 Task: Research Airbnb options in Montivilliers, France from 29th December, 2023 to 31th December, 2023 for 2 adults. Place can be entire room with 2 bedrooms having 2 beds and 1 bathroom. Property type can be guest house. Amenities needed are: wifi.
Action: Mouse moved to (433, 112)
Screenshot: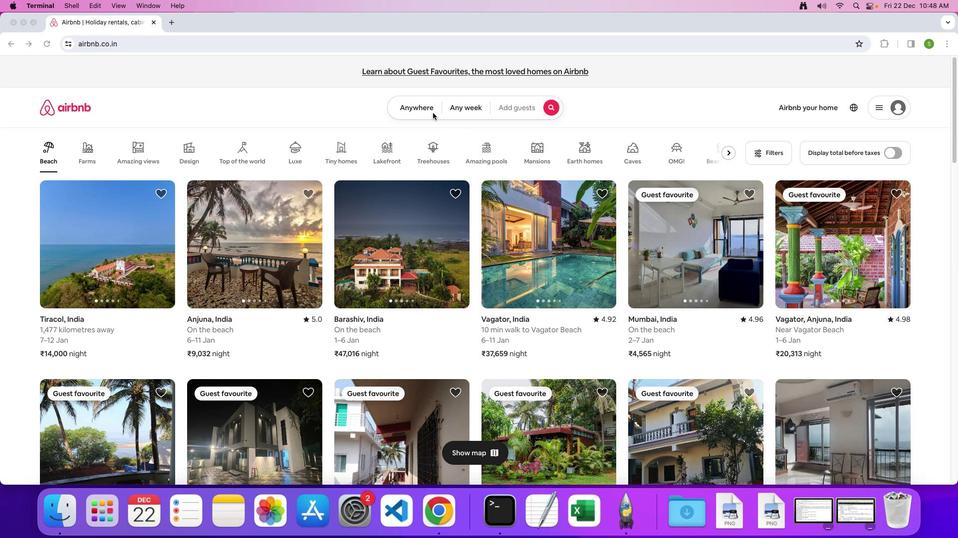 
Action: Mouse pressed left at (433, 112)
Screenshot: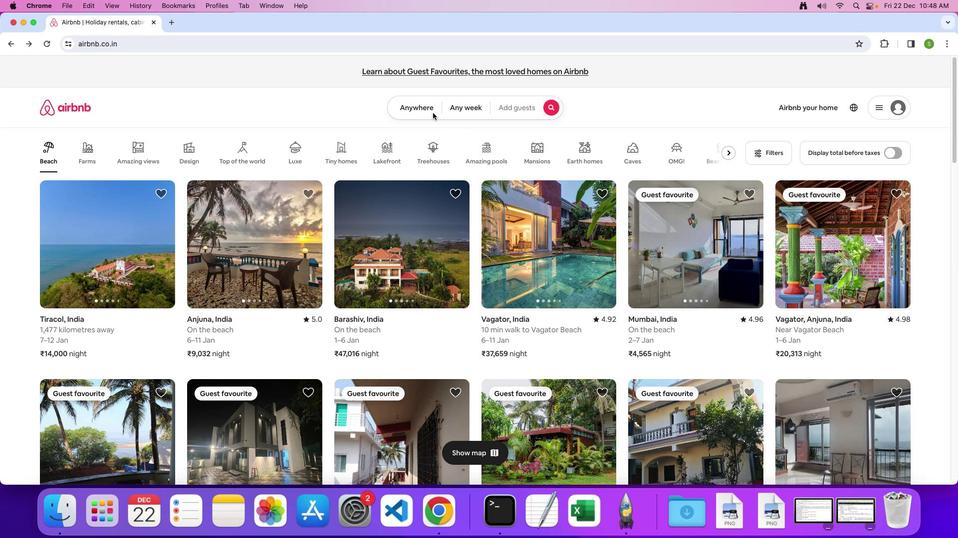 
Action: Mouse moved to (410, 109)
Screenshot: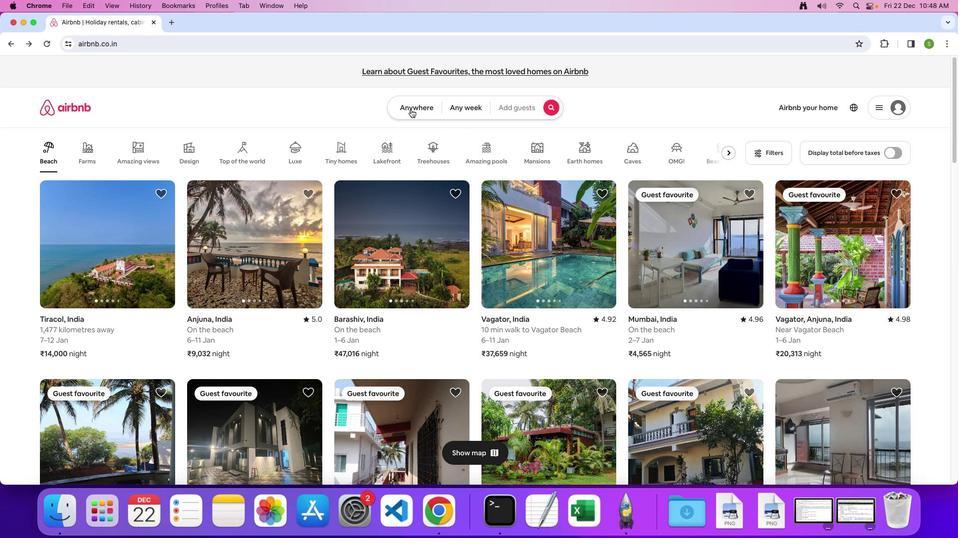 
Action: Mouse pressed left at (410, 109)
Screenshot: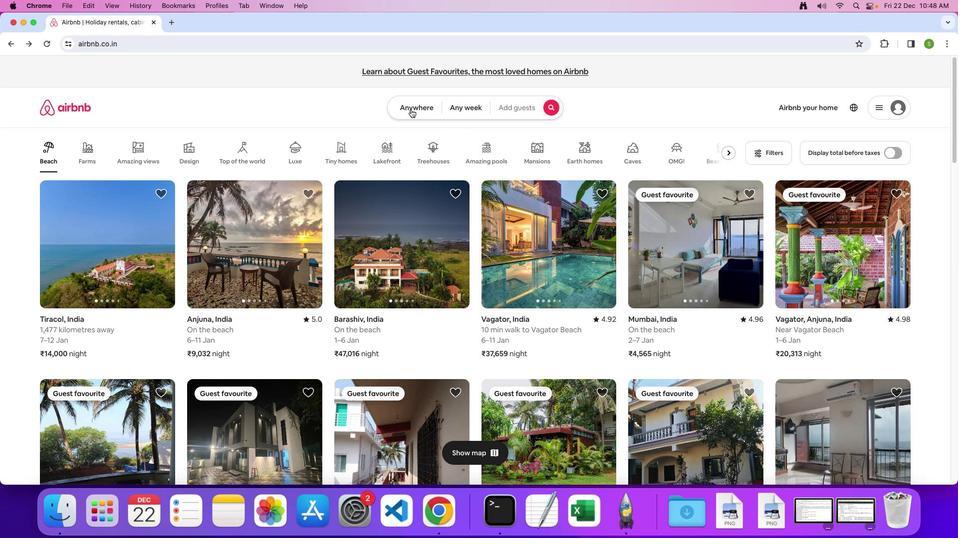 
Action: Mouse moved to (366, 146)
Screenshot: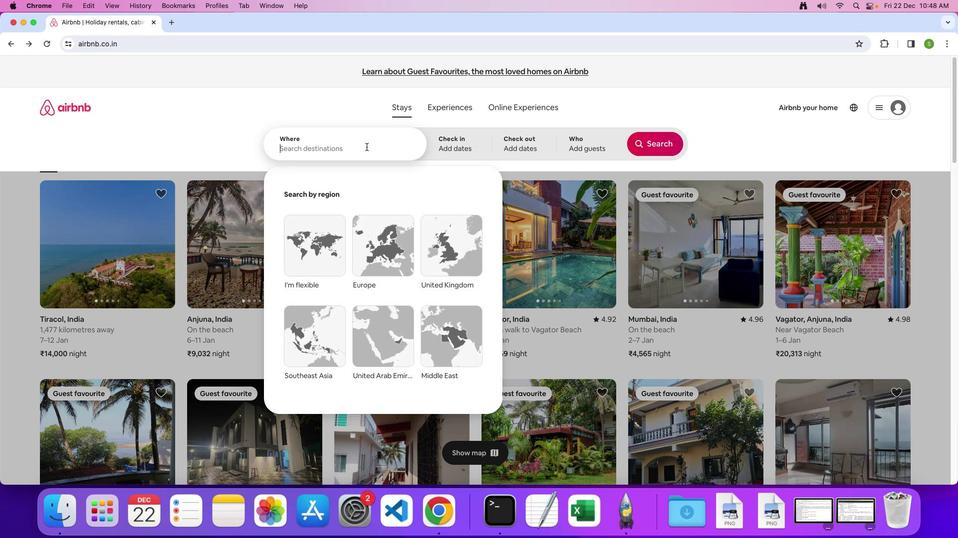 
Action: Mouse pressed left at (366, 146)
Screenshot: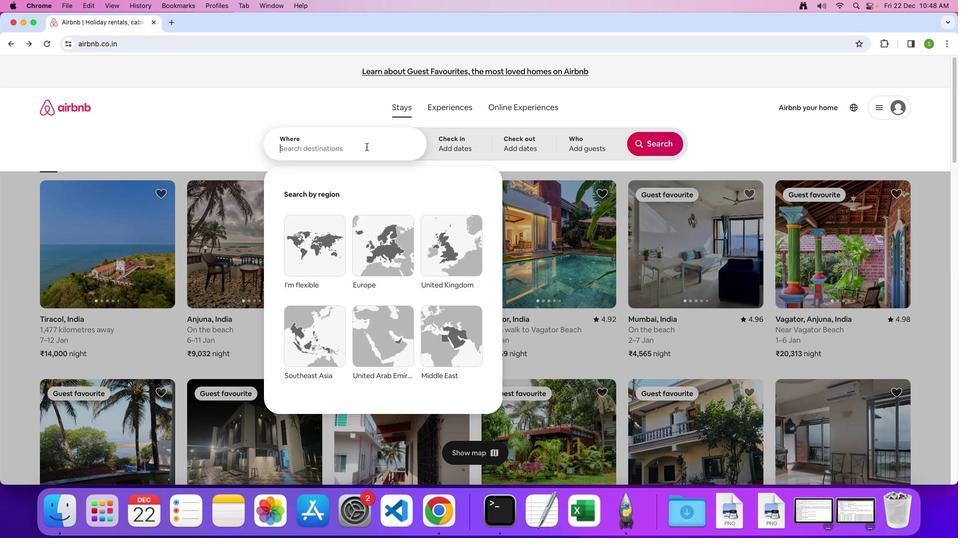 
Action: Key pressed 'M'Key.caps_lock'o''n''t''i''v''i'
Screenshot: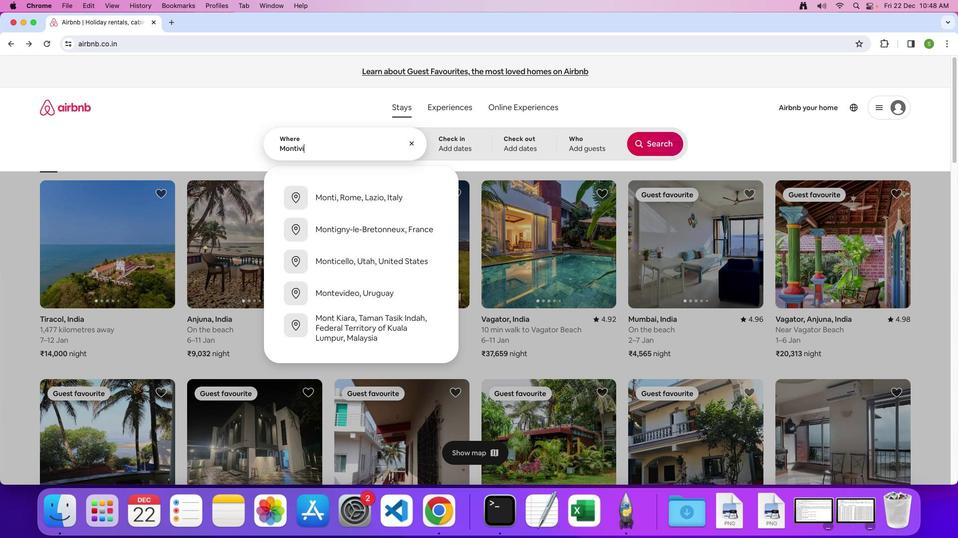 
Action: Mouse moved to (366, 146)
Screenshot: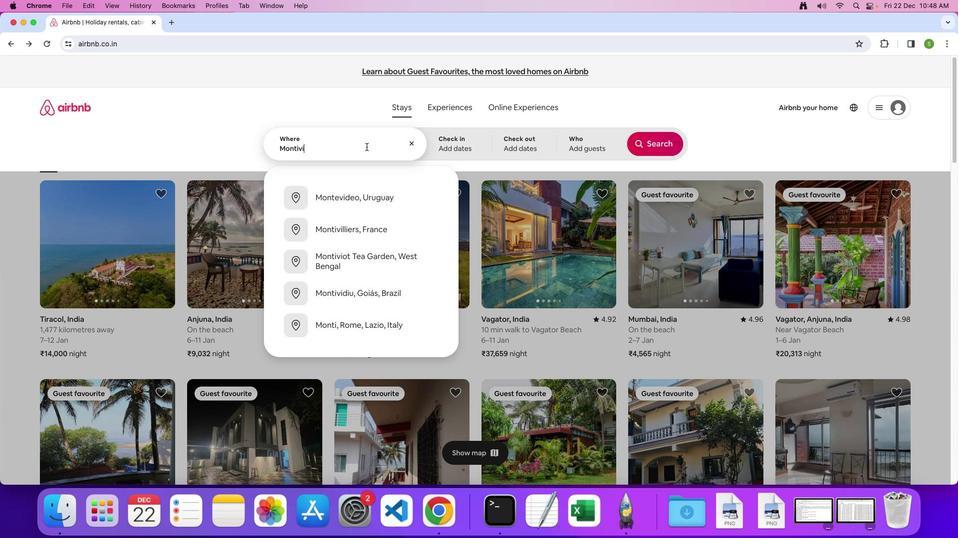 
Action: Key pressed 'l''l''i''e''r''s'','Key.spaceKey.shift'F''r''a''n''c''e'Key.enter
Screenshot: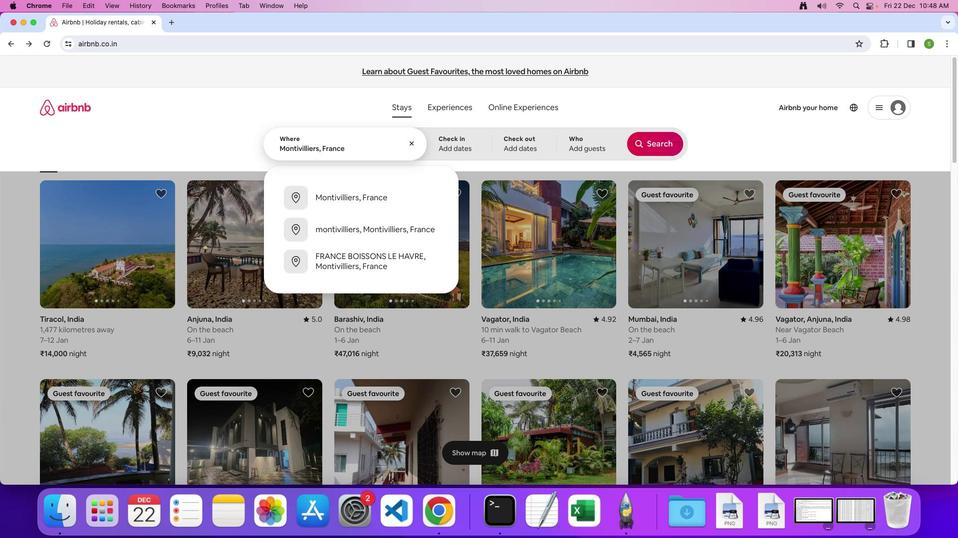 
Action: Mouse moved to (424, 366)
Screenshot: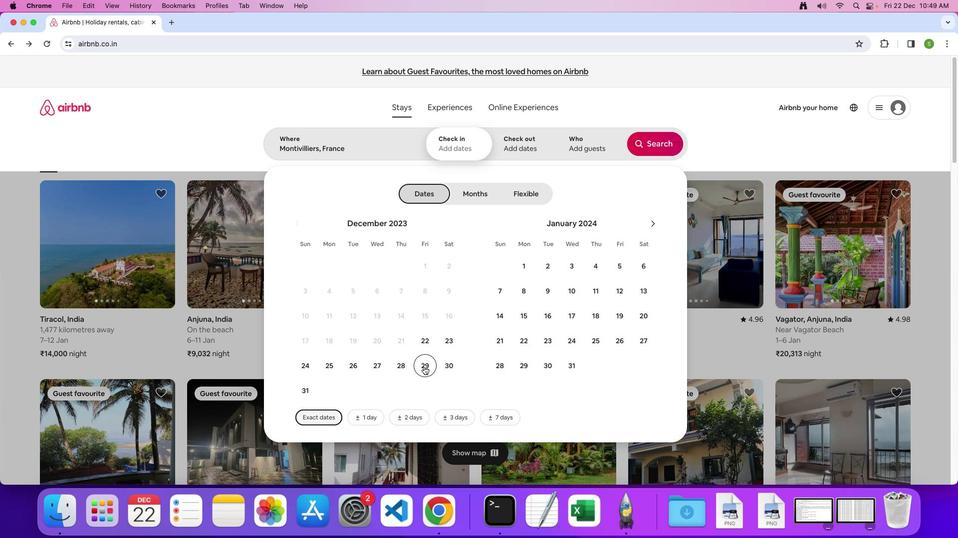 
Action: Mouse pressed left at (424, 366)
Screenshot: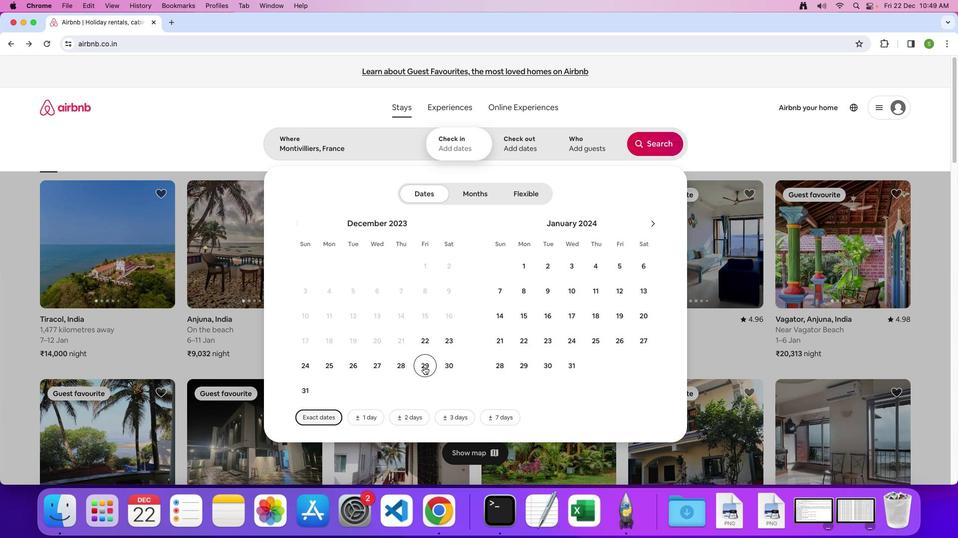 
Action: Mouse moved to (306, 385)
Screenshot: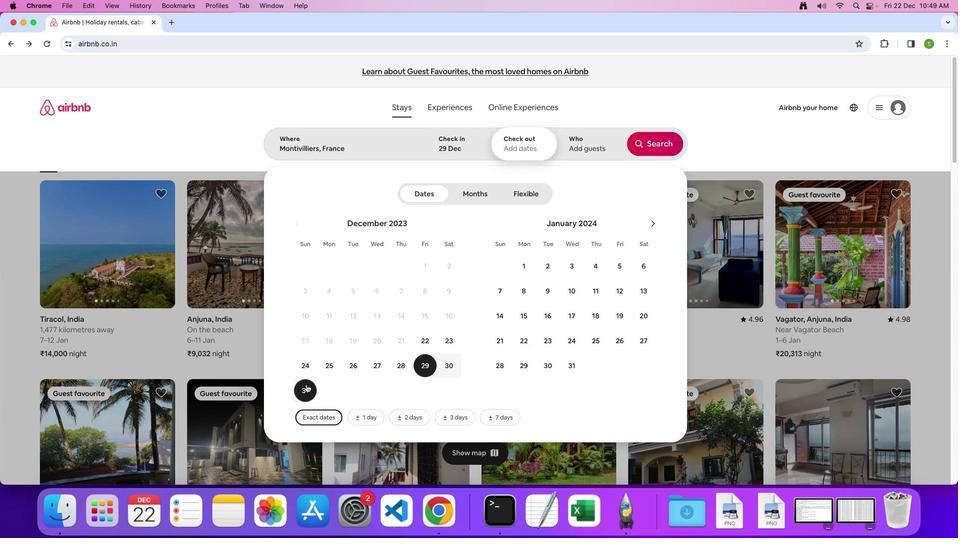 
Action: Mouse pressed left at (306, 385)
Screenshot: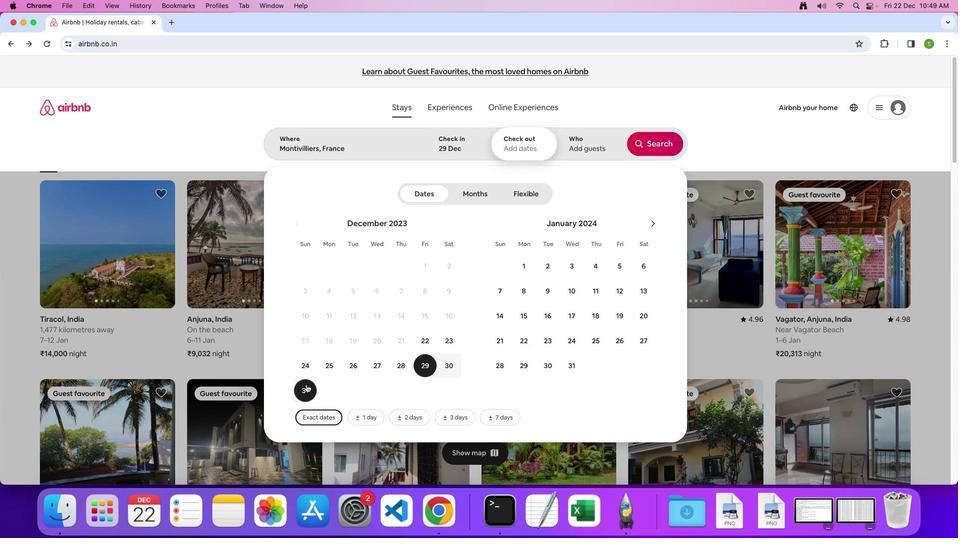 
Action: Mouse moved to (581, 149)
Screenshot: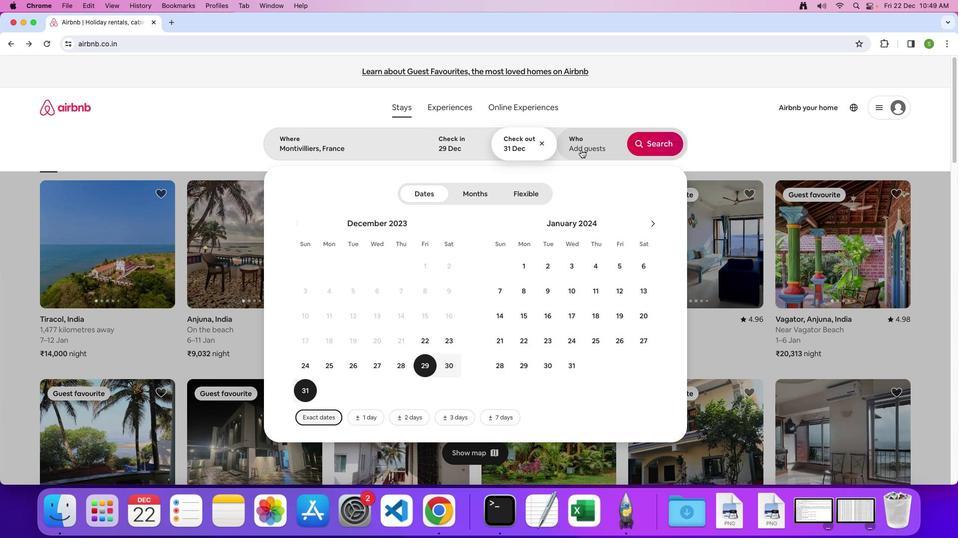 
Action: Mouse pressed left at (581, 149)
Screenshot: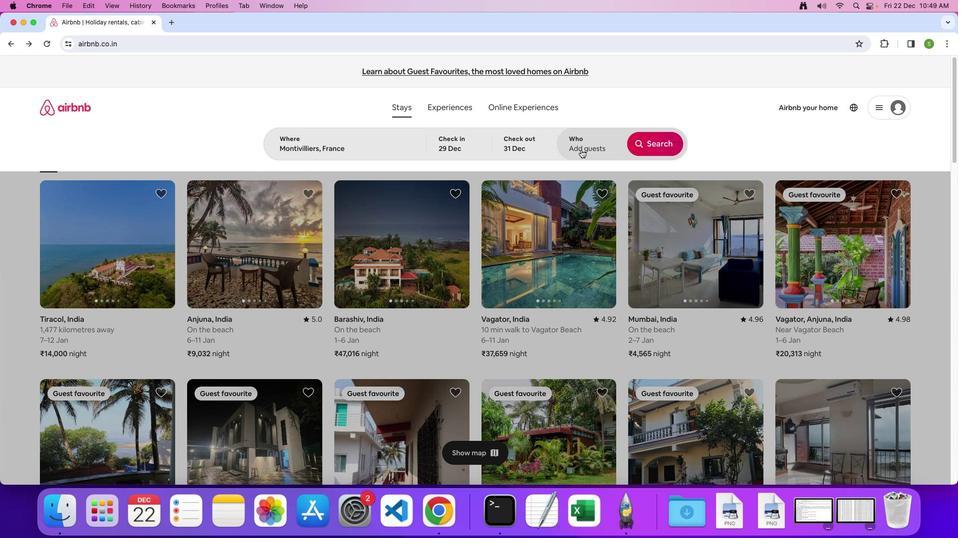 
Action: Mouse moved to (661, 196)
Screenshot: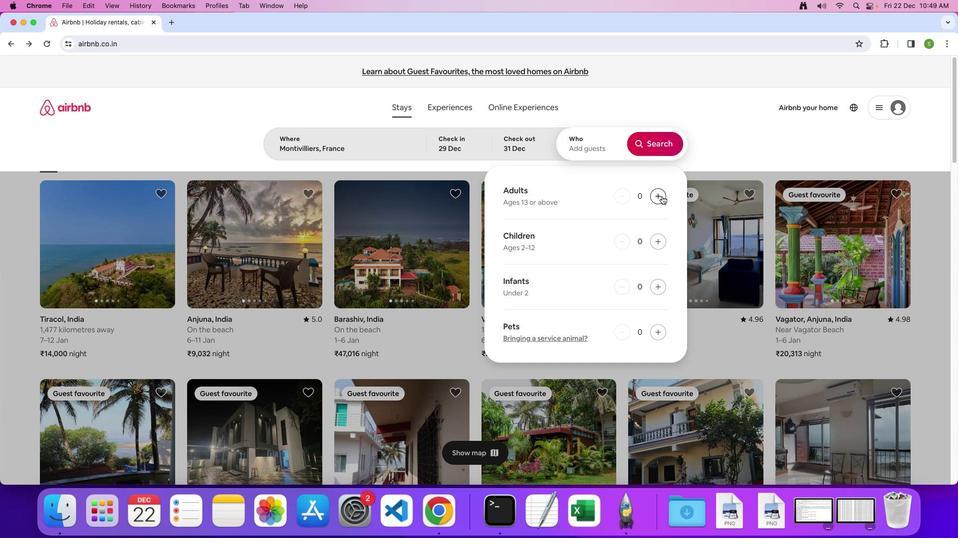 
Action: Mouse pressed left at (661, 196)
Screenshot: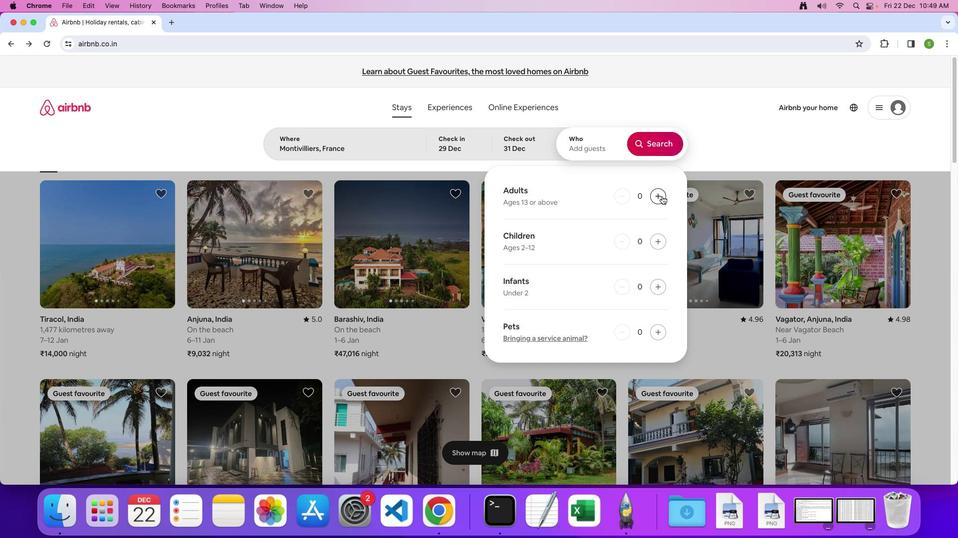
Action: Mouse pressed left at (661, 196)
Screenshot: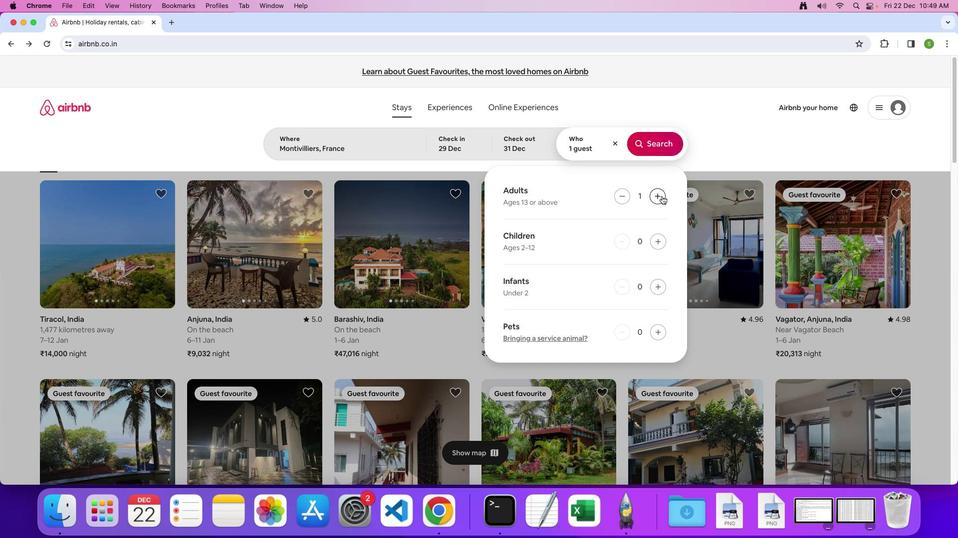 
Action: Mouse moved to (661, 137)
Screenshot: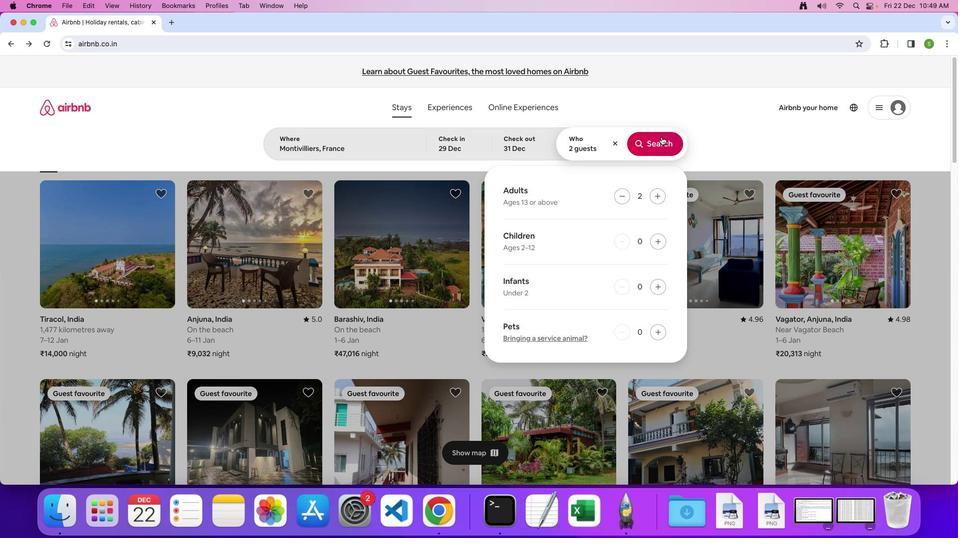
Action: Mouse pressed left at (661, 137)
Screenshot: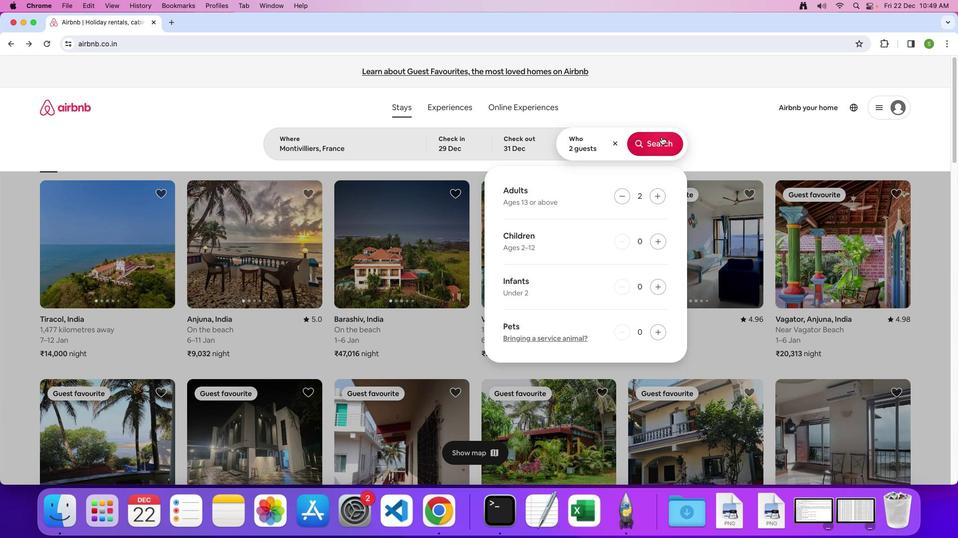 
Action: Mouse moved to (781, 114)
Screenshot: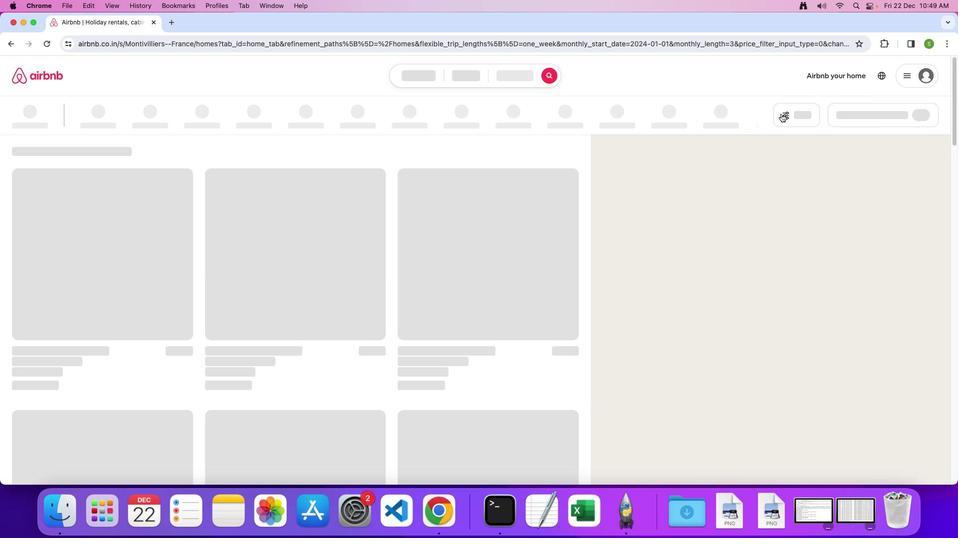 
Action: Mouse pressed left at (781, 114)
Screenshot: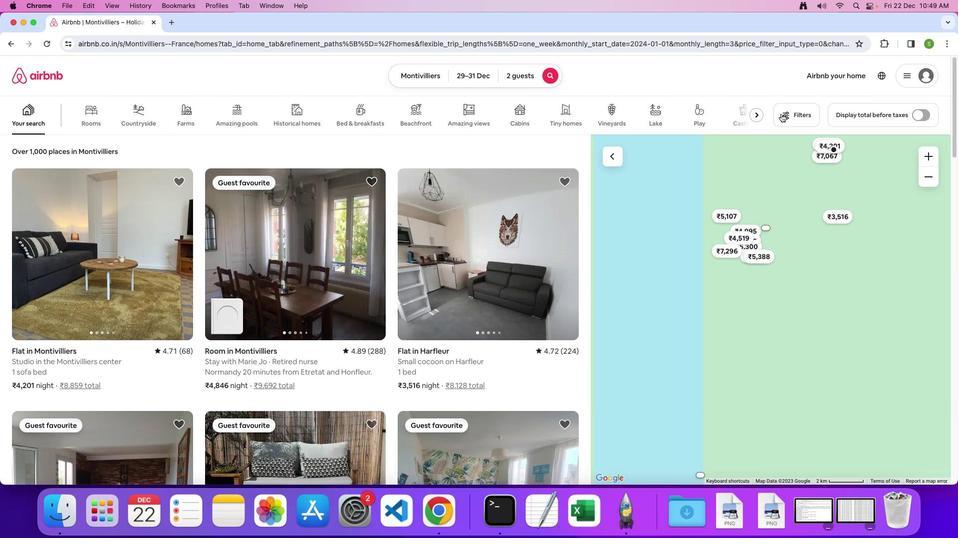 
Action: Mouse moved to (522, 270)
Screenshot: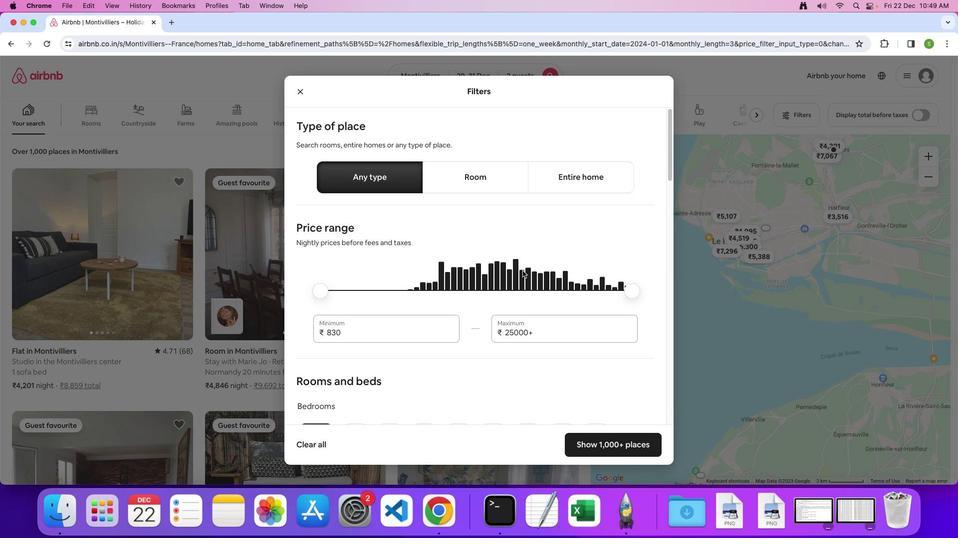 
Action: Mouse scrolled (522, 270) with delta (0, 0)
Screenshot: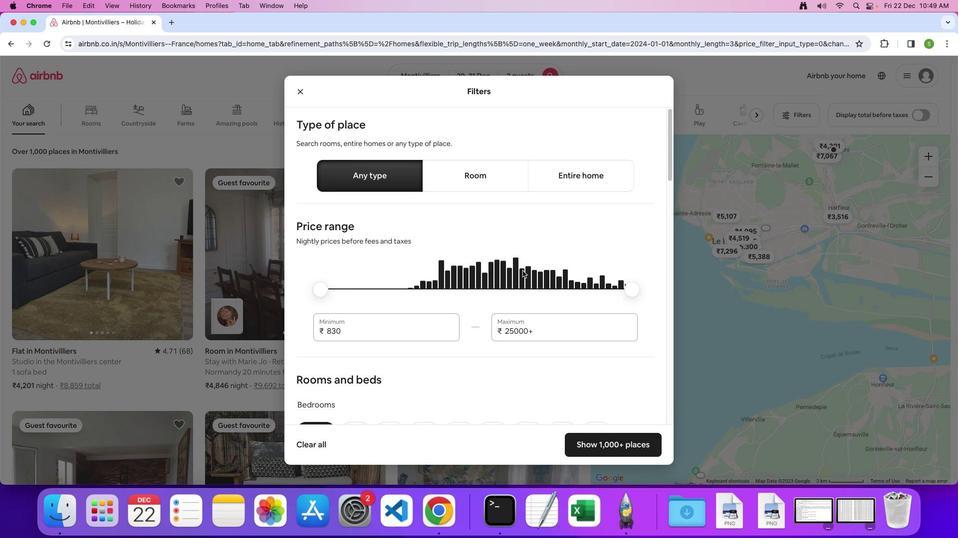 
Action: Mouse scrolled (522, 270) with delta (0, 0)
Screenshot: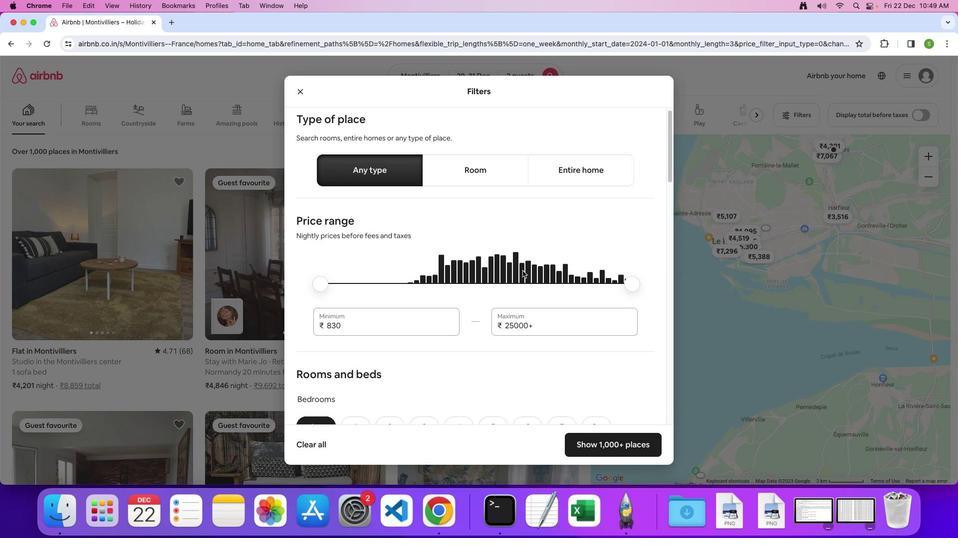 
Action: Mouse scrolled (522, 270) with delta (0, 0)
Screenshot: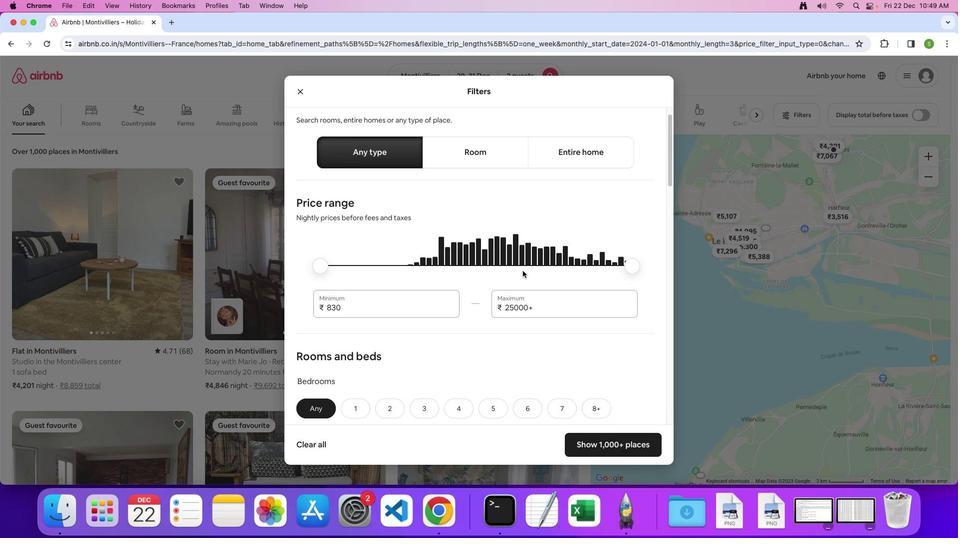 
Action: Mouse moved to (522, 270)
Screenshot: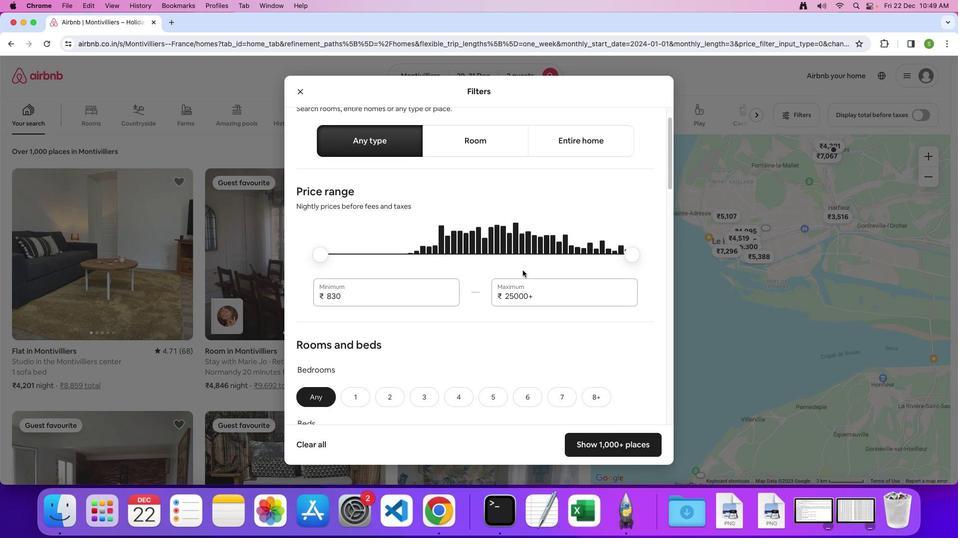 
Action: Mouse scrolled (522, 270) with delta (0, 0)
Screenshot: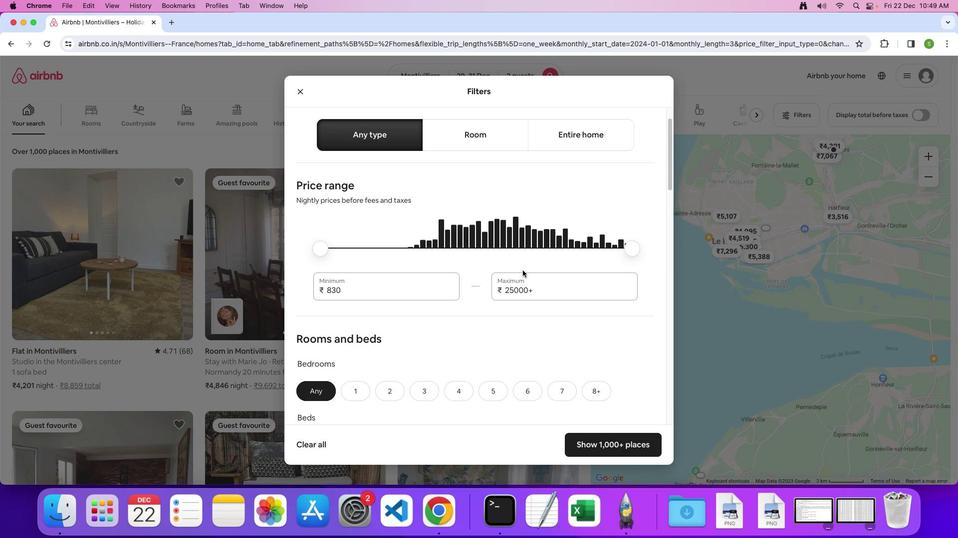 
Action: Mouse scrolled (522, 270) with delta (0, 0)
Screenshot: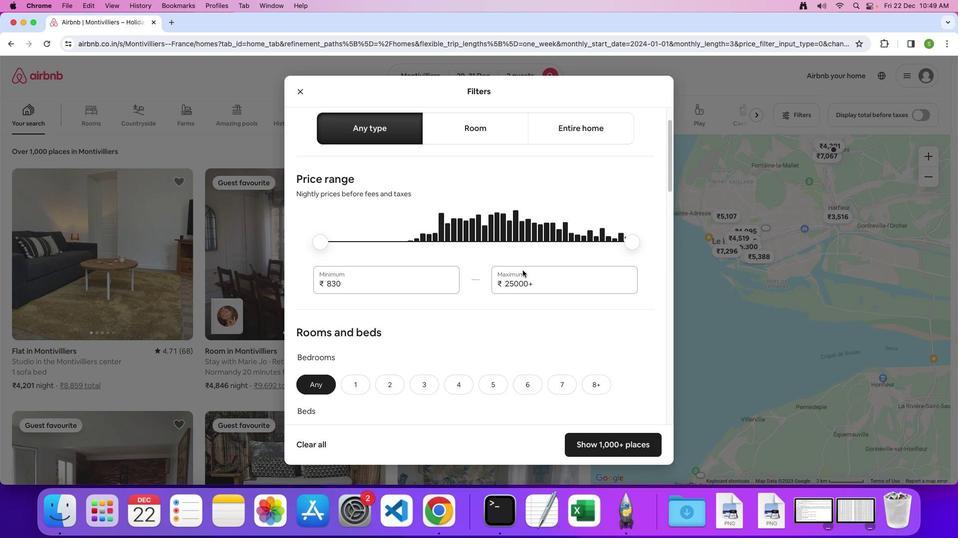 
Action: Mouse scrolled (522, 270) with delta (0, 0)
Screenshot: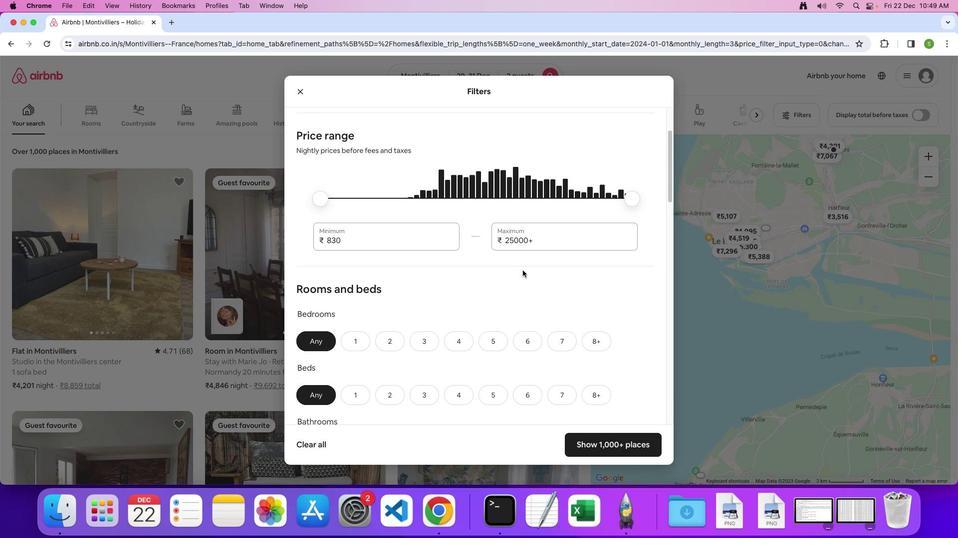 
Action: Mouse moved to (522, 269)
Screenshot: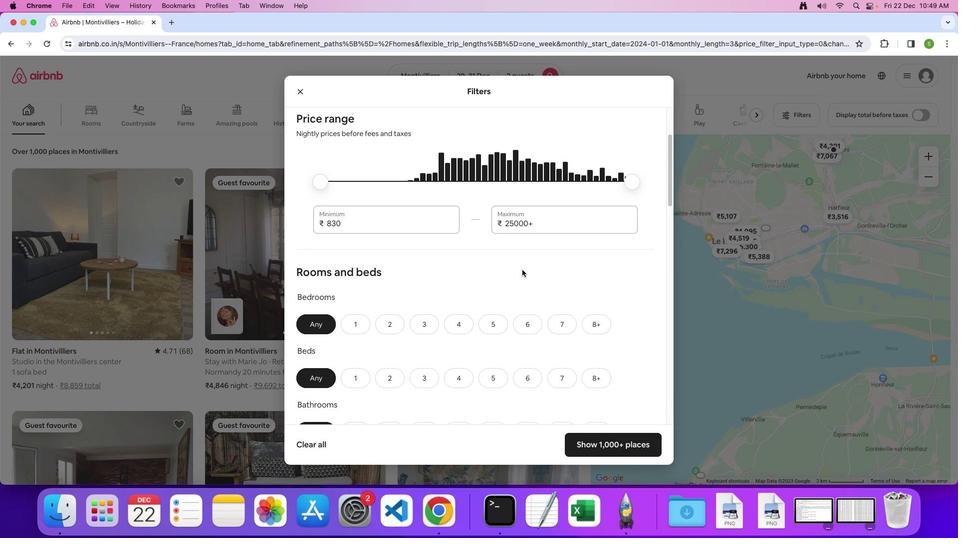 
Action: Mouse scrolled (522, 269) with delta (0, 0)
Screenshot: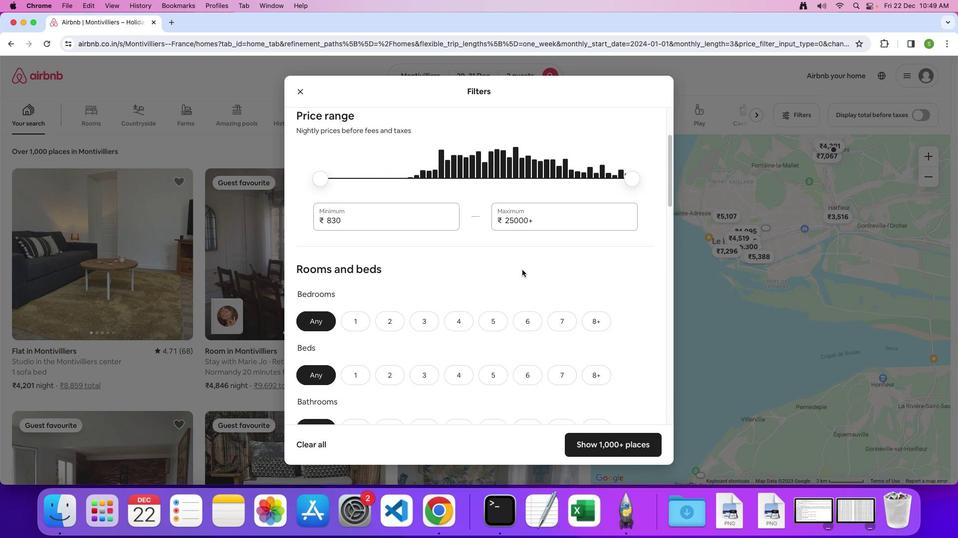 
Action: Mouse scrolled (522, 269) with delta (0, 0)
Screenshot: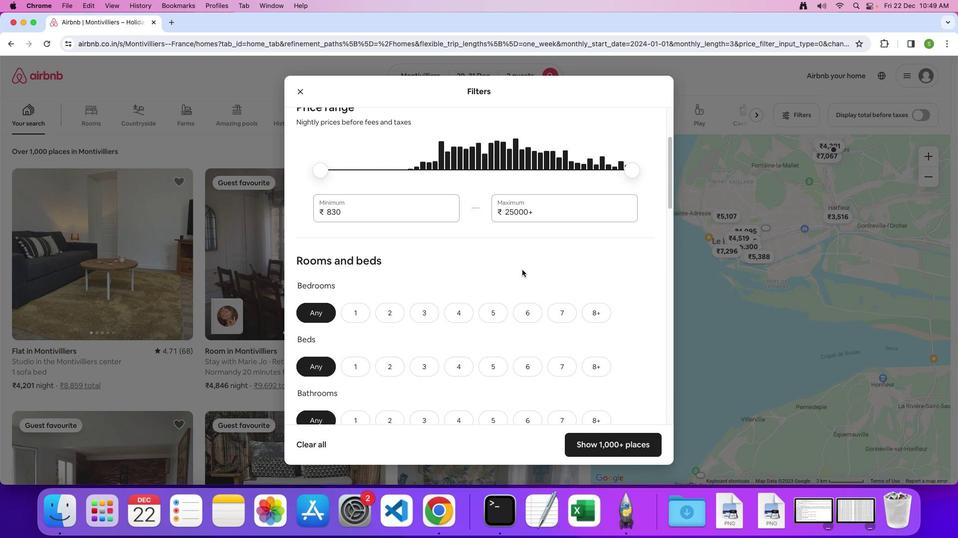 
Action: Mouse scrolled (522, 269) with delta (0, 0)
Screenshot: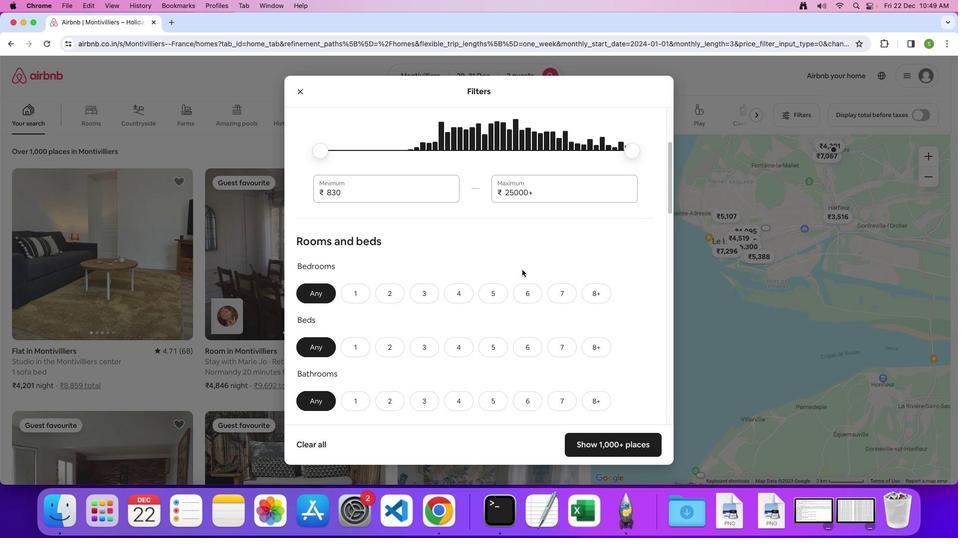
Action: Mouse scrolled (522, 269) with delta (0, 0)
Screenshot: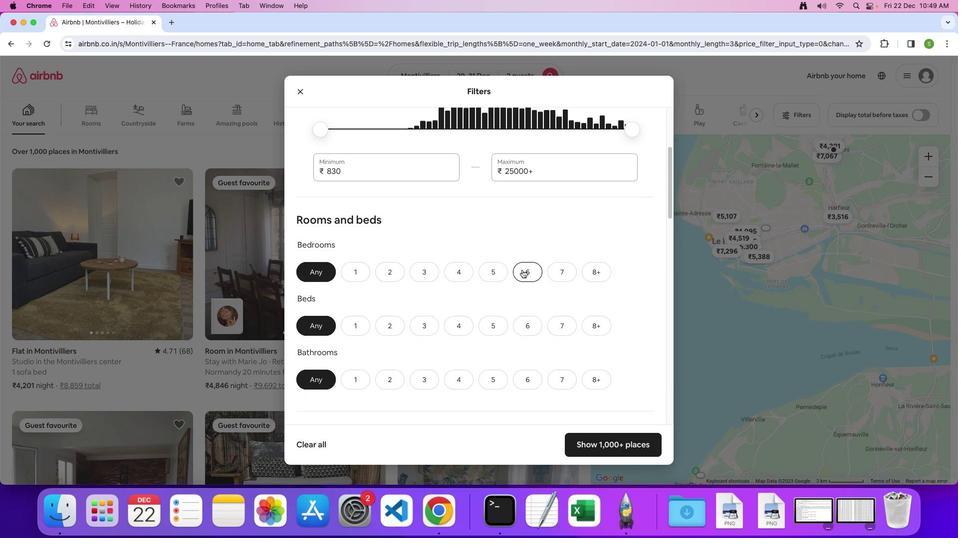 
Action: Mouse scrolled (522, 269) with delta (0, 0)
Screenshot: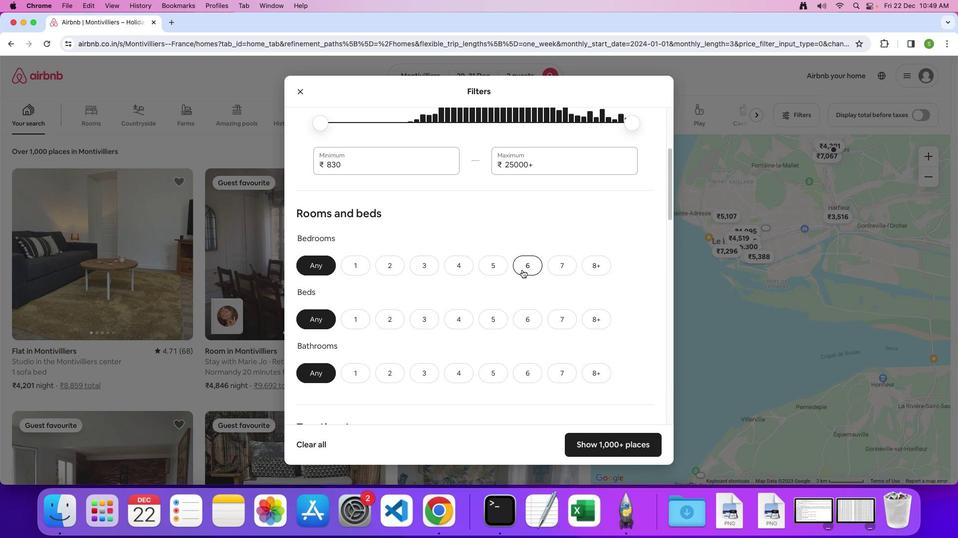 
Action: Mouse scrolled (522, 269) with delta (0, 0)
Screenshot: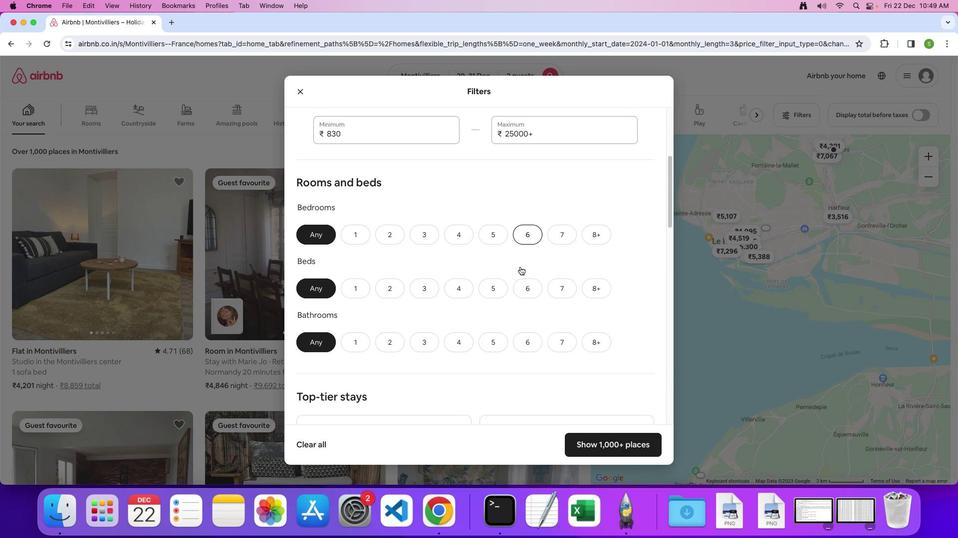 
Action: Mouse moved to (378, 207)
Screenshot: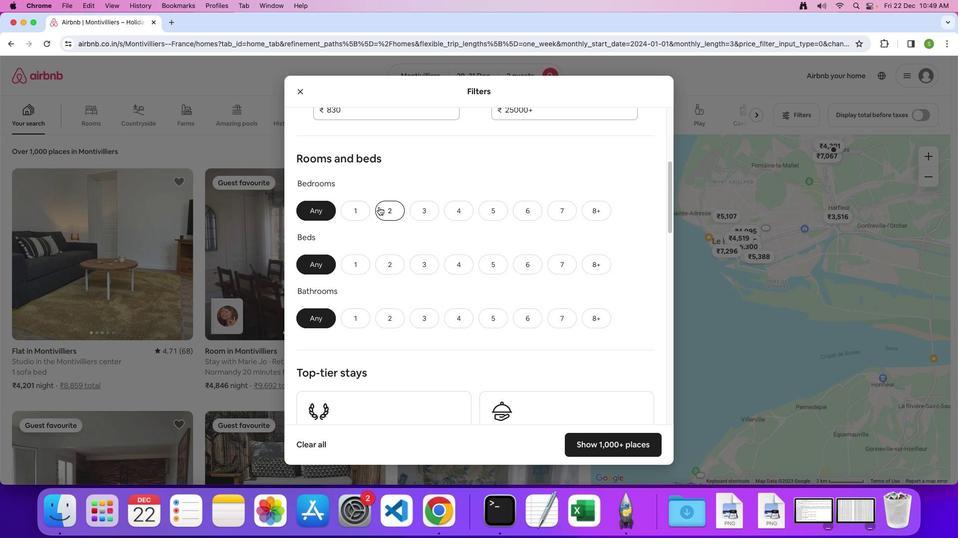 
Action: Mouse pressed left at (378, 207)
Screenshot: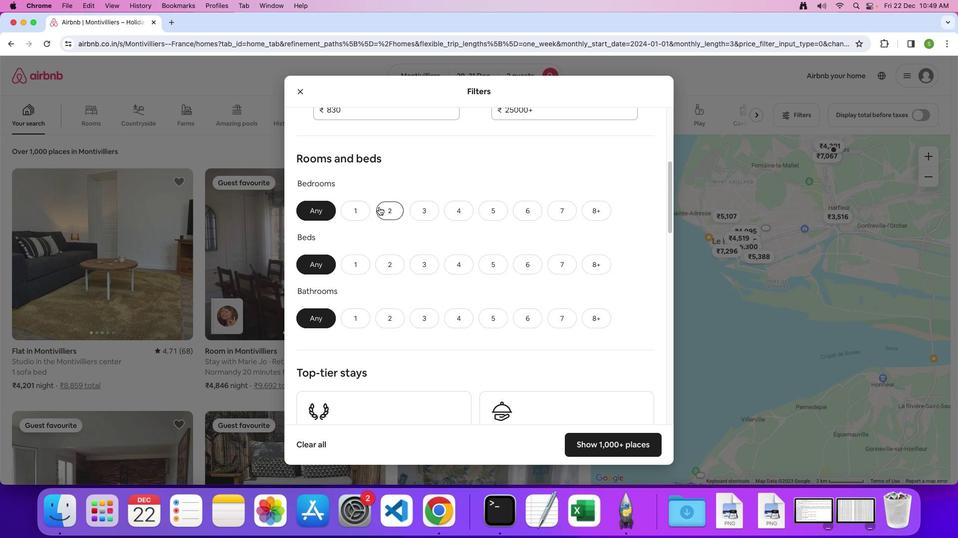 
Action: Mouse moved to (389, 264)
Screenshot: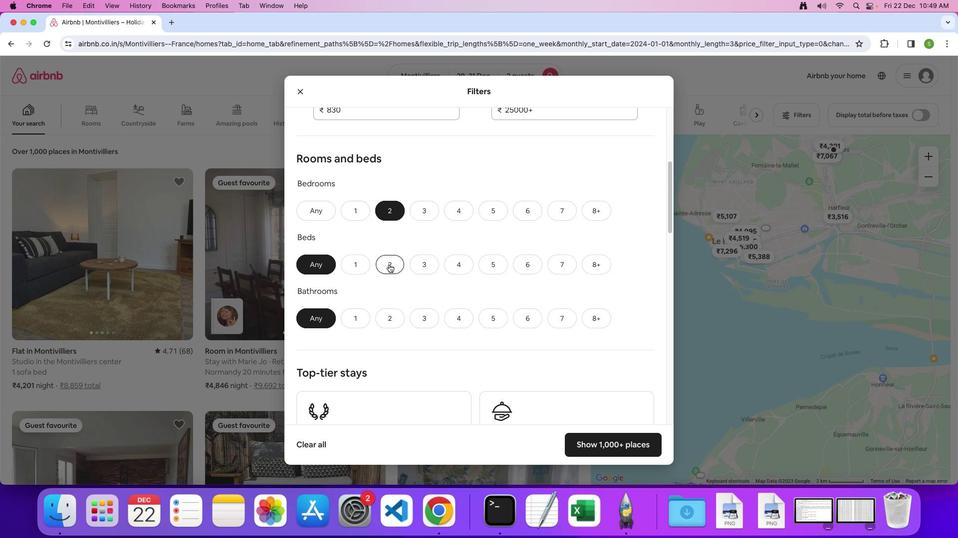 
Action: Mouse pressed left at (389, 264)
Screenshot: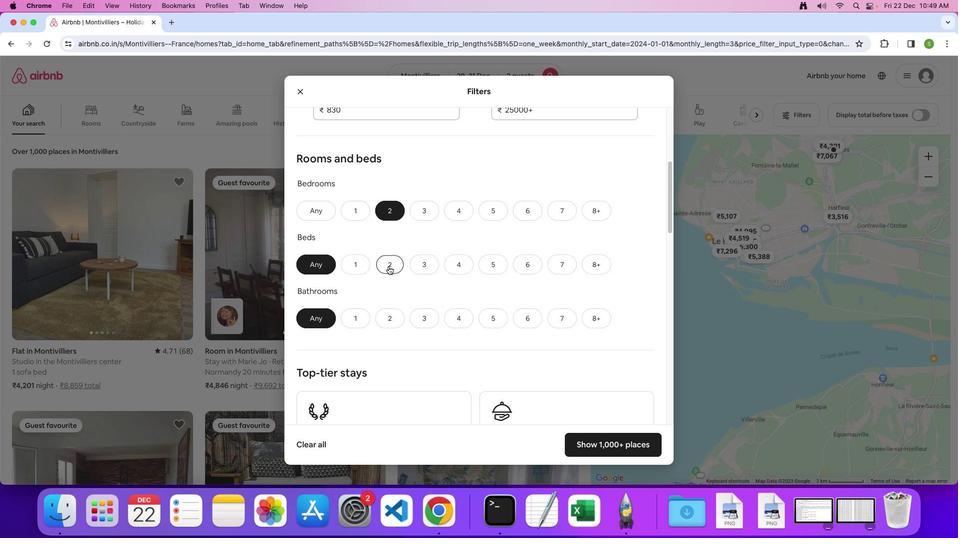 
Action: Mouse moved to (349, 317)
Screenshot: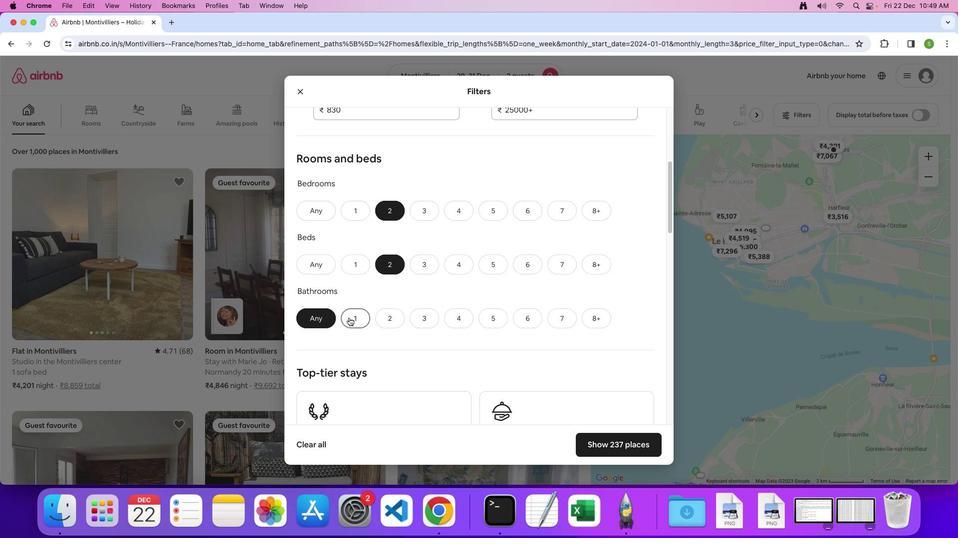 
Action: Mouse pressed left at (349, 317)
Screenshot: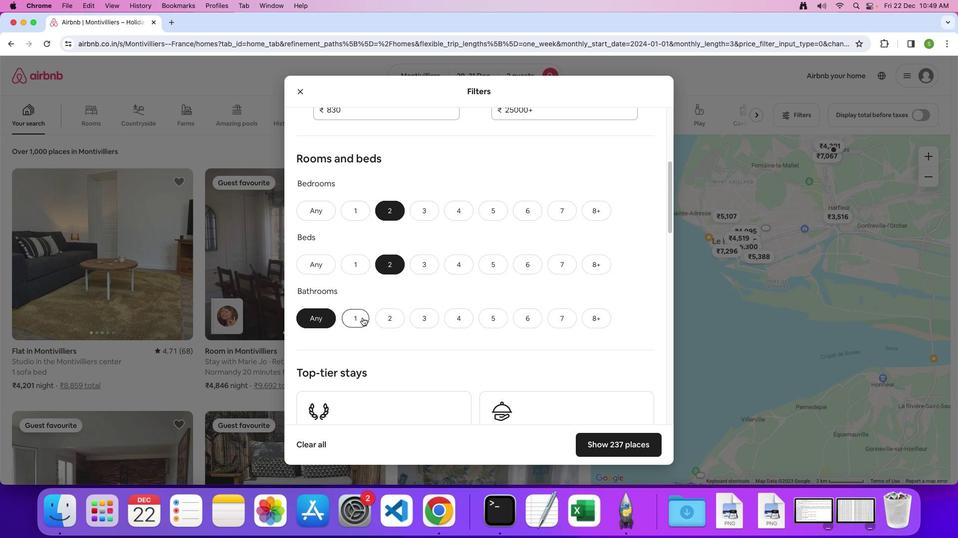 
Action: Mouse moved to (500, 272)
Screenshot: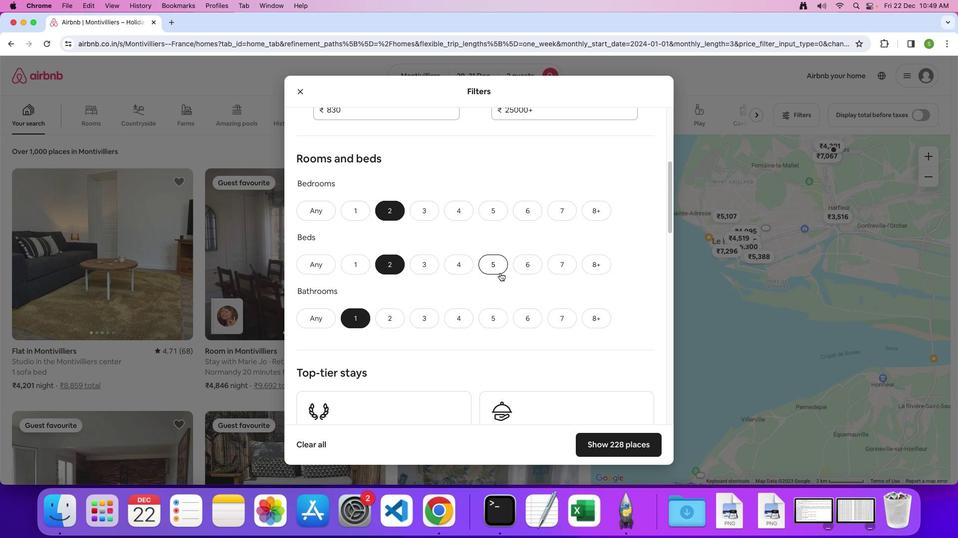 
Action: Mouse scrolled (500, 272) with delta (0, 0)
Screenshot: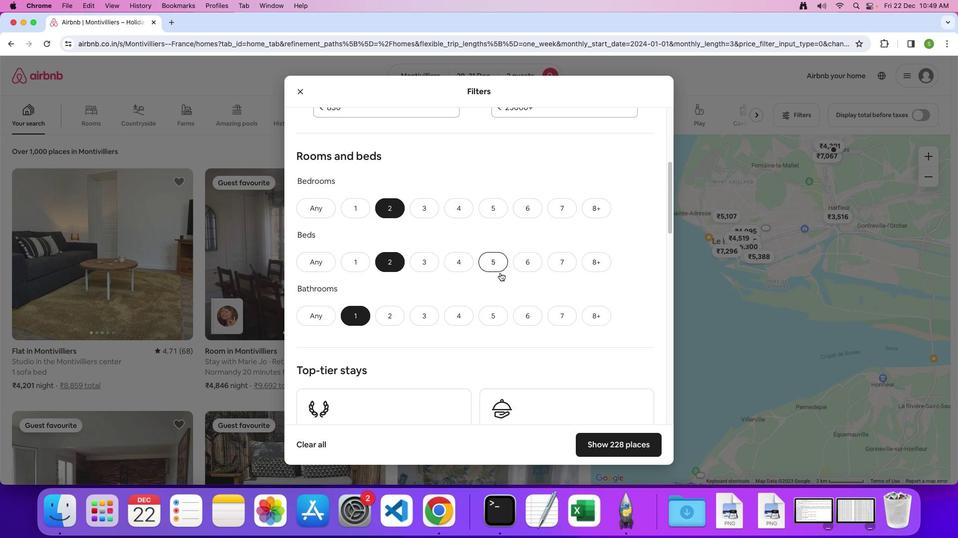 
Action: Mouse scrolled (500, 272) with delta (0, 0)
Screenshot: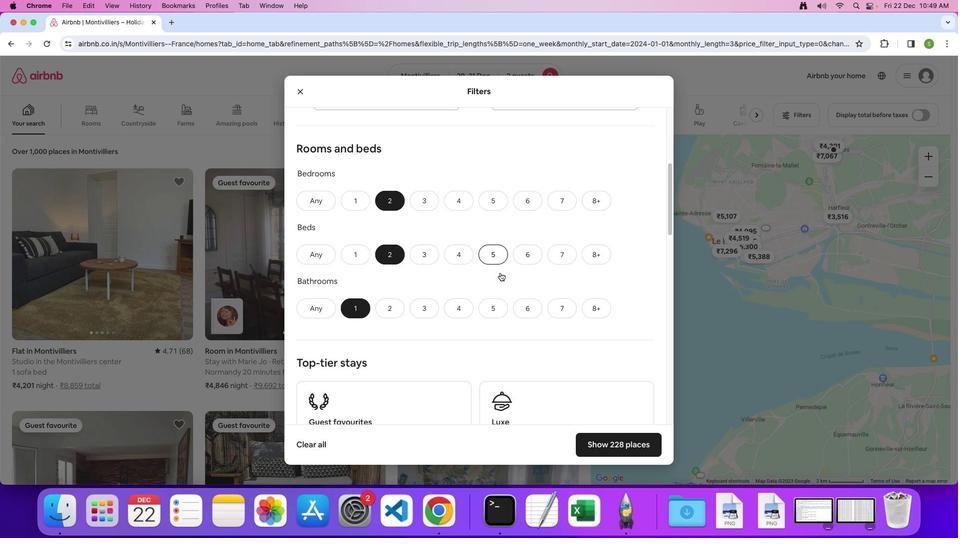 
Action: Mouse scrolled (500, 272) with delta (0, 0)
Screenshot: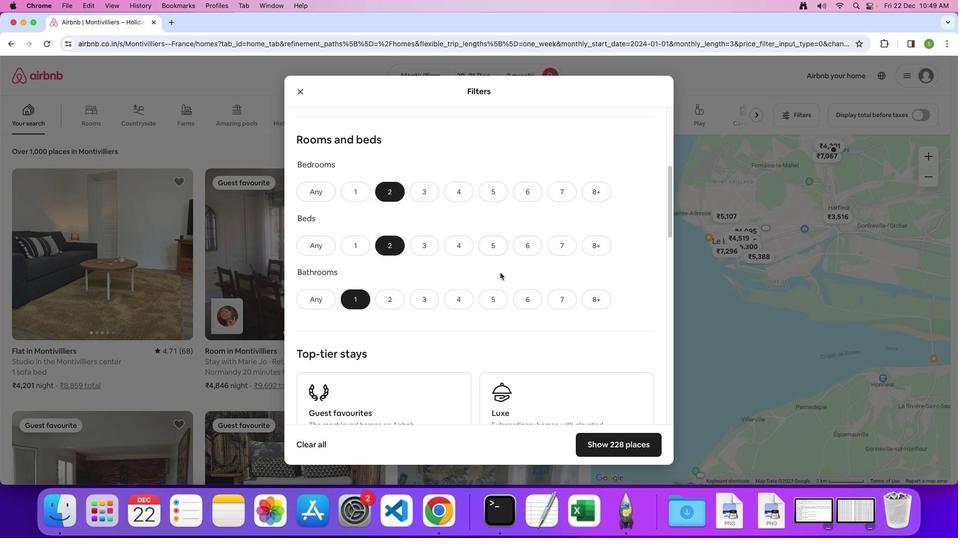 
Action: Mouse scrolled (500, 272) with delta (0, 0)
Screenshot: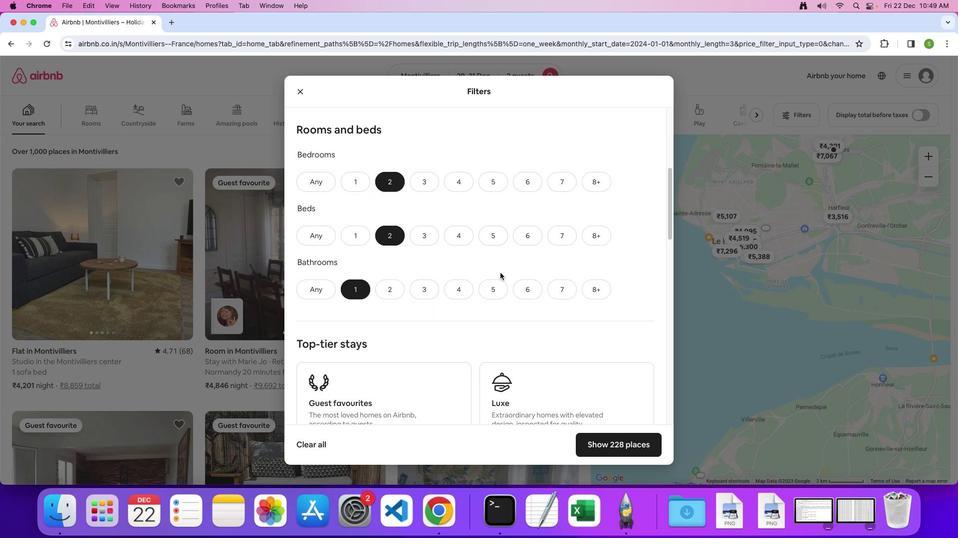 
Action: Mouse scrolled (500, 272) with delta (0, 0)
Screenshot: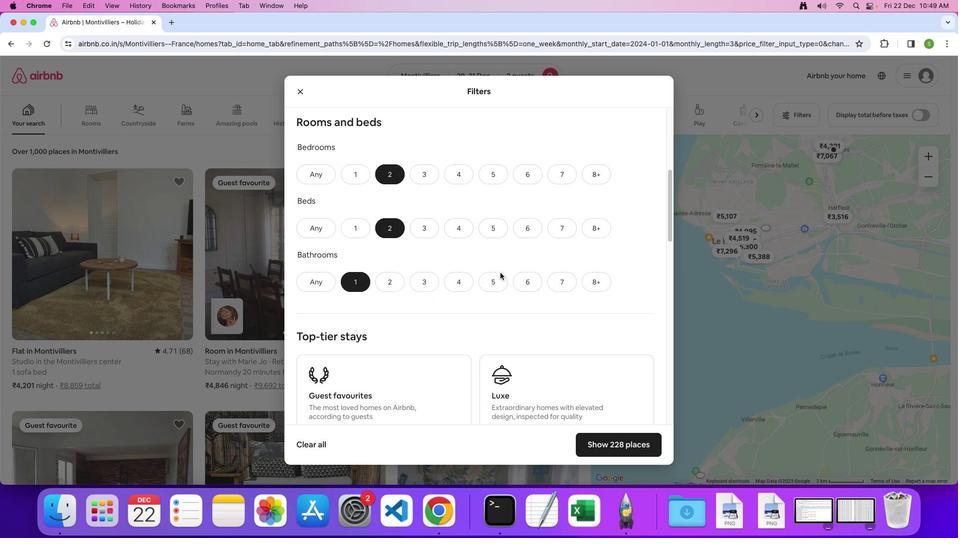 
Action: Mouse scrolled (500, 272) with delta (0, 0)
Screenshot: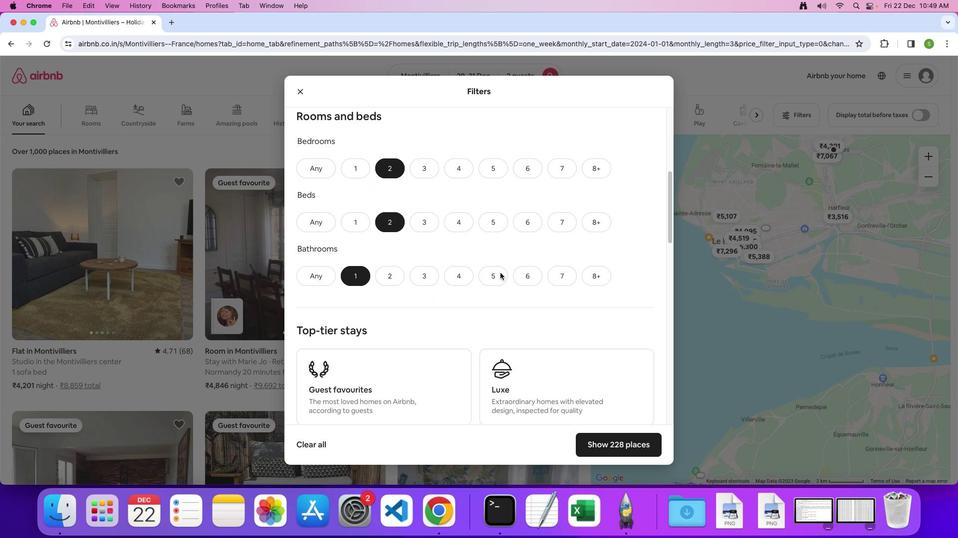 
Action: Mouse scrolled (500, 272) with delta (0, 0)
Screenshot: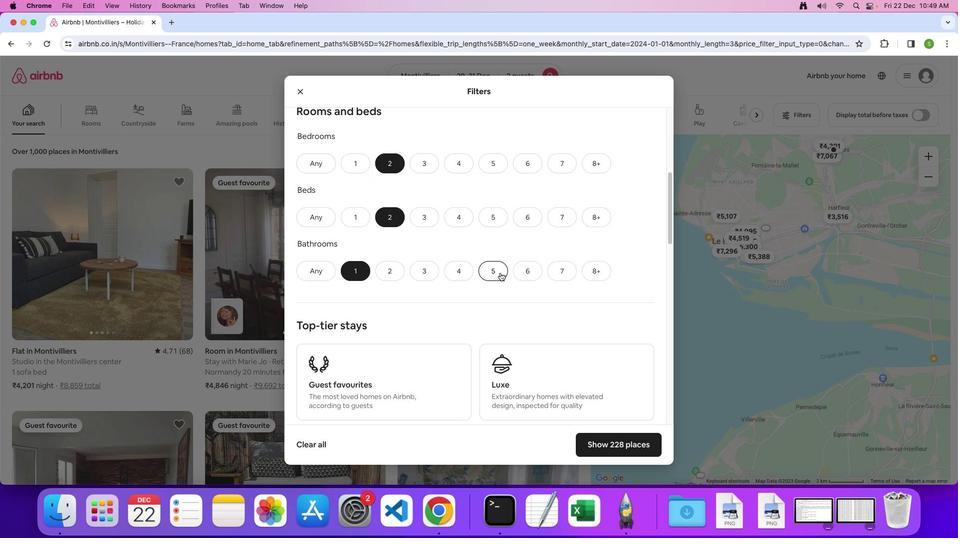 
Action: Mouse scrolled (500, 272) with delta (0, 0)
Screenshot: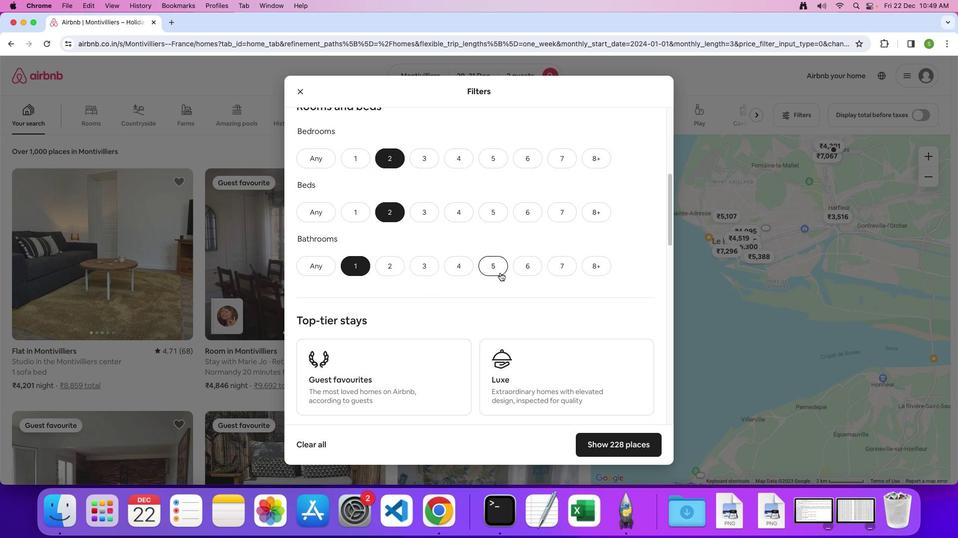 
Action: Mouse scrolled (500, 272) with delta (0, 0)
Screenshot: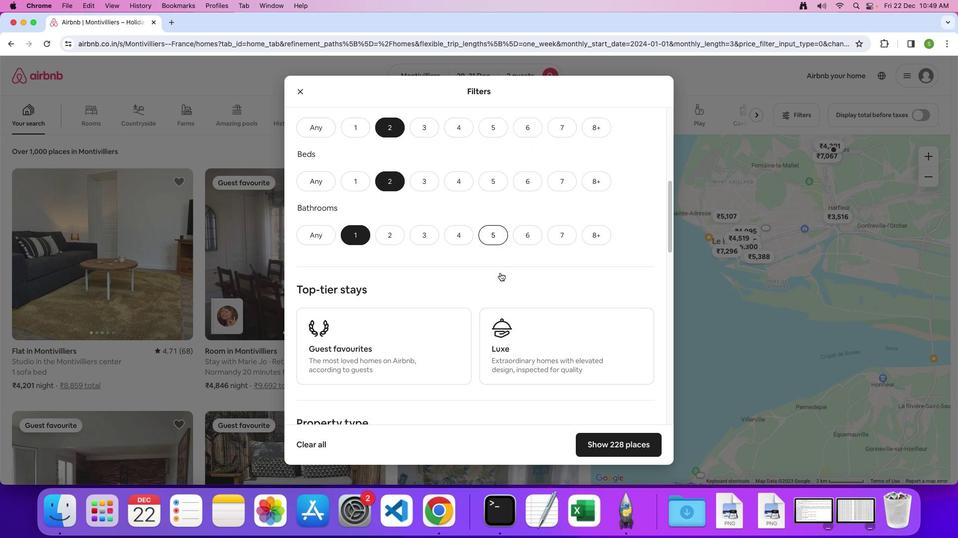 
Action: Mouse scrolled (500, 272) with delta (0, 0)
Screenshot: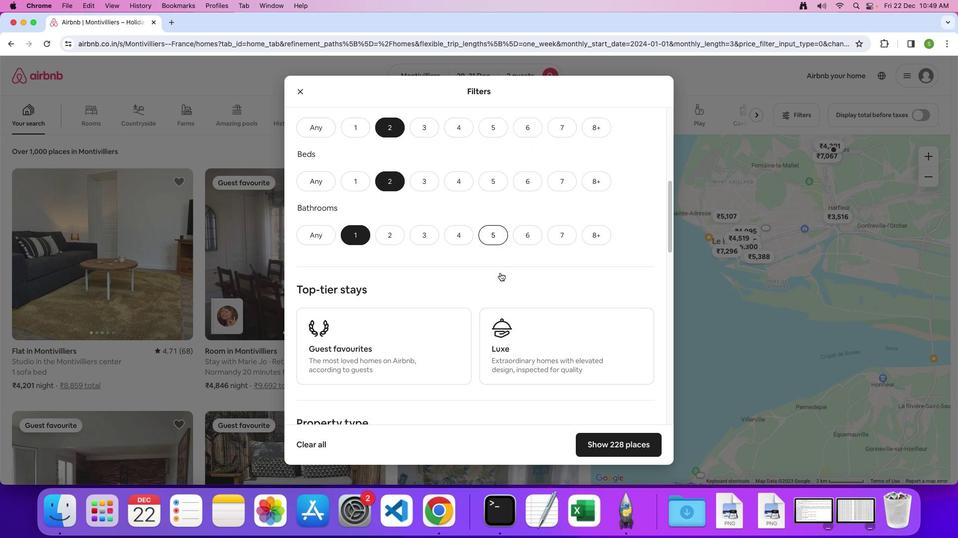 
Action: Mouse scrolled (500, 272) with delta (0, -1)
Screenshot: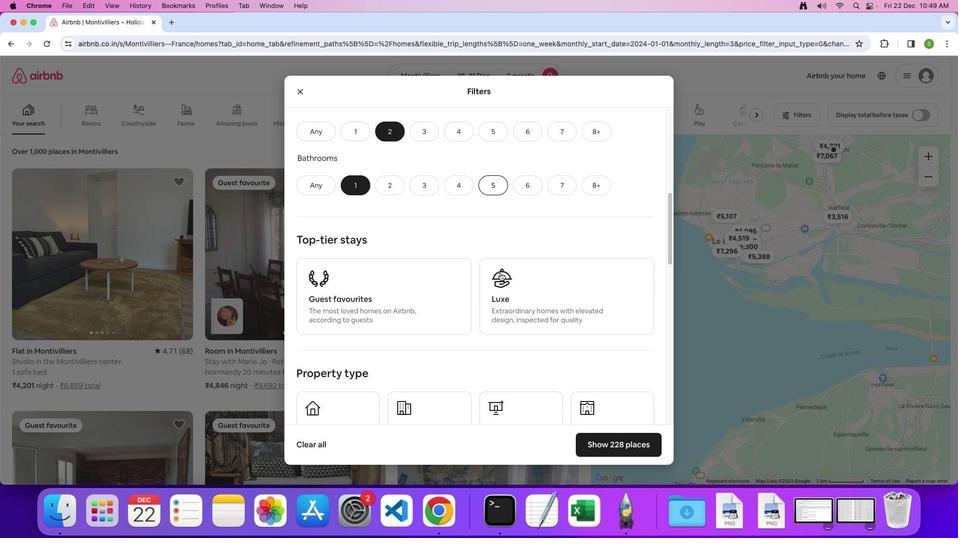 
Action: Mouse scrolled (500, 272) with delta (0, 0)
Screenshot: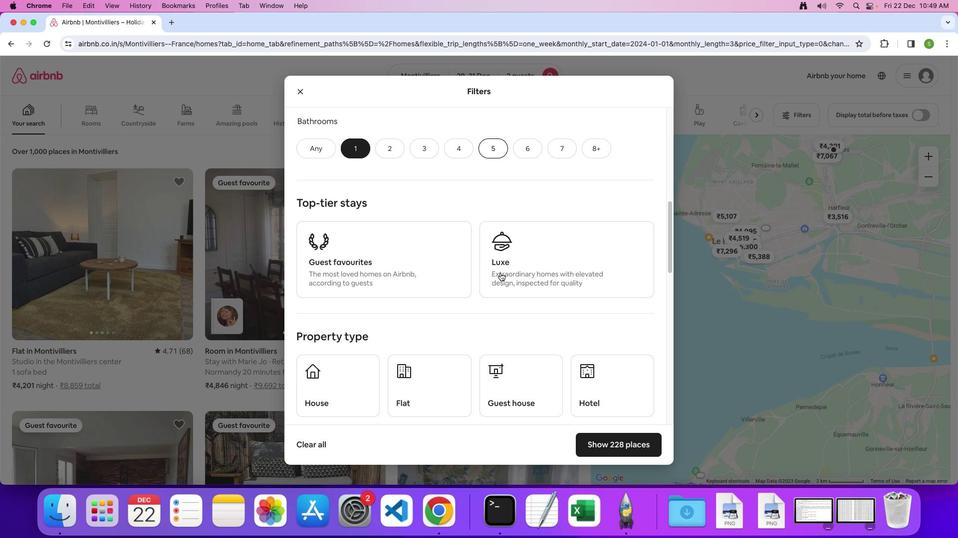 
Action: Mouse scrolled (500, 272) with delta (0, 0)
Screenshot: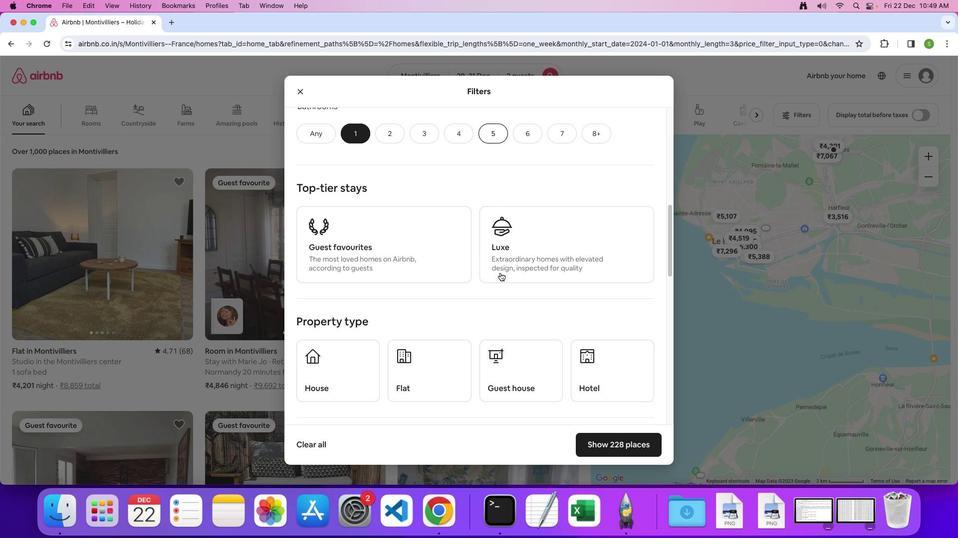 
Action: Mouse scrolled (500, 272) with delta (0, -1)
Screenshot: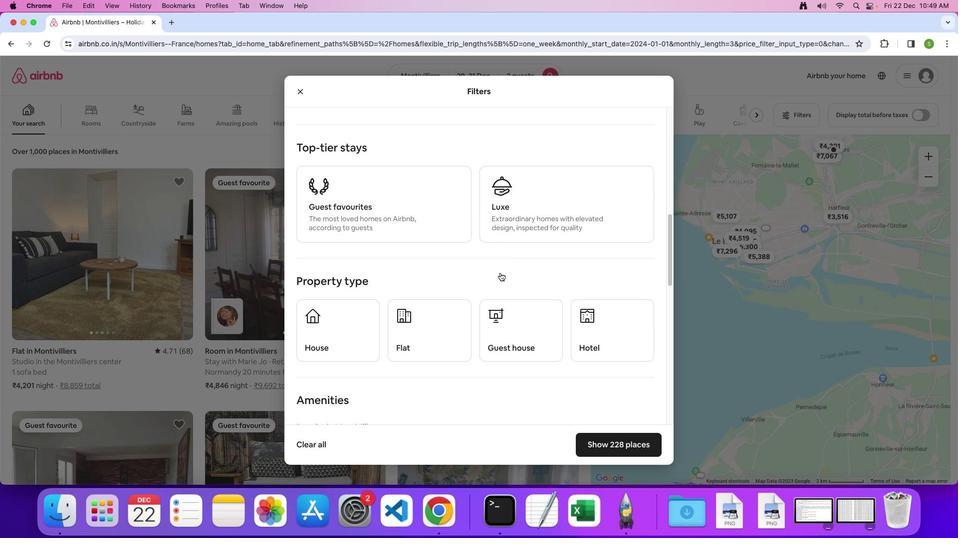 
Action: Mouse moved to (501, 301)
Screenshot: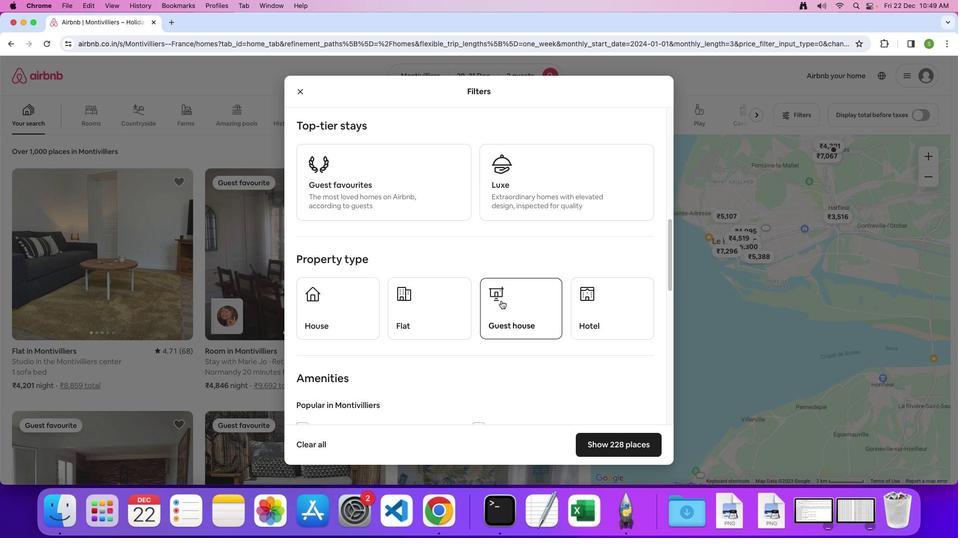 
Action: Mouse pressed left at (501, 301)
Screenshot: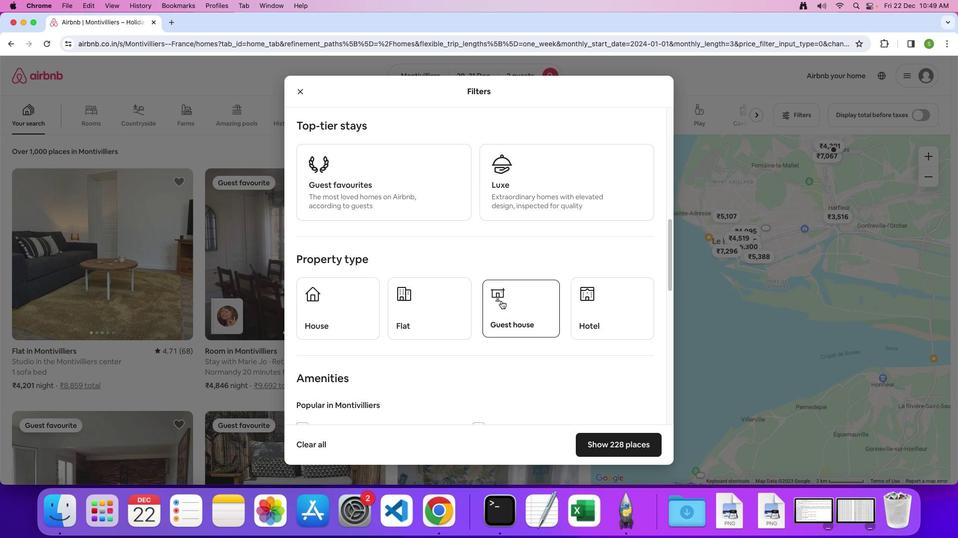 
Action: Mouse moved to (482, 299)
Screenshot: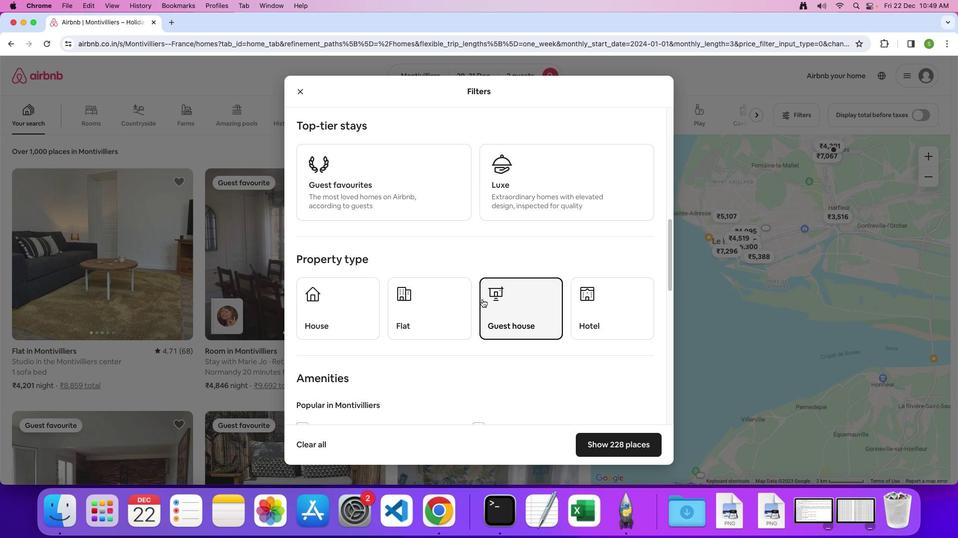 
Action: Mouse scrolled (482, 299) with delta (0, 0)
Screenshot: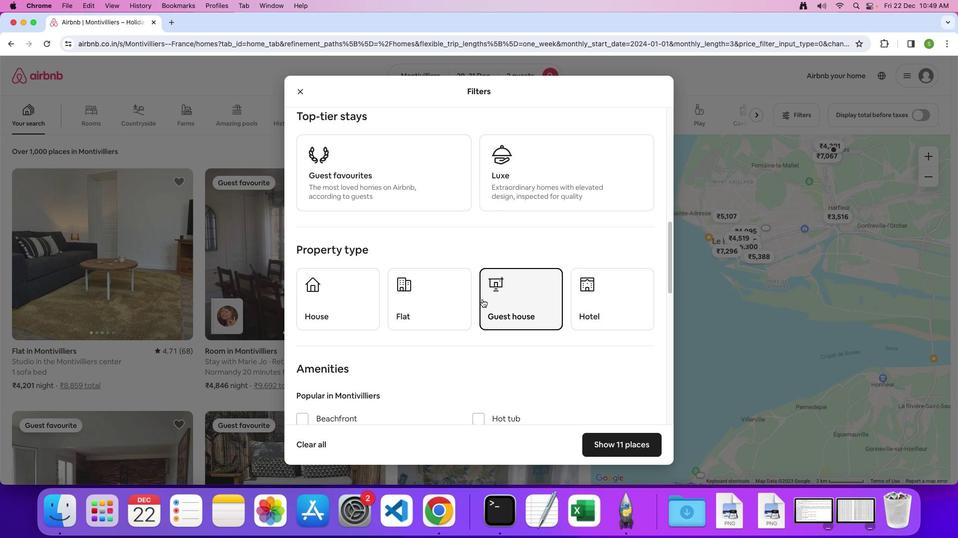 
Action: Mouse scrolled (482, 299) with delta (0, 0)
Screenshot: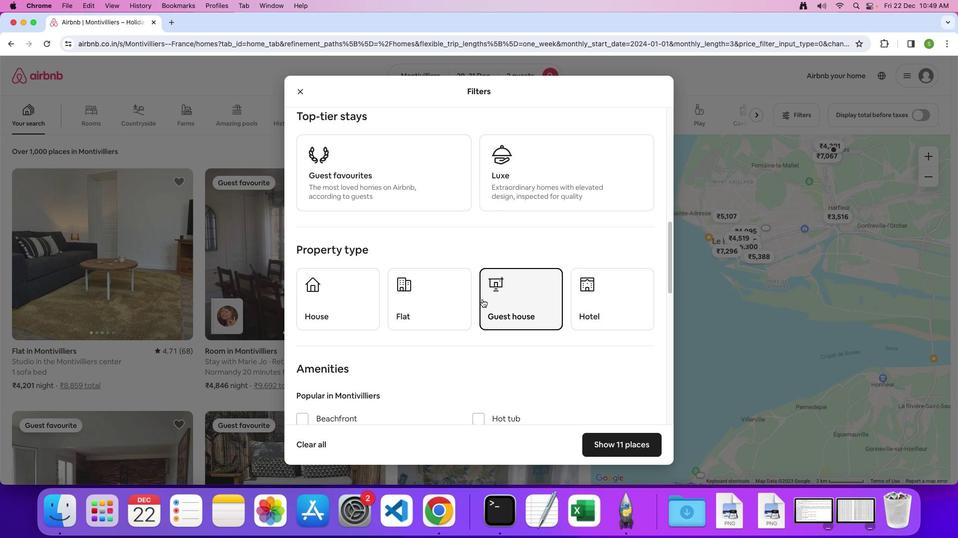 
Action: Mouse scrolled (482, 299) with delta (0, 0)
Screenshot: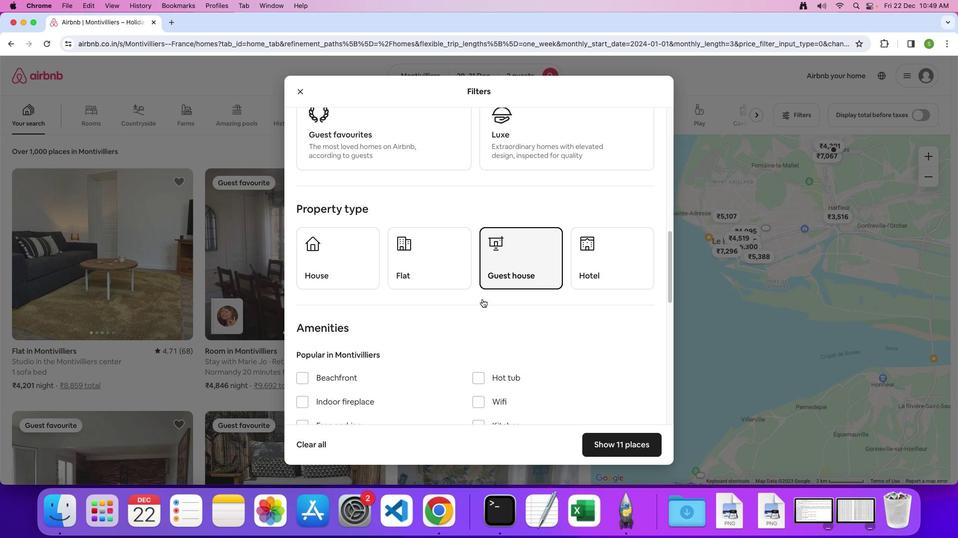 
Action: Mouse scrolled (482, 299) with delta (0, 0)
Screenshot: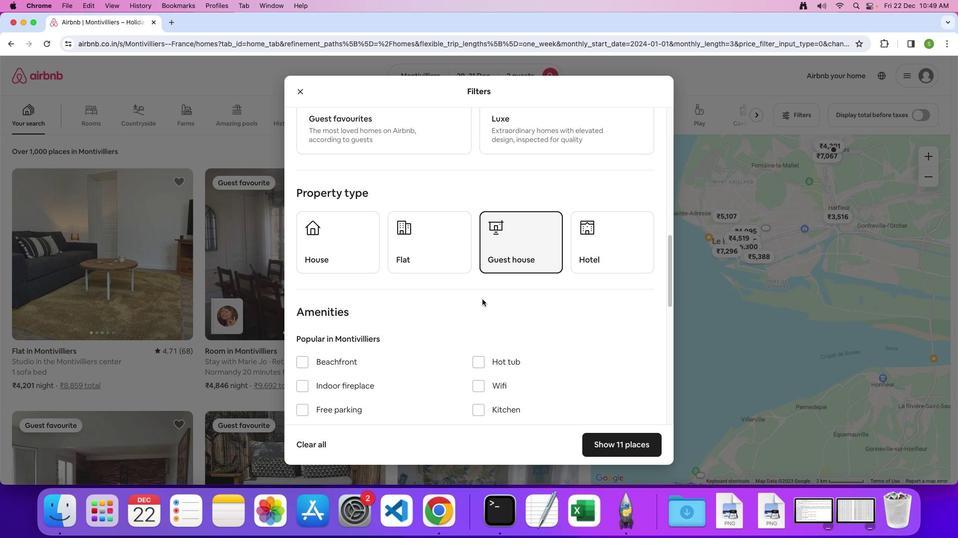 
Action: Mouse scrolled (482, 299) with delta (0, 0)
Screenshot: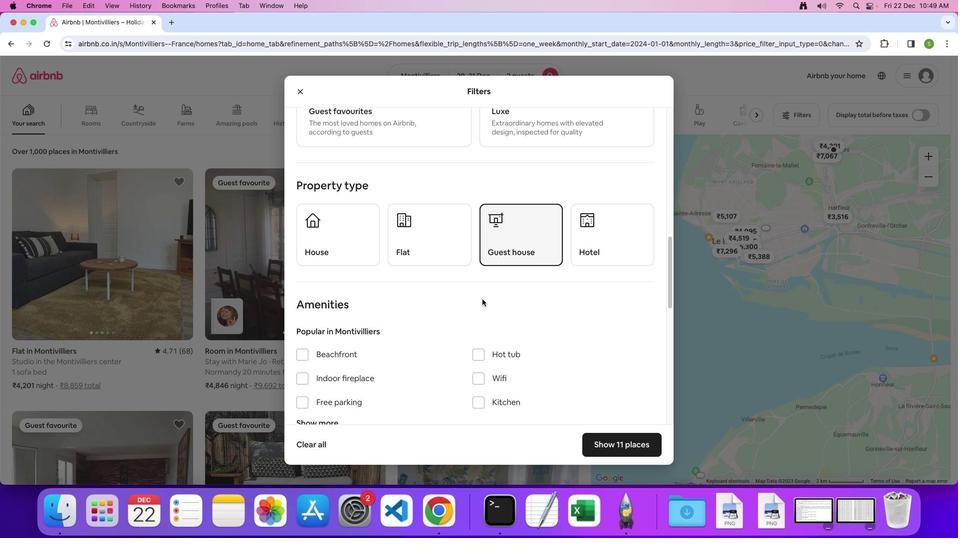 
Action: Mouse moved to (481, 296)
Screenshot: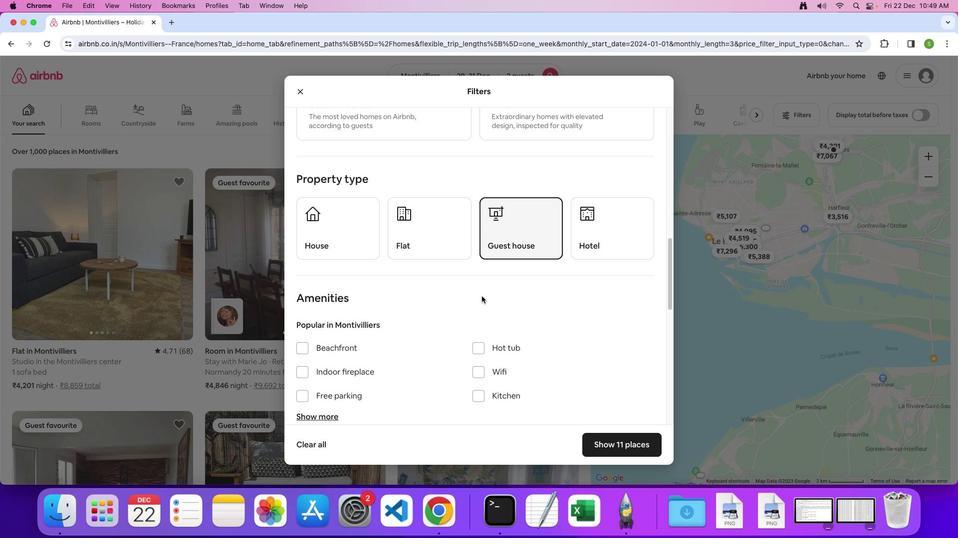 
Action: Mouse scrolled (481, 296) with delta (0, 0)
Screenshot: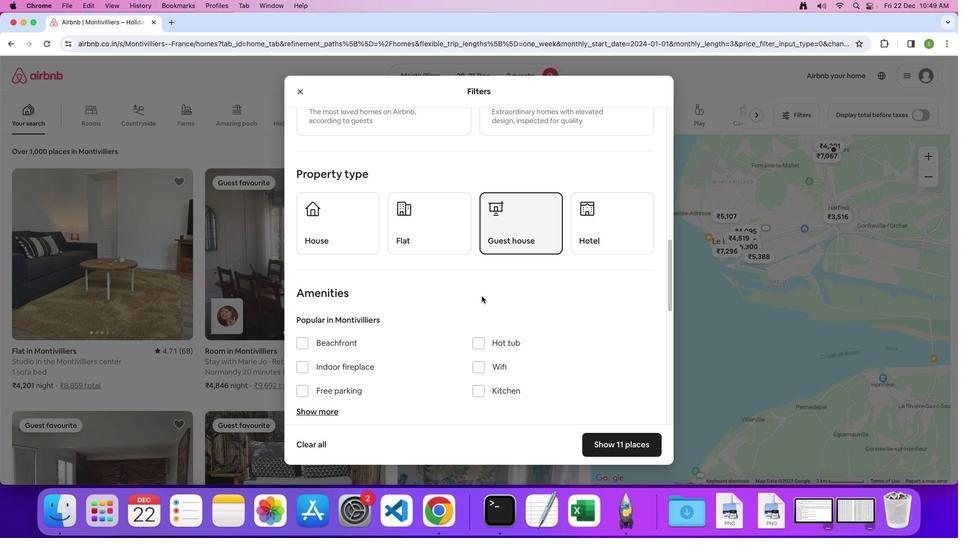 
Action: Mouse scrolled (481, 296) with delta (0, 0)
Screenshot: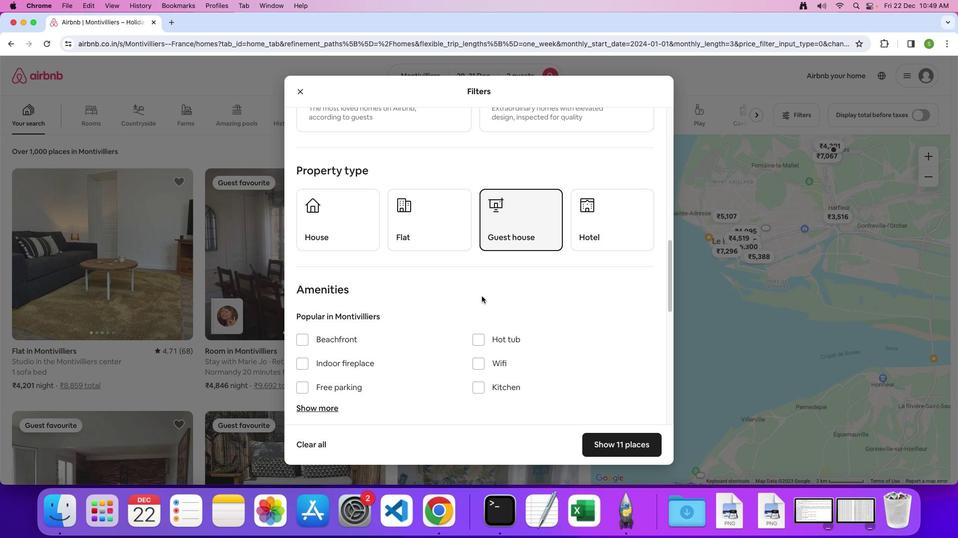 
Action: Mouse scrolled (481, 296) with delta (0, 0)
Screenshot: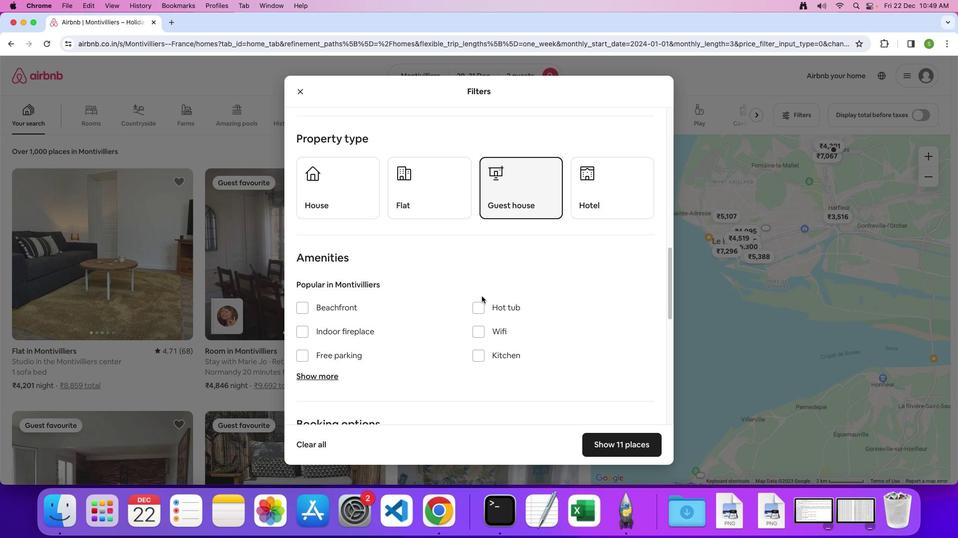 
Action: Mouse scrolled (481, 296) with delta (0, 0)
Screenshot: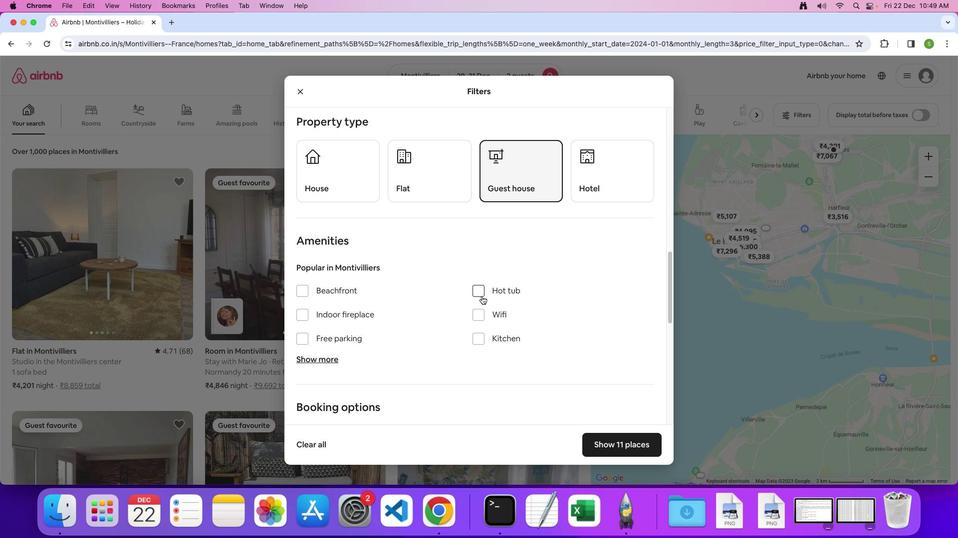 
Action: Mouse scrolled (481, 296) with delta (0, 0)
Screenshot: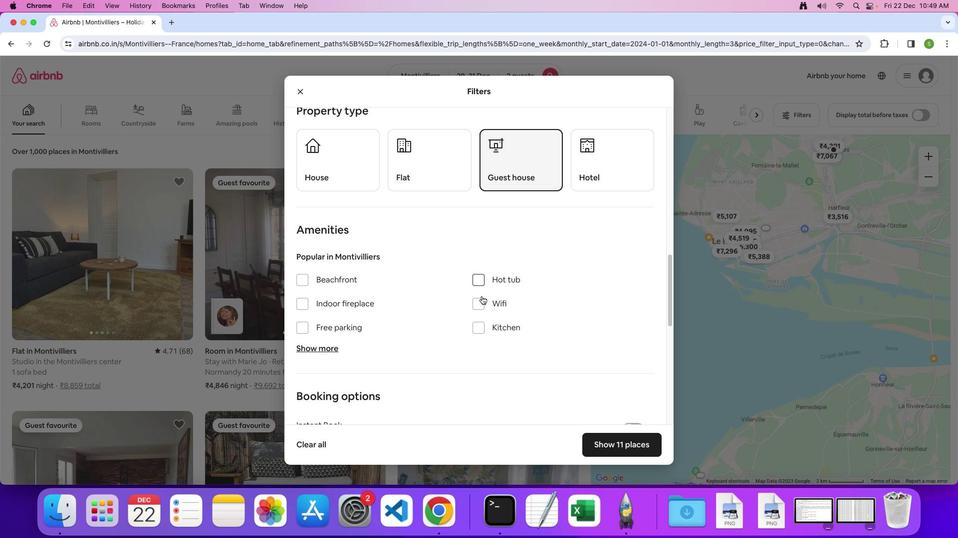 
Action: Mouse moved to (480, 297)
Screenshot: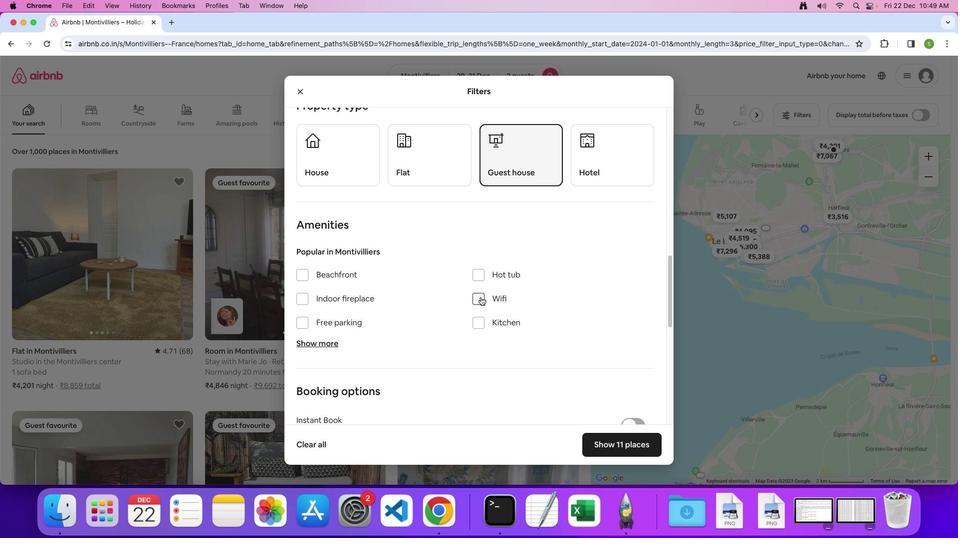 
Action: Mouse pressed left at (480, 297)
Screenshot: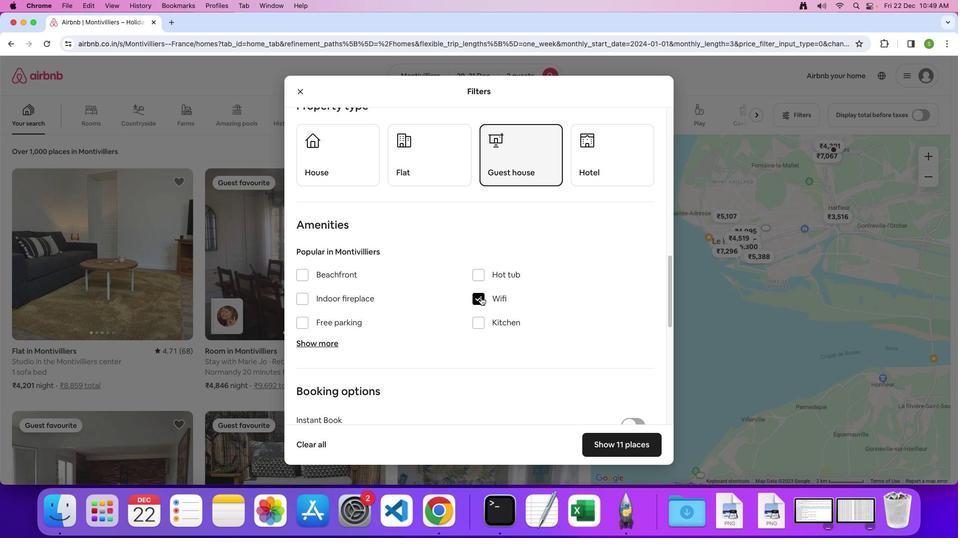 
Action: Mouse moved to (536, 293)
Screenshot: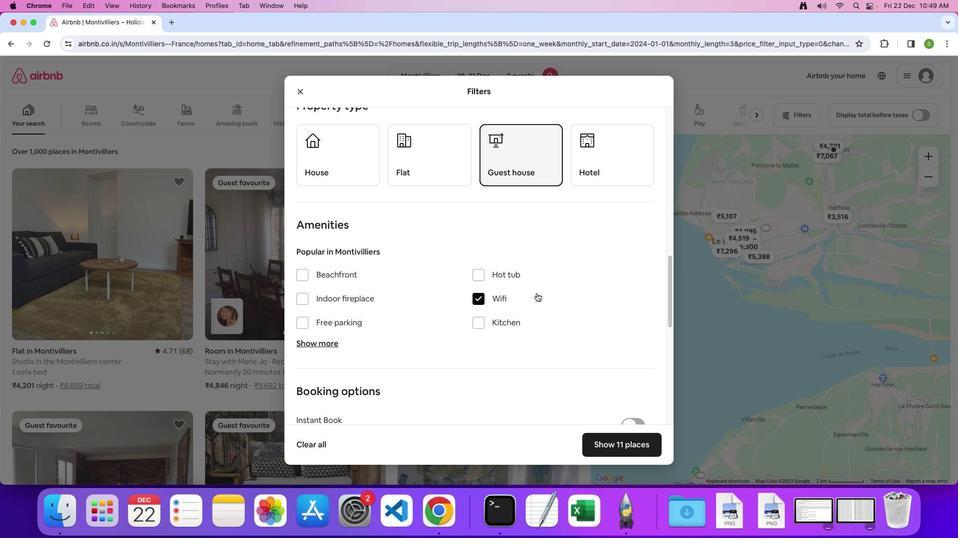 
Action: Mouse scrolled (536, 293) with delta (0, 0)
Screenshot: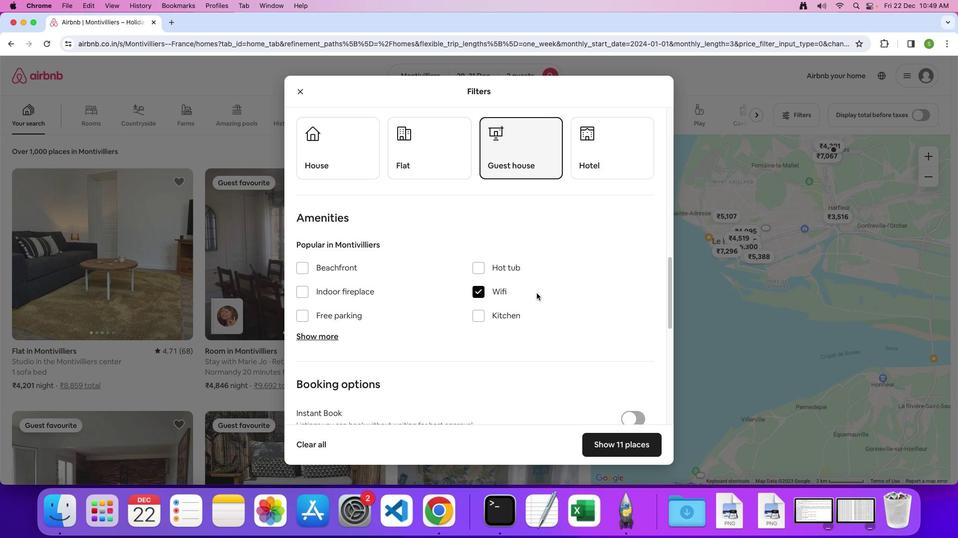 
Action: Mouse scrolled (536, 293) with delta (0, 0)
Screenshot: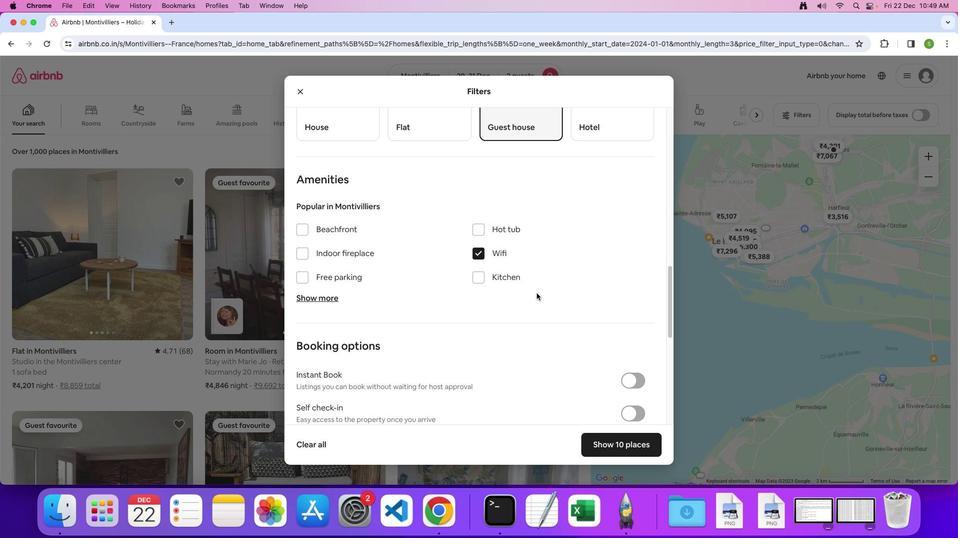 
Action: Mouse scrolled (536, 293) with delta (0, -1)
Screenshot: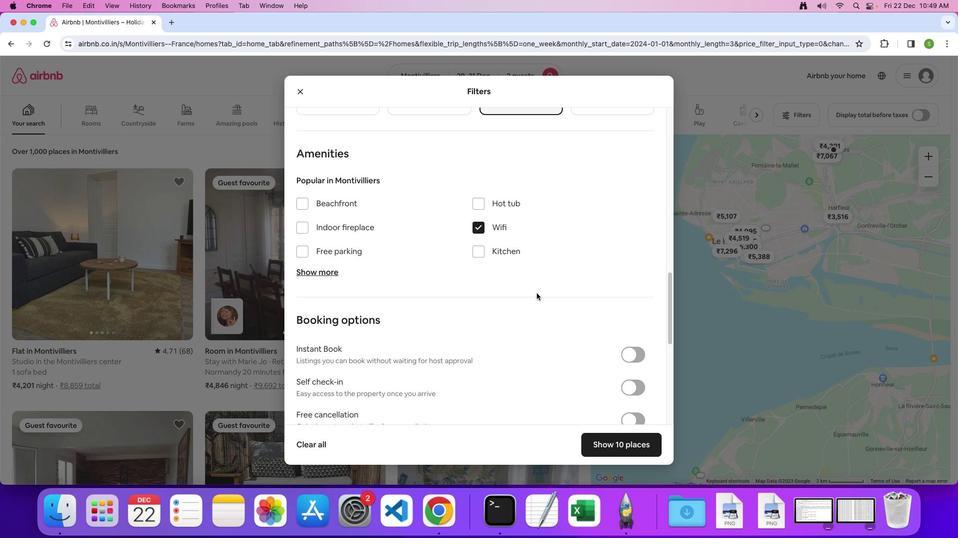 
Action: Mouse moved to (536, 293)
Screenshot: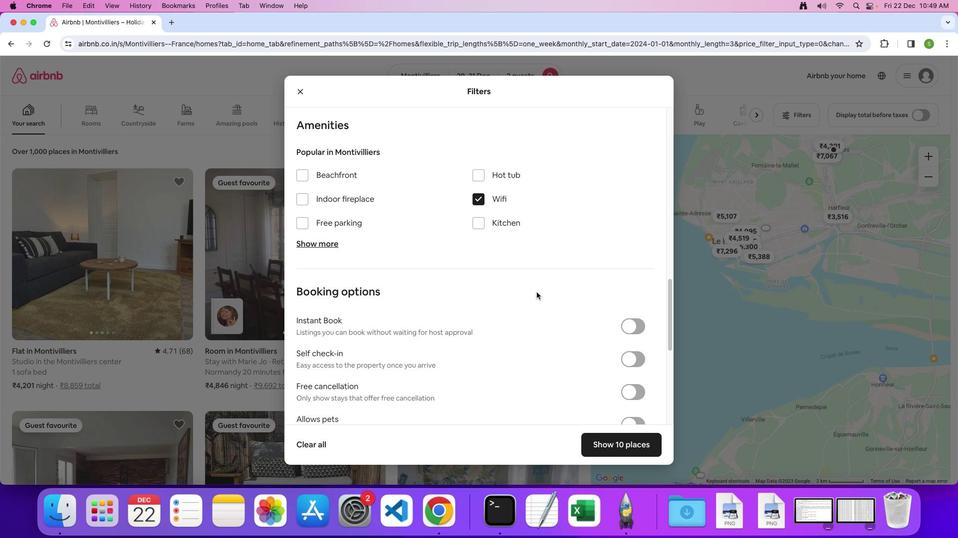 
Action: Mouse scrolled (536, 293) with delta (0, 0)
Screenshot: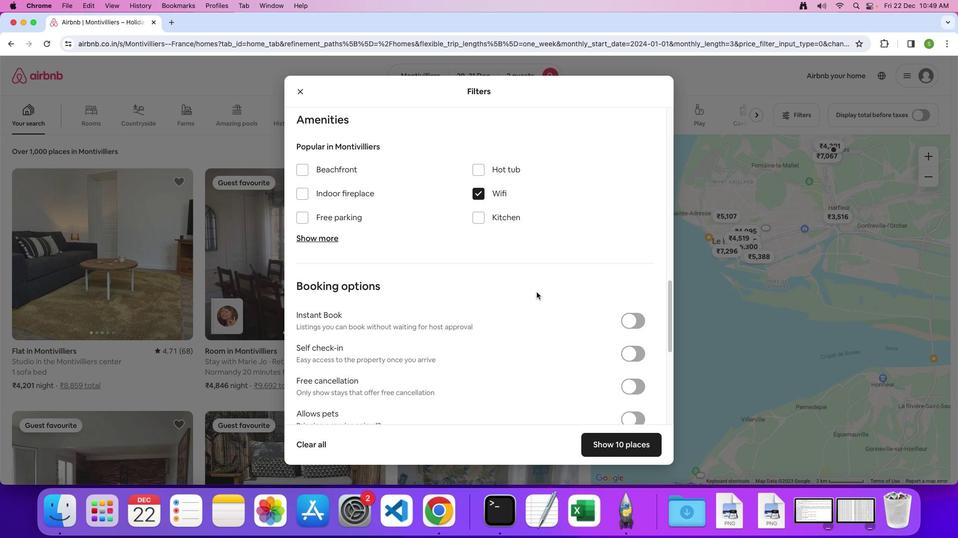 
Action: Mouse moved to (536, 293)
Screenshot: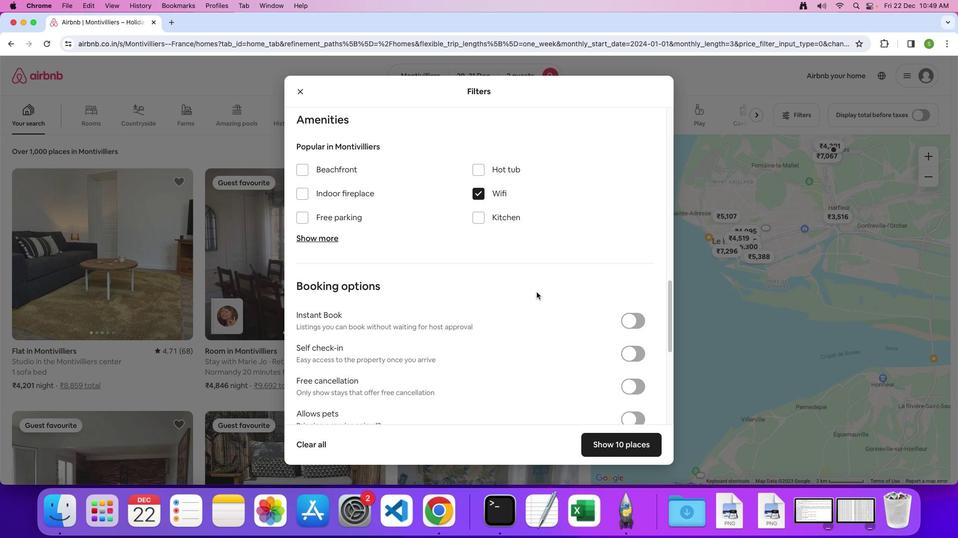 
Action: Mouse scrolled (536, 293) with delta (0, 0)
Screenshot: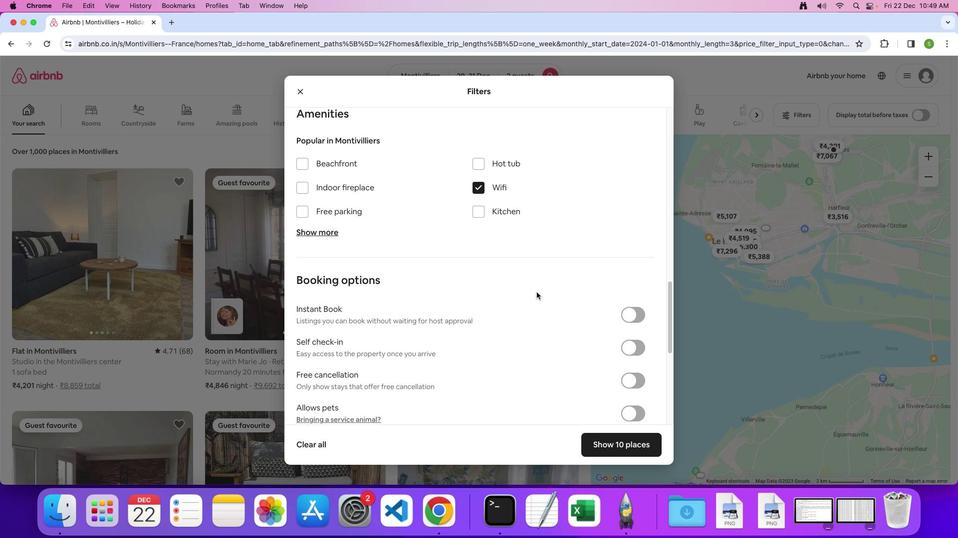 
Action: Mouse moved to (536, 292)
Screenshot: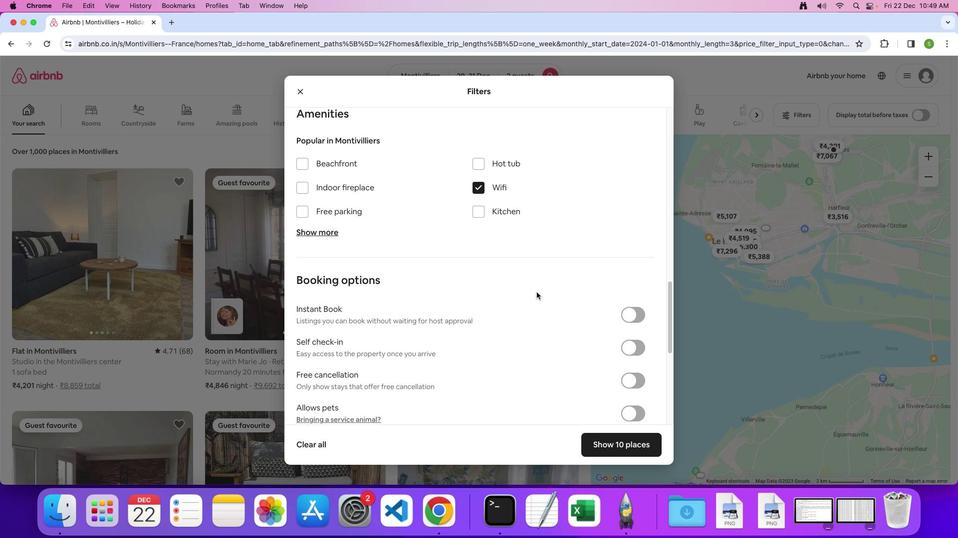 
Action: Mouse scrolled (536, 292) with delta (0, 0)
Screenshot: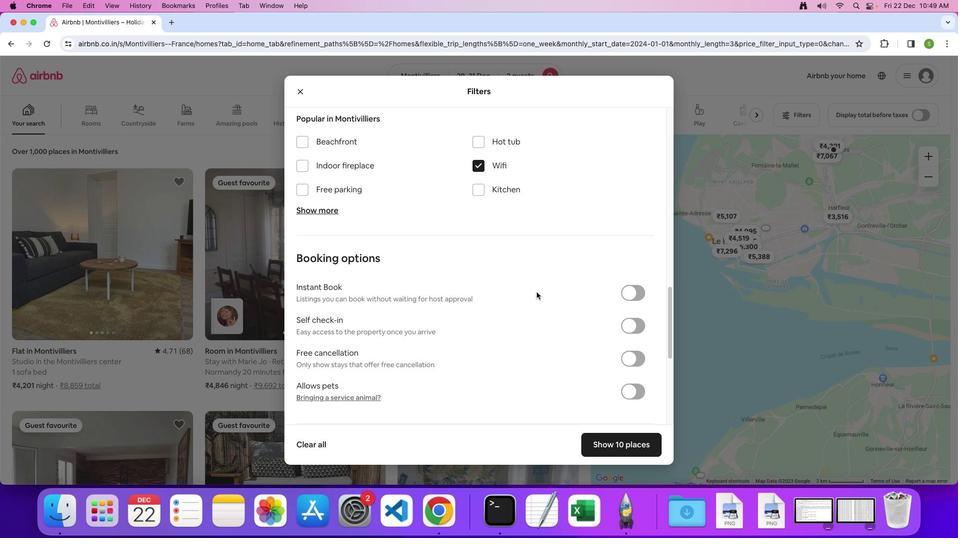 
Action: Mouse scrolled (536, 292) with delta (0, 0)
Screenshot: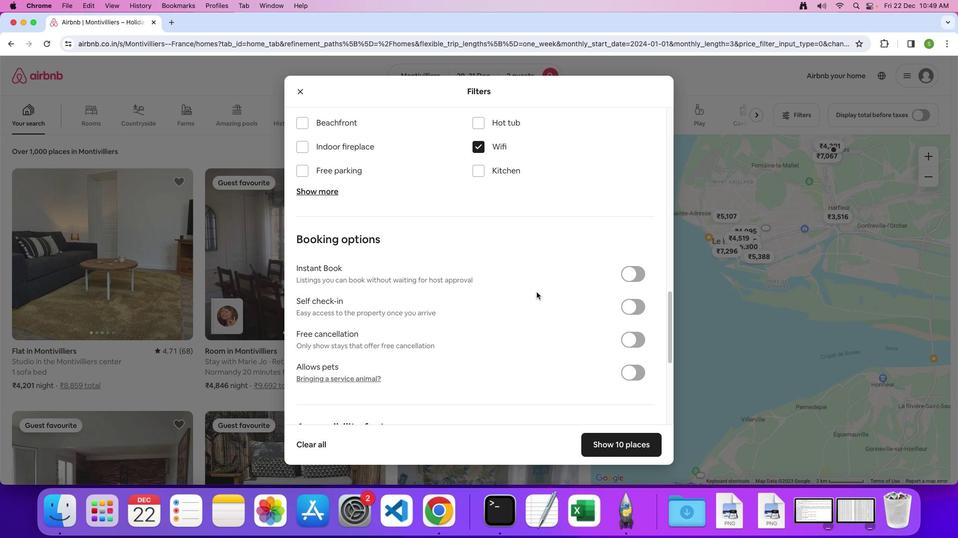 
Action: Mouse scrolled (536, 292) with delta (0, 0)
Screenshot: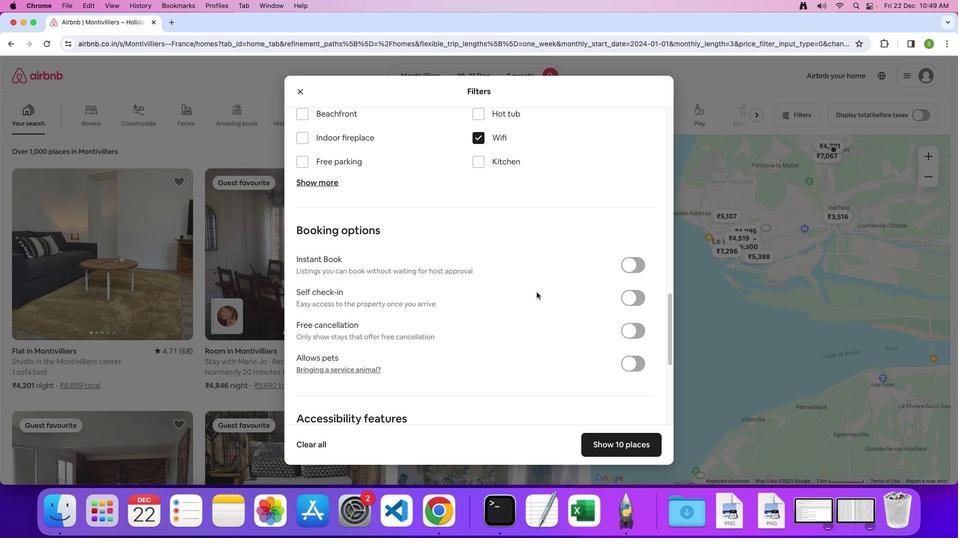 
Action: Mouse scrolled (536, 292) with delta (0, 0)
Screenshot: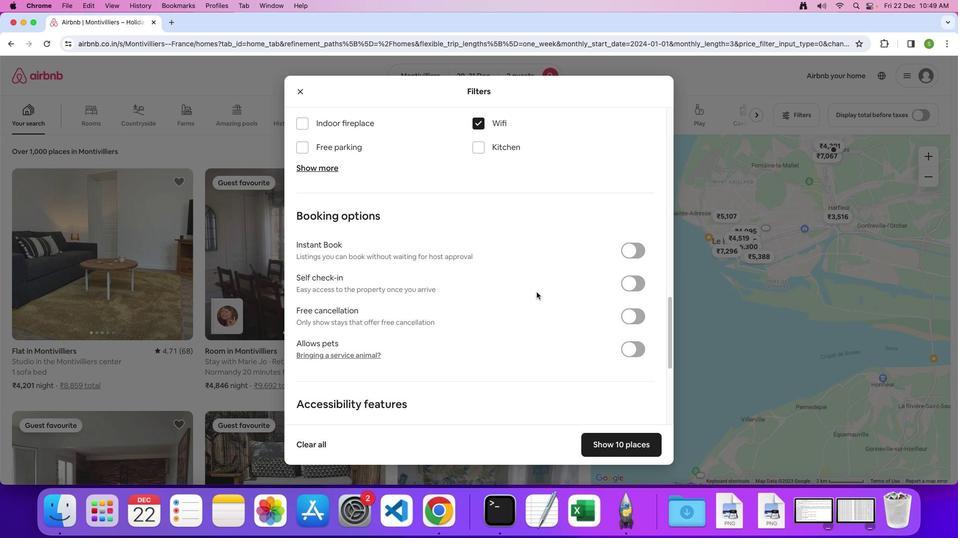 
Action: Mouse scrolled (536, 292) with delta (0, 0)
Screenshot: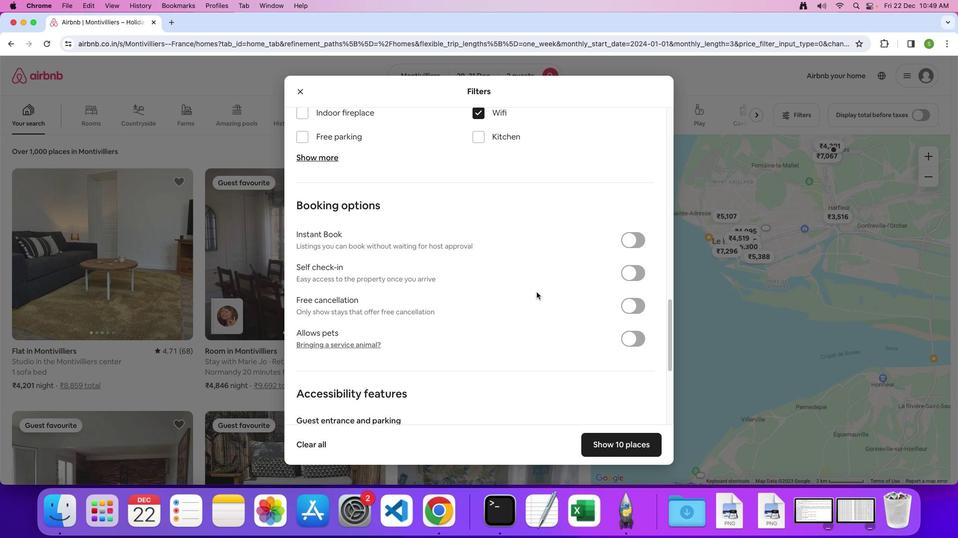 
Action: Mouse scrolled (536, 292) with delta (0, 0)
Screenshot: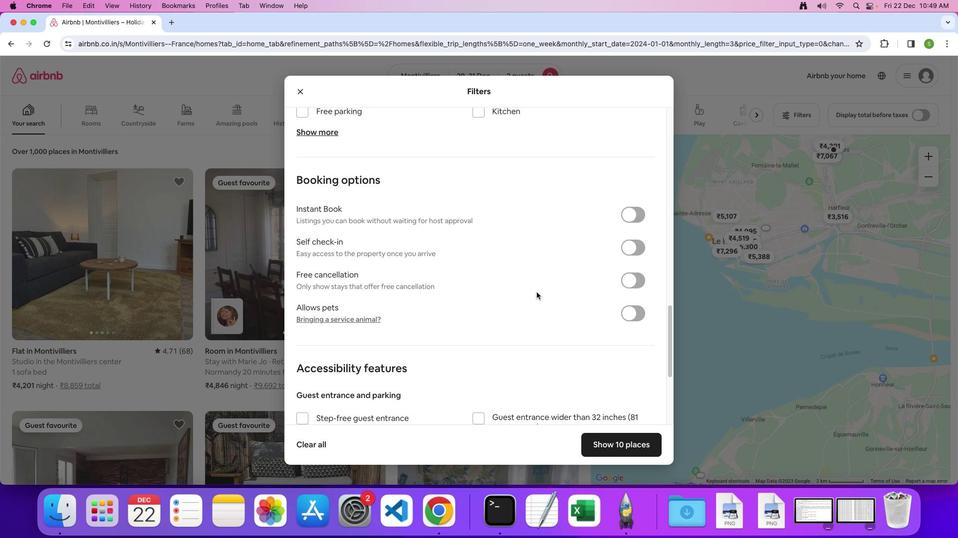 
Action: Mouse scrolled (536, 292) with delta (0, 0)
Screenshot: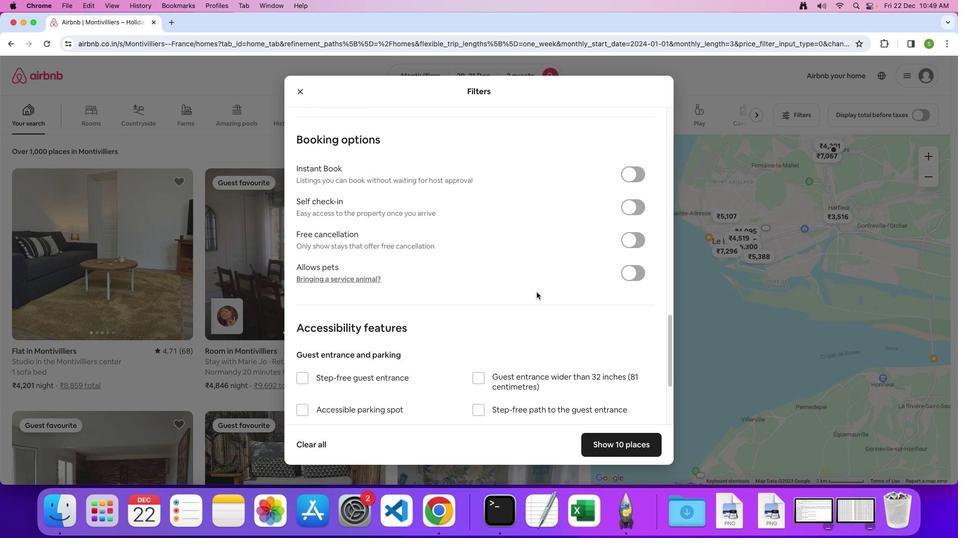 
Action: Mouse scrolled (536, 292) with delta (0, 0)
Screenshot: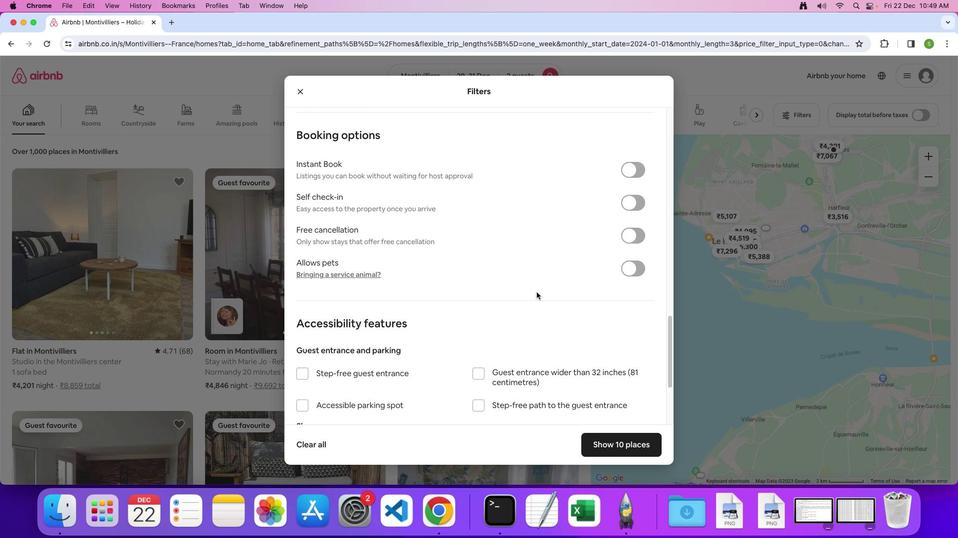 
Action: Mouse scrolled (536, 292) with delta (0, 0)
Screenshot: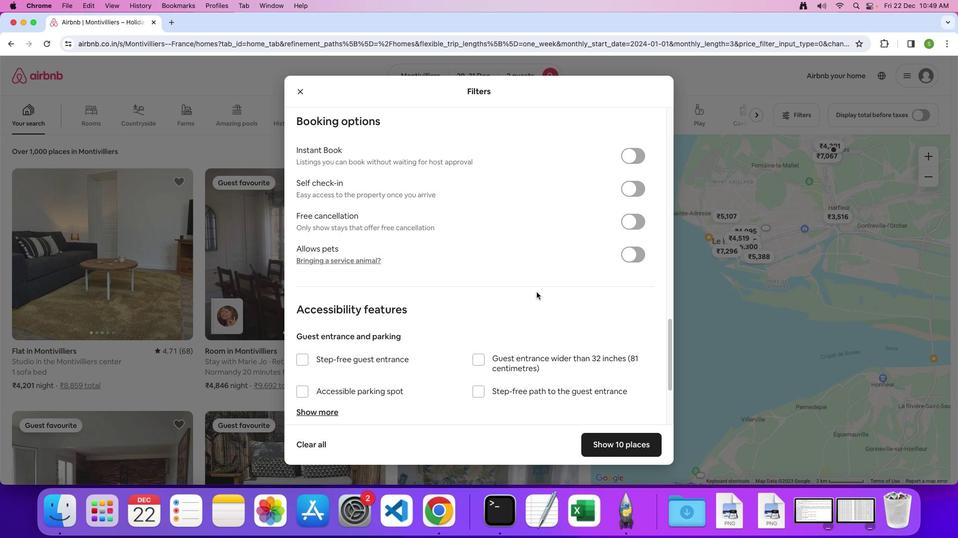 
Action: Mouse scrolled (536, 292) with delta (0, 0)
Screenshot: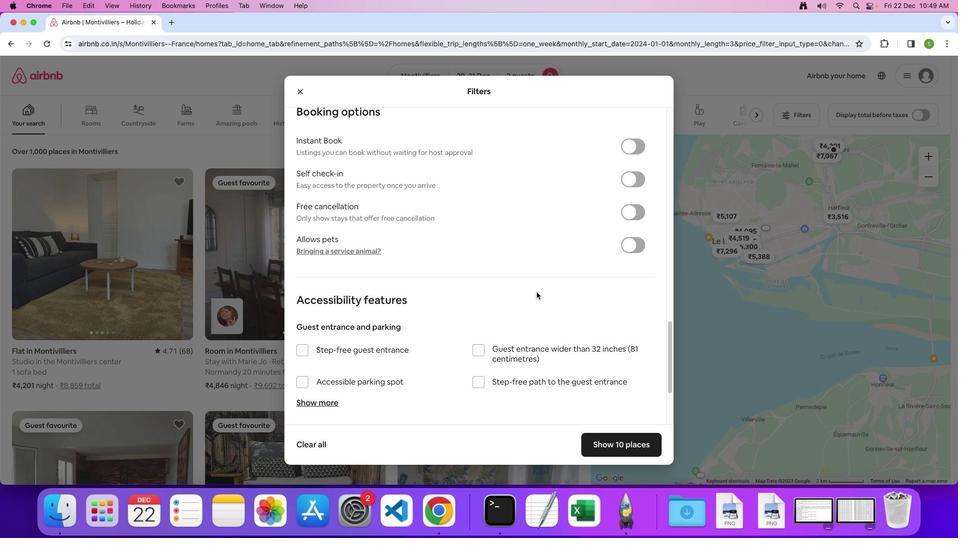 
Action: Mouse scrolled (536, 292) with delta (0, 0)
Screenshot: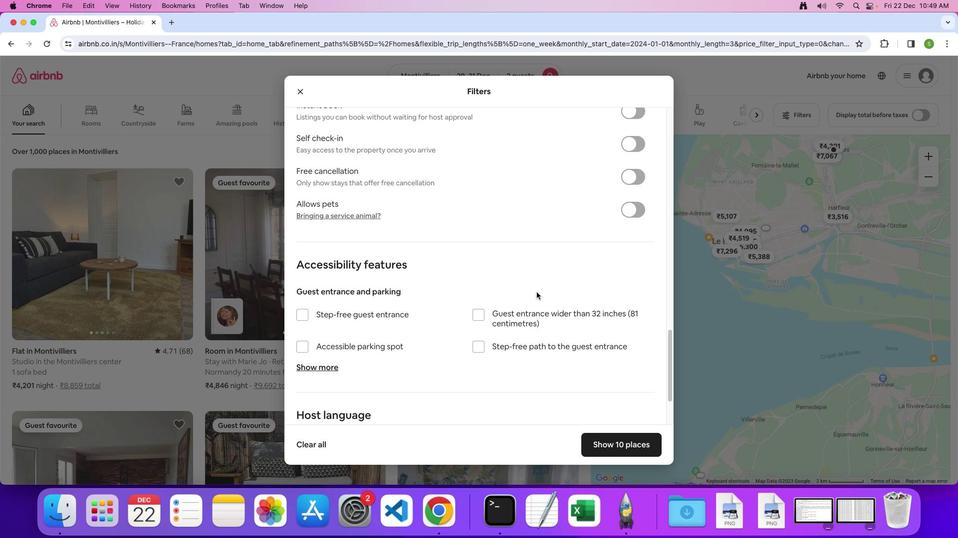 
Action: Mouse moved to (536, 292)
Screenshot: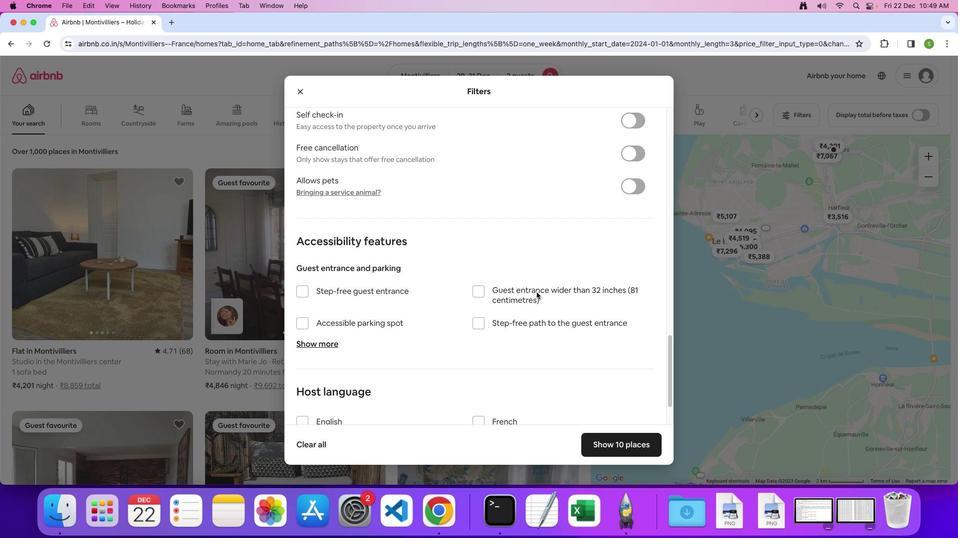 
Action: Mouse scrolled (536, 292) with delta (0, 0)
Screenshot: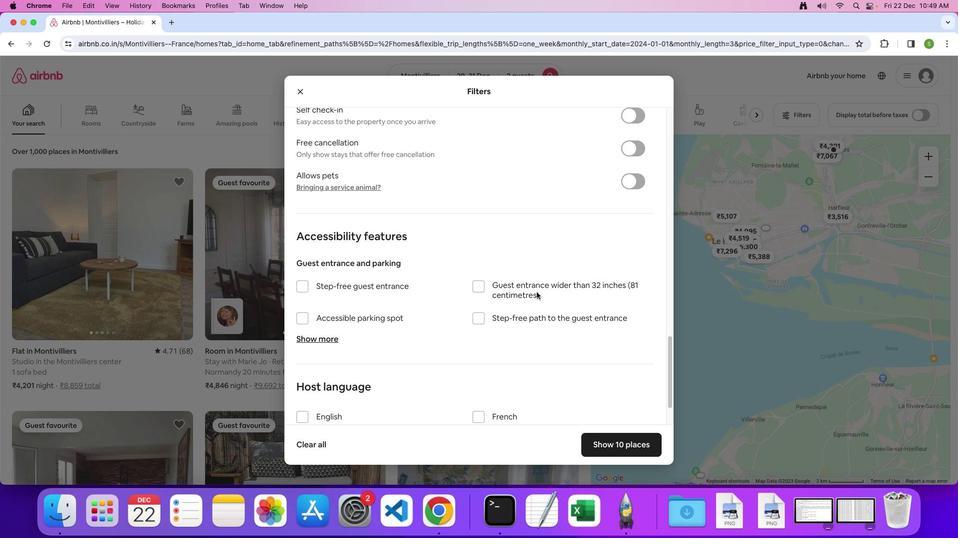 
Action: Mouse scrolled (536, 292) with delta (0, 0)
Screenshot: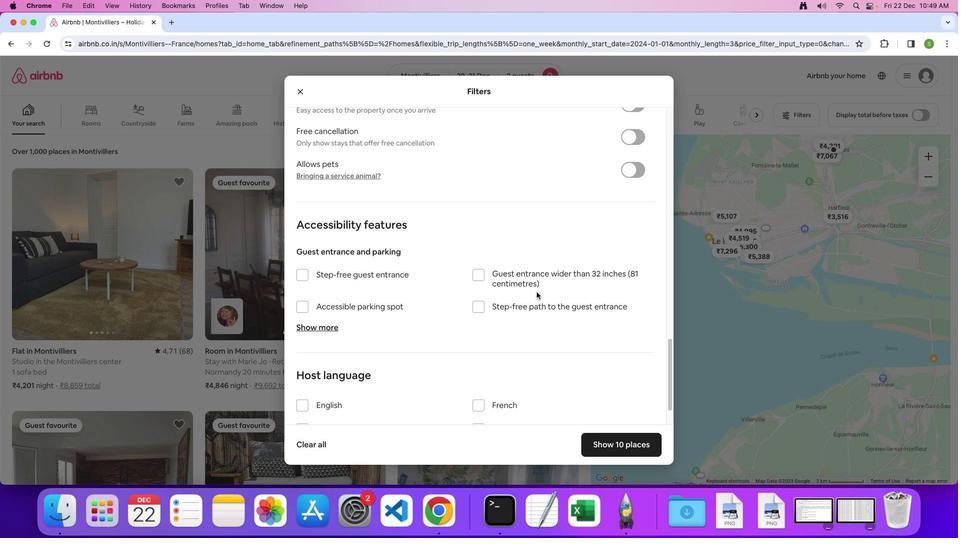 
Action: Mouse scrolled (536, 292) with delta (0, 0)
Screenshot: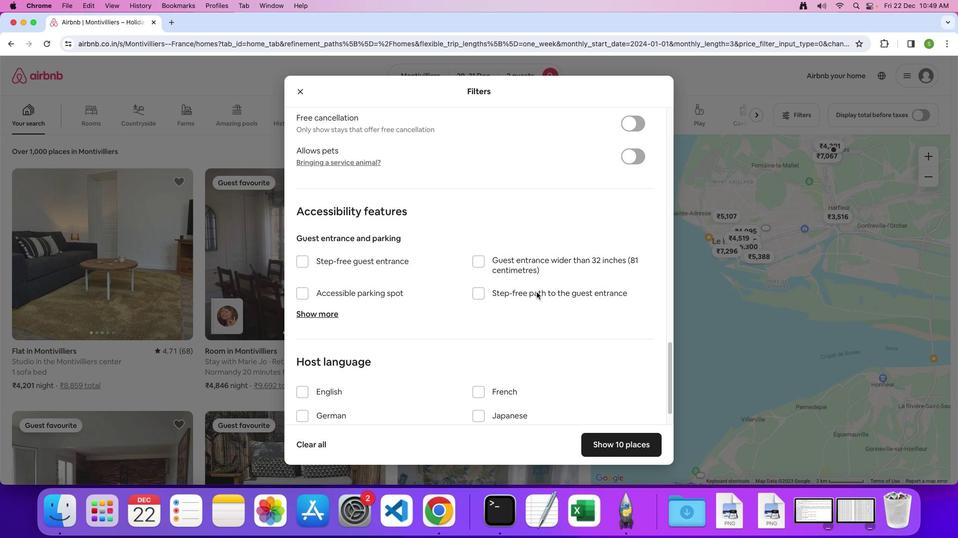 
Action: Mouse scrolled (536, 292) with delta (0, 0)
Screenshot: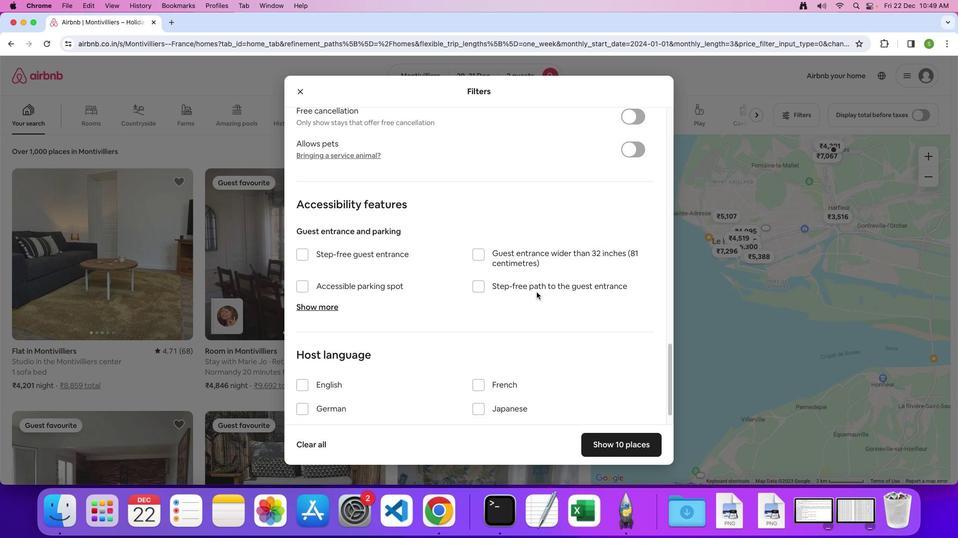 
Action: Mouse scrolled (536, 292) with delta (0, 0)
Screenshot: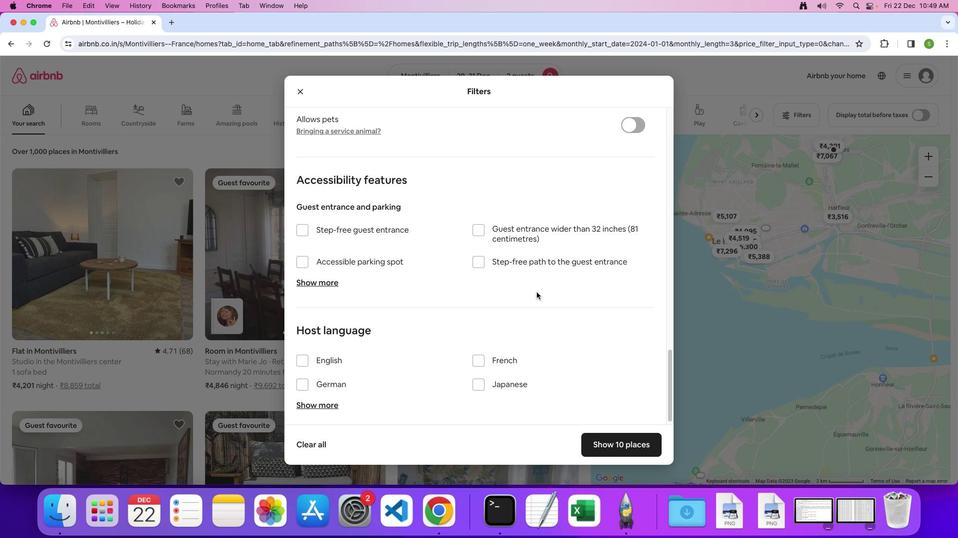 
Action: Mouse scrolled (536, 292) with delta (0, 0)
Screenshot: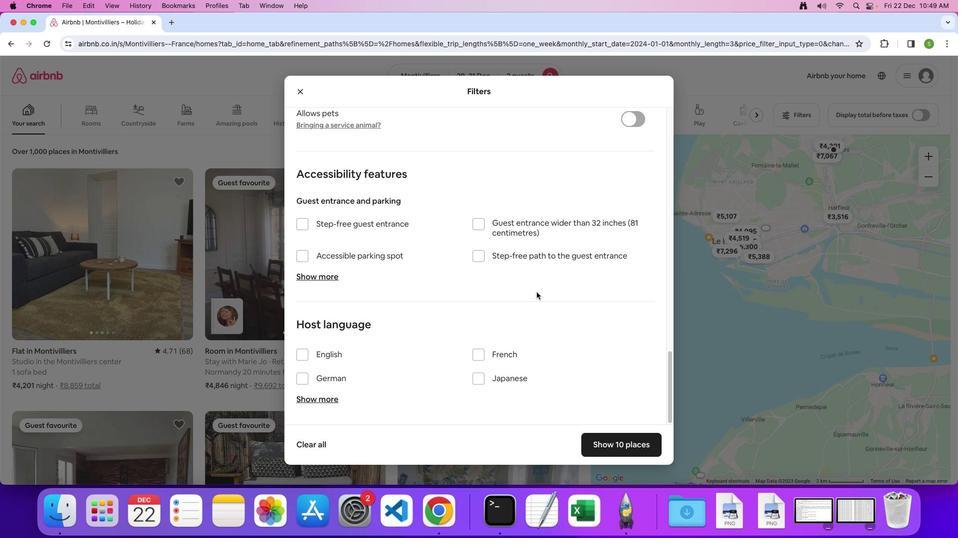 
Action: Mouse scrolled (536, 292) with delta (0, 0)
Screenshot: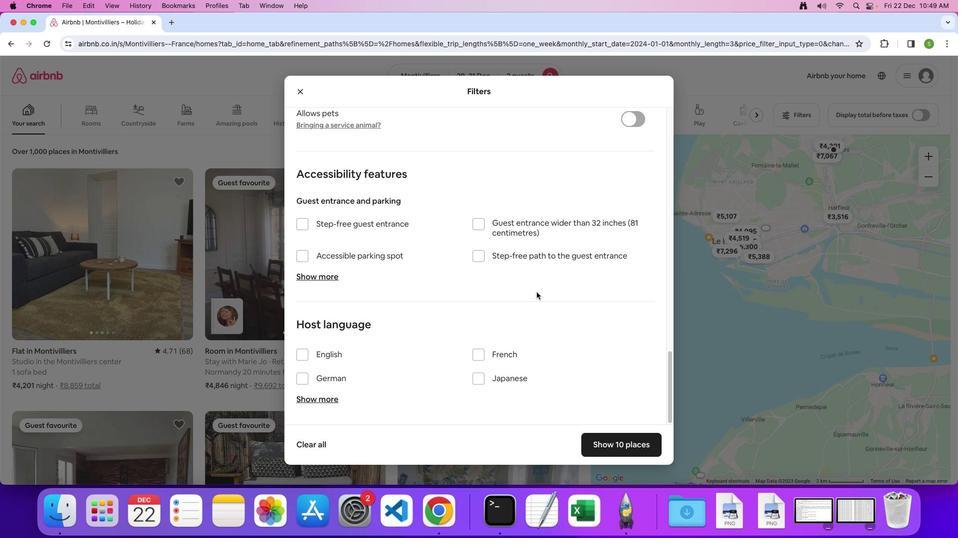
Action: Mouse scrolled (536, 292) with delta (0, 0)
Screenshot: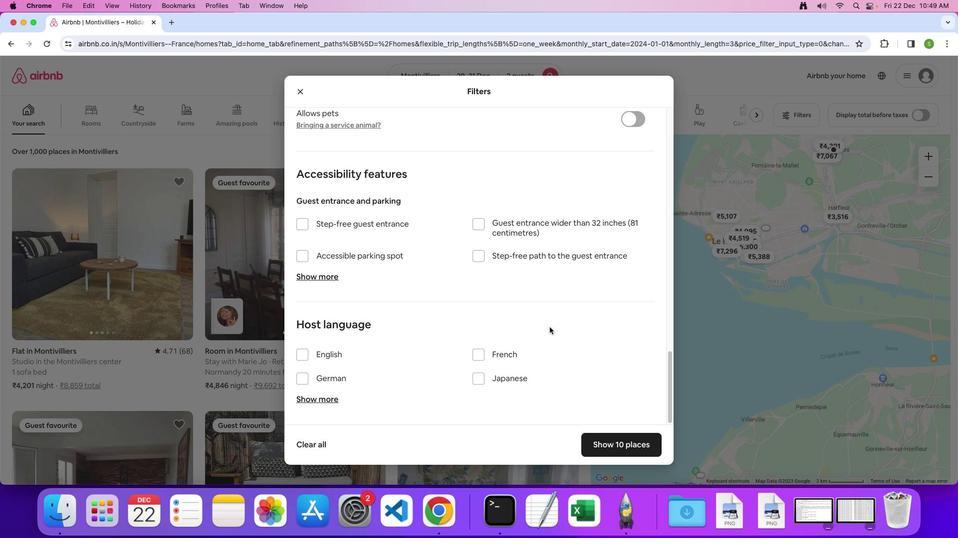 
Action: Mouse moved to (614, 447)
Screenshot: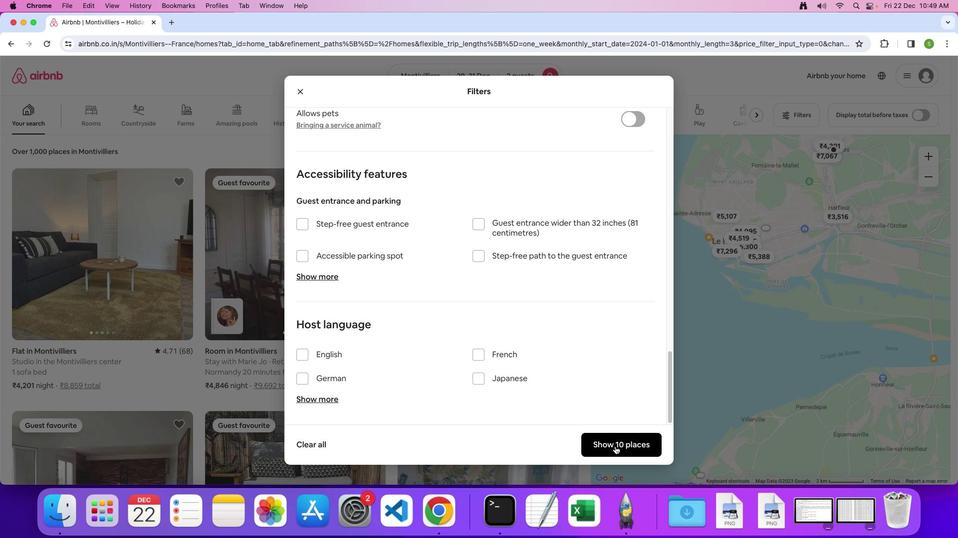 
Action: Mouse pressed left at (614, 447)
Screenshot: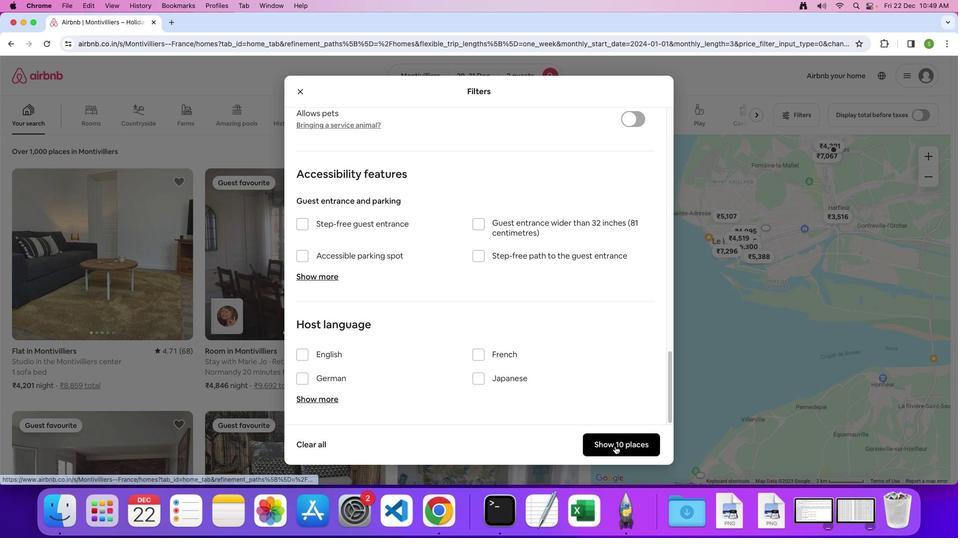 
Action: Mouse moved to (135, 234)
Screenshot: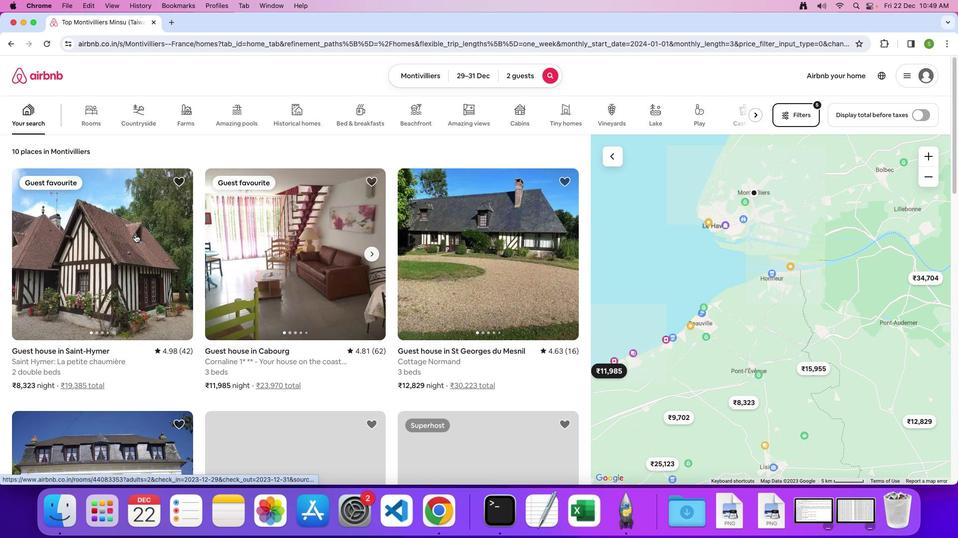 
Action: Mouse pressed left at (135, 234)
Screenshot: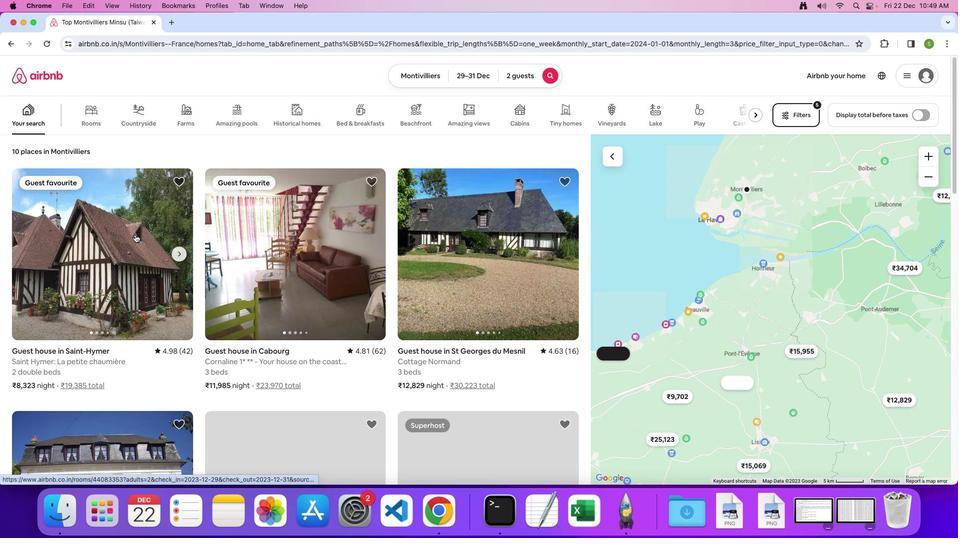 
Action: Mouse moved to (371, 283)
Screenshot: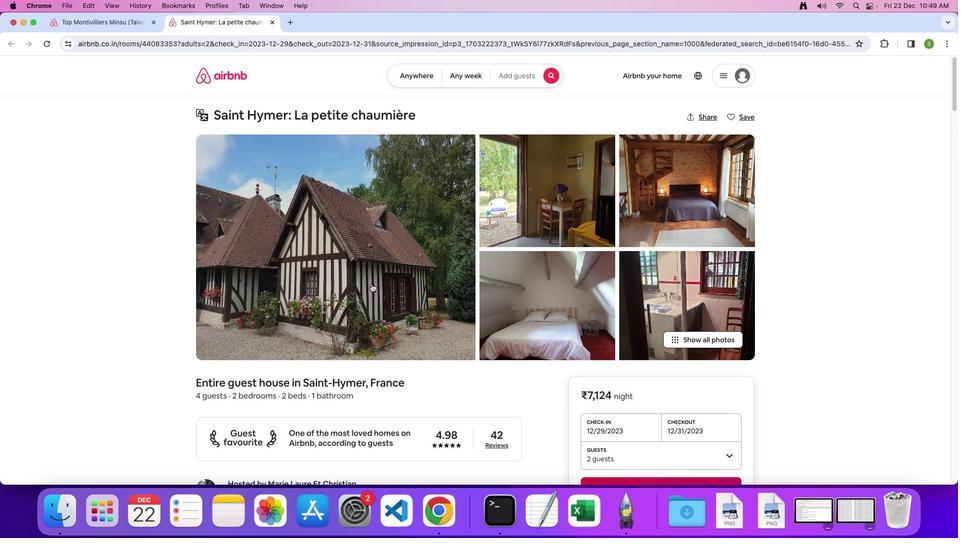 
Action: Mouse pressed left at (371, 283)
Screenshot: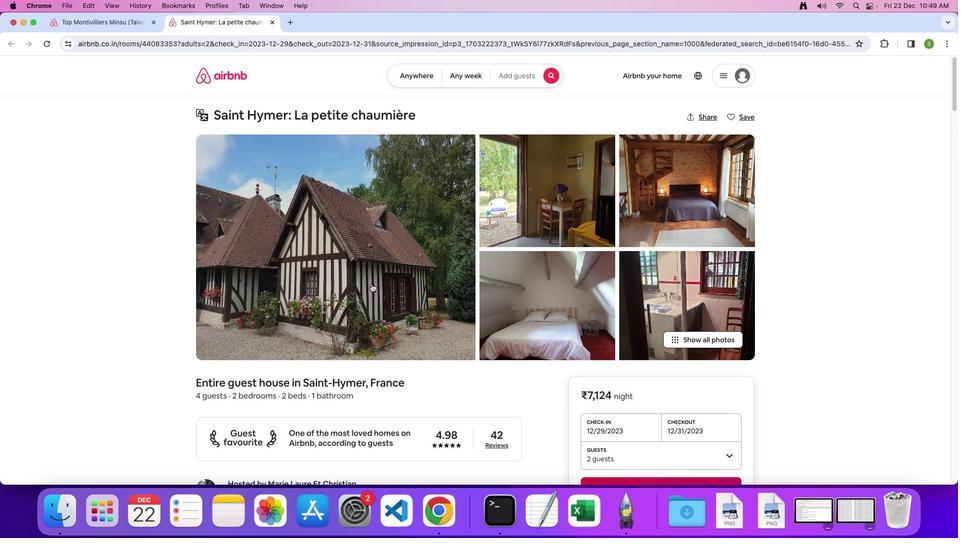 
Action: Mouse moved to (499, 317)
Screenshot: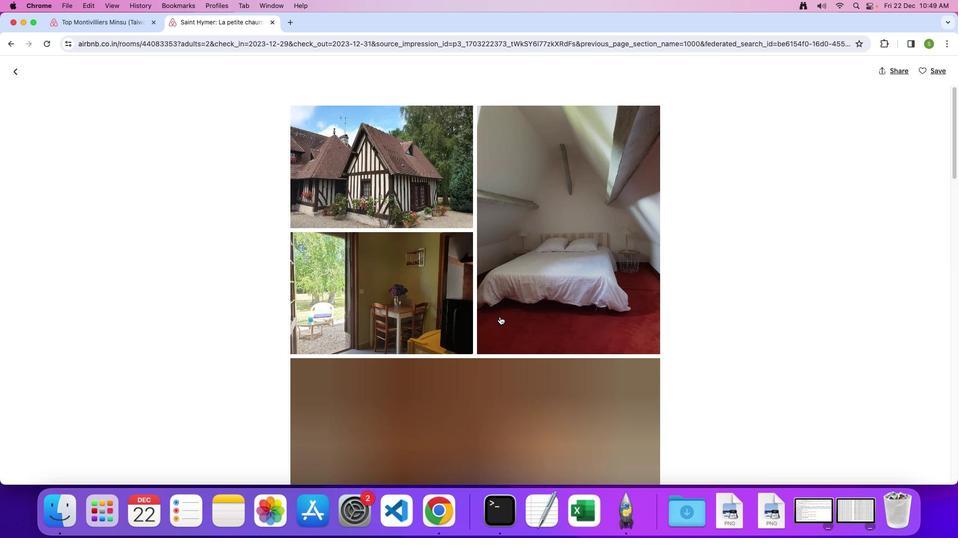 
Action: Mouse scrolled (499, 317) with delta (0, 0)
Screenshot: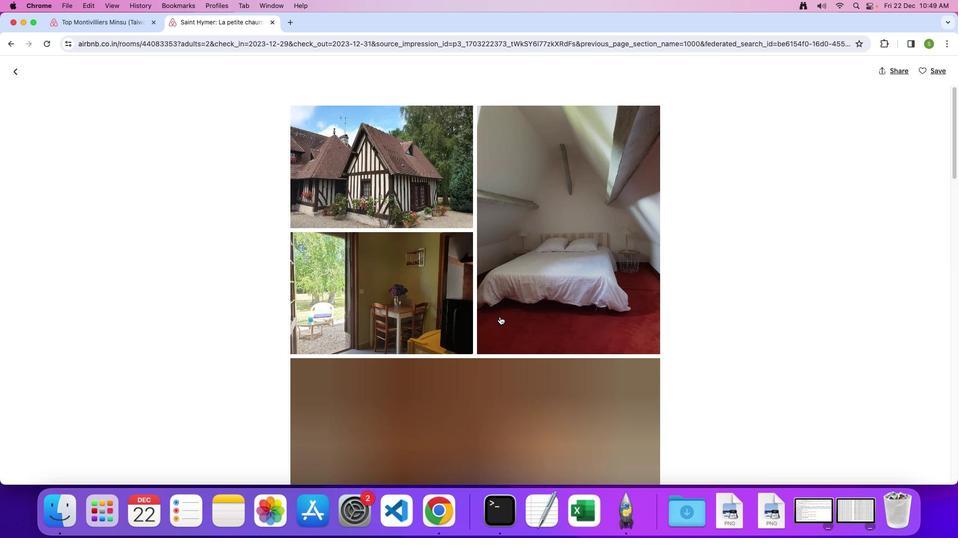 
Action: Mouse scrolled (499, 317) with delta (0, 0)
Screenshot: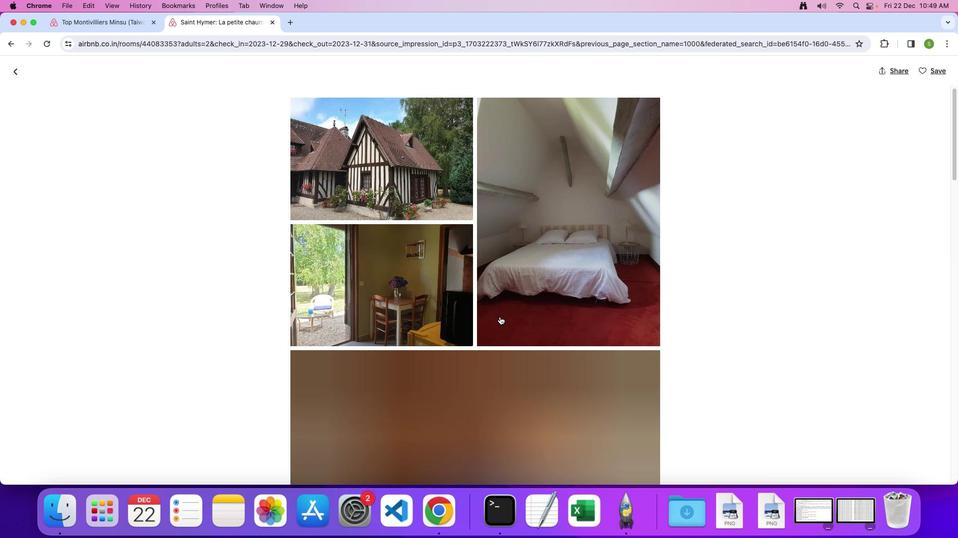 
Action: Mouse scrolled (499, 317) with delta (0, 0)
Screenshot: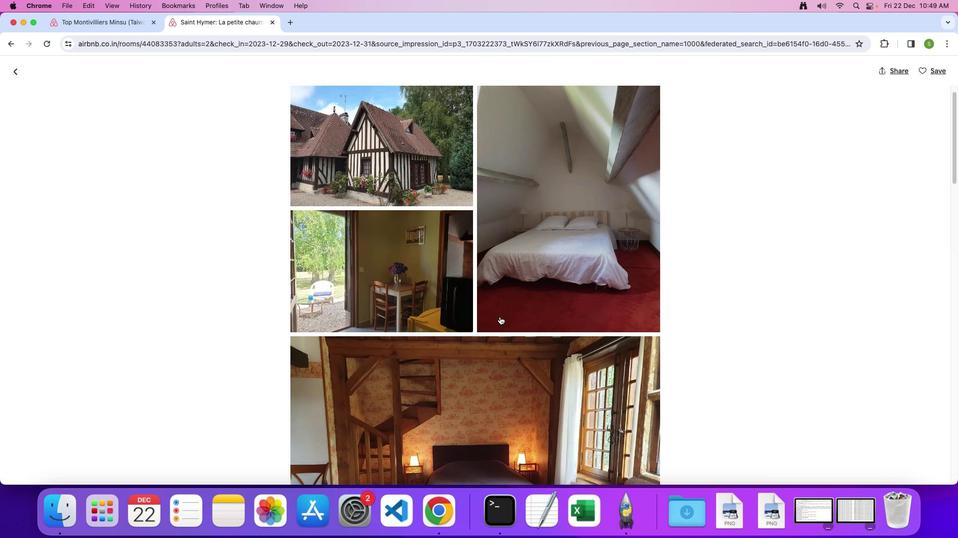 
Action: Mouse scrolled (499, 317) with delta (0, 0)
Screenshot: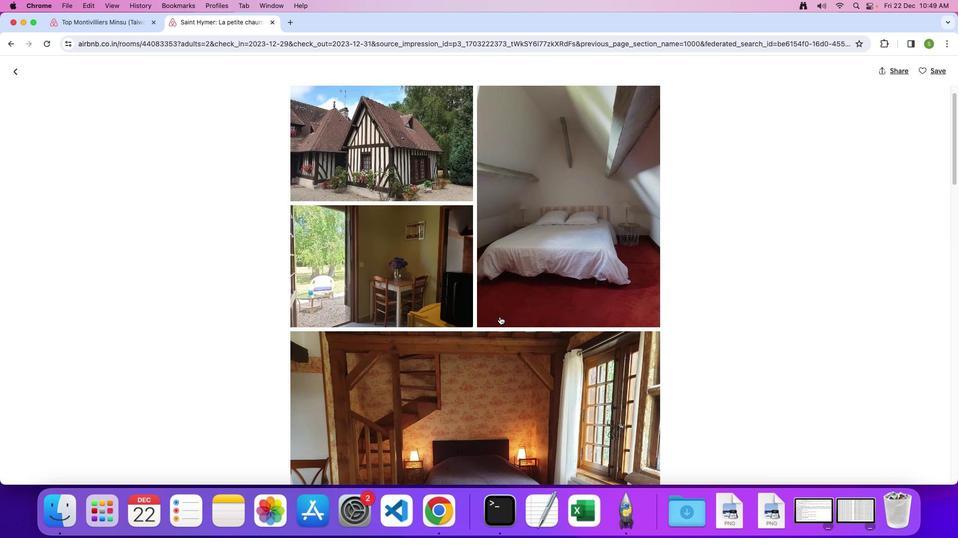 
Action: Mouse scrolled (499, 317) with delta (0, 0)
Screenshot: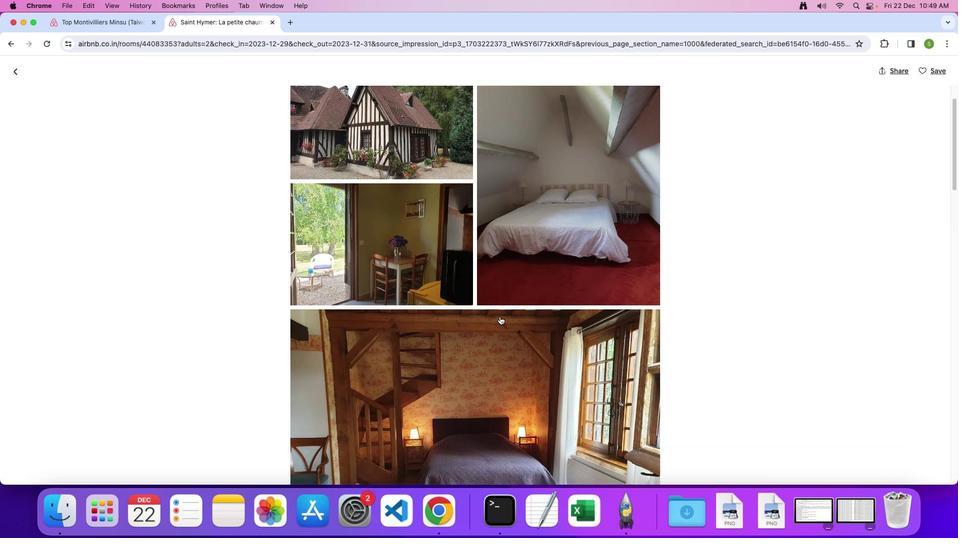 
Action: Mouse scrolled (499, 317) with delta (0, 0)
Screenshot: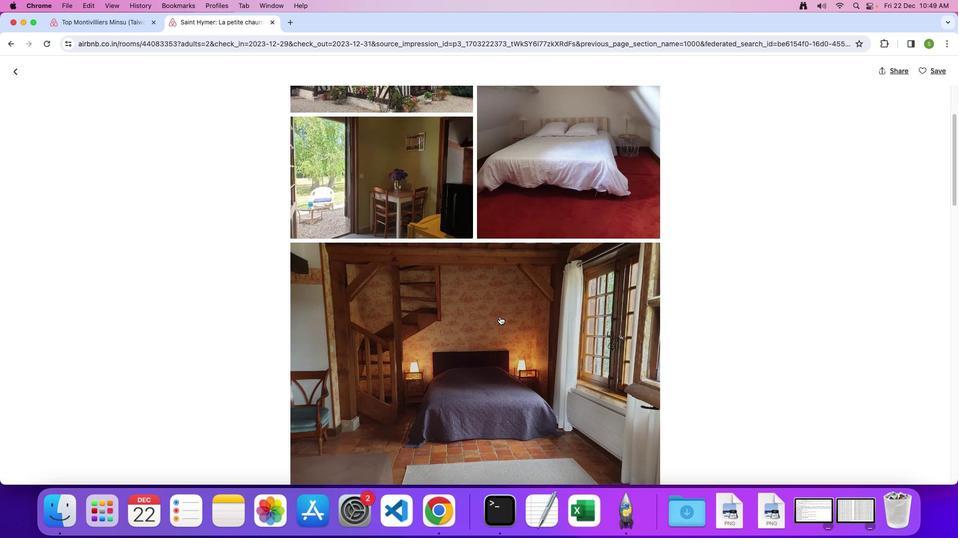 
Action: Mouse scrolled (499, 317) with delta (0, 0)
Screenshot: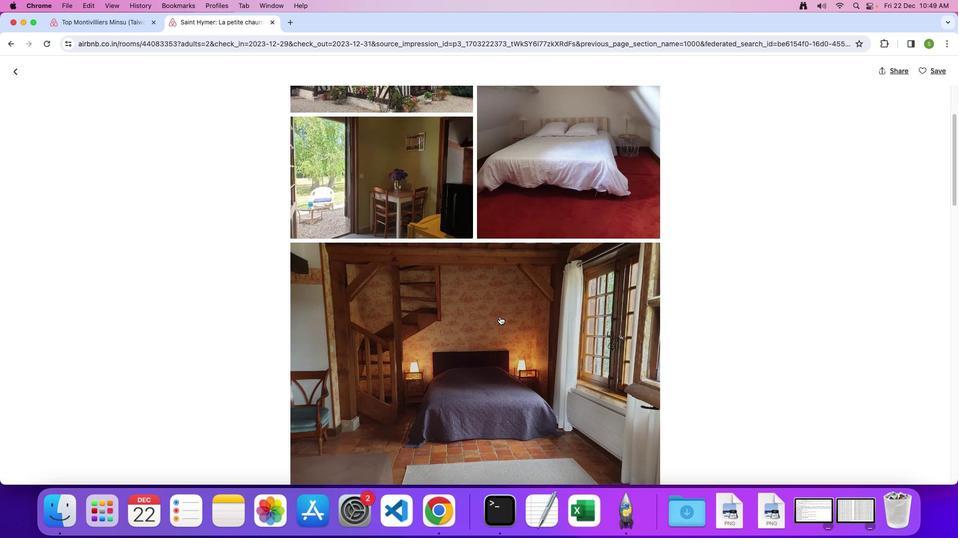 
Action: Mouse scrolled (499, 317) with delta (0, 0)
Screenshot: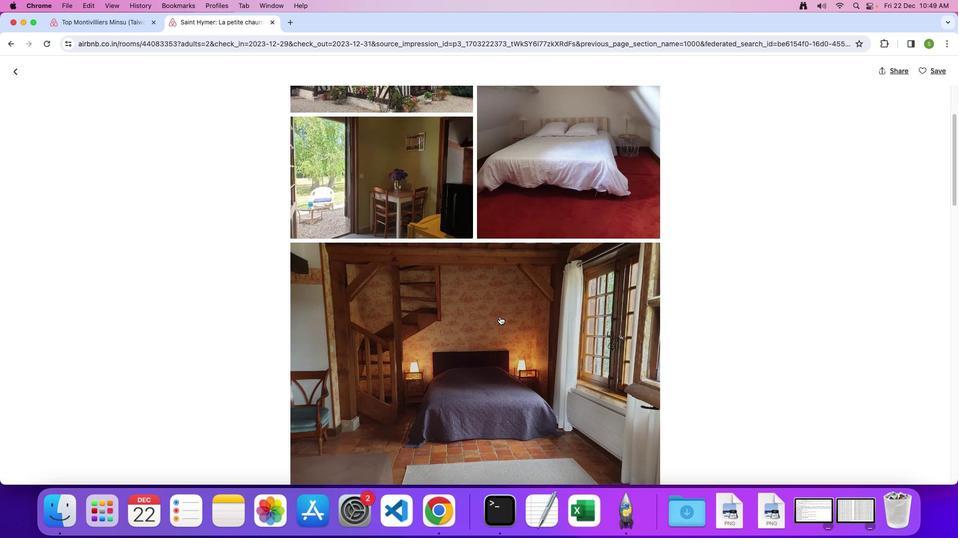 
Action: Mouse scrolled (499, 317) with delta (0, 0)
Screenshot: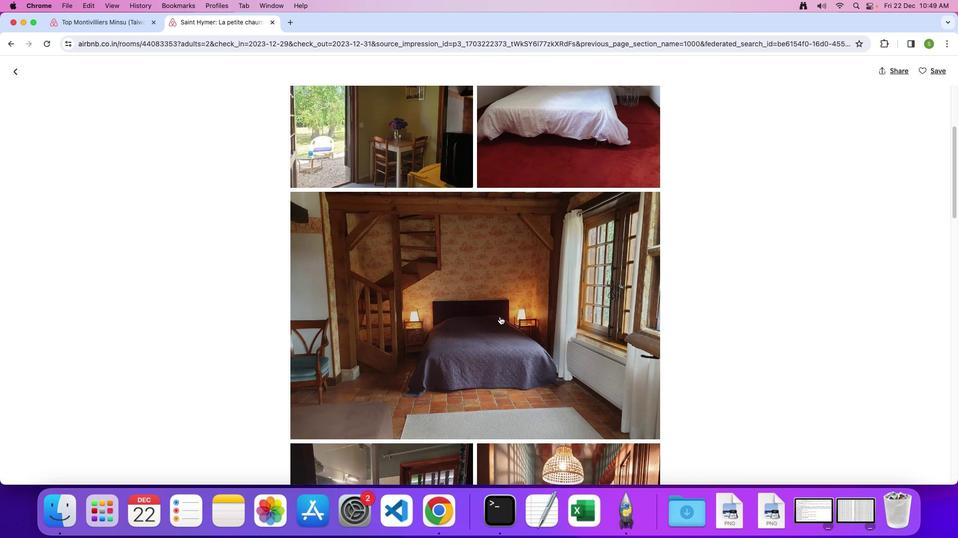 
Action: Mouse scrolled (499, 317) with delta (0, 0)
Screenshot: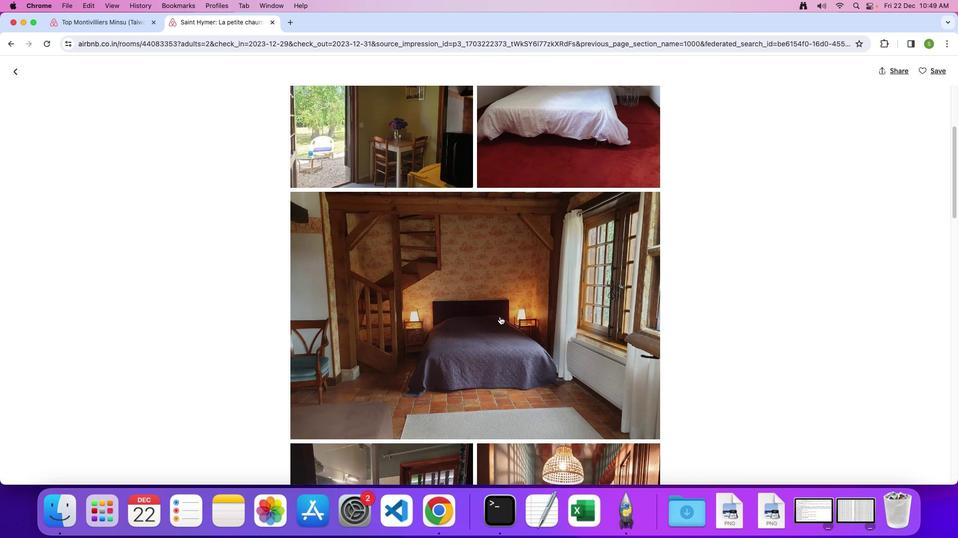
Action: Mouse scrolled (499, 317) with delta (0, 0)
Screenshot: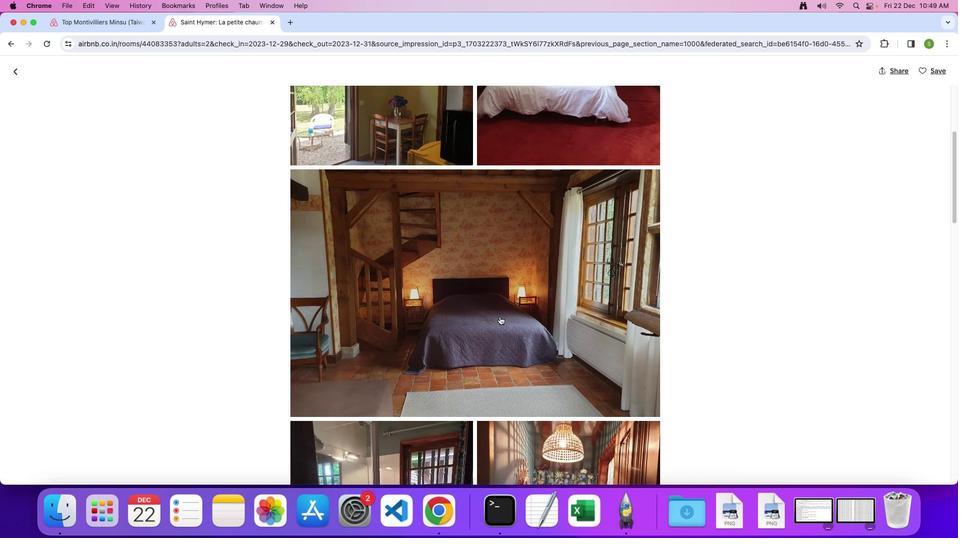 
Action: Mouse scrolled (499, 317) with delta (0, 0)
Screenshot: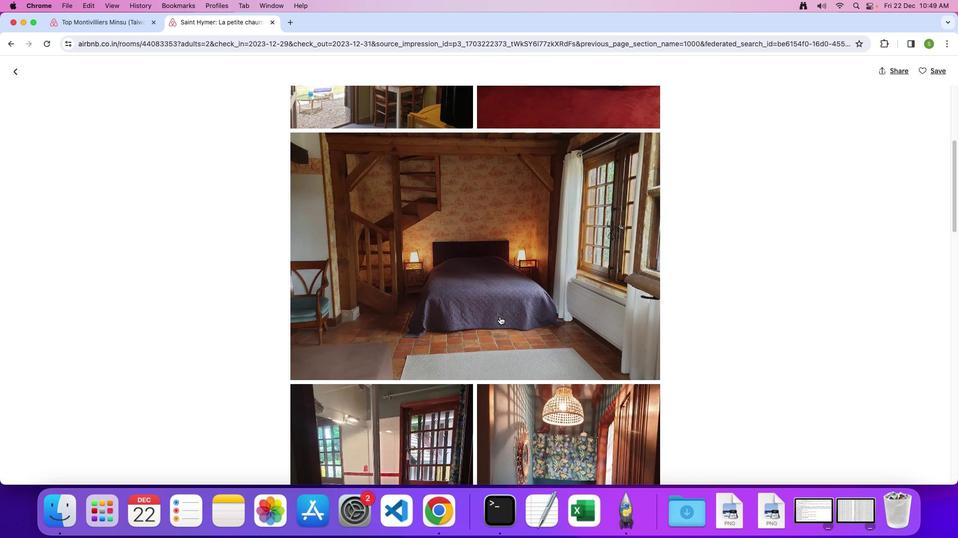 
Action: Mouse scrolled (499, 317) with delta (0, 0)
Screenshot: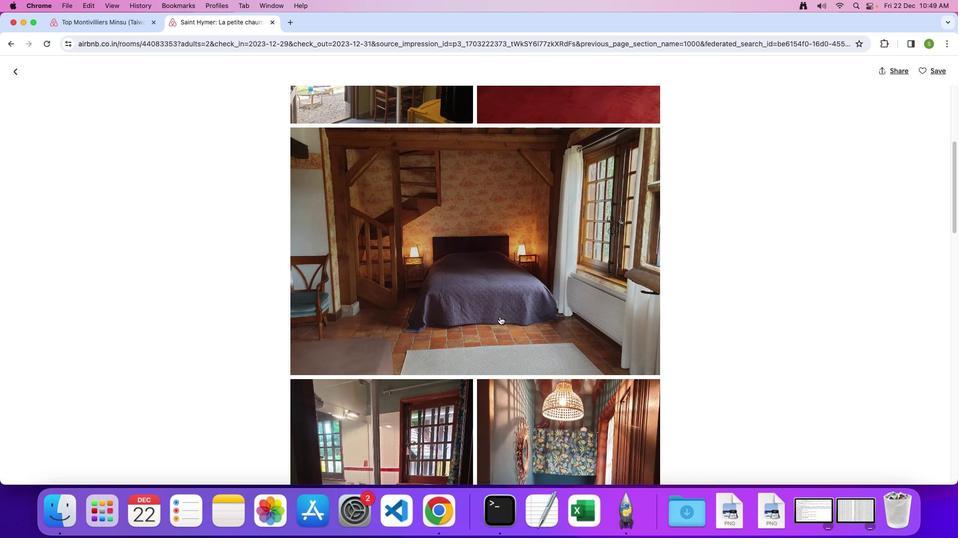 
Action: Mouse moved to (499, 317)
Screenshot: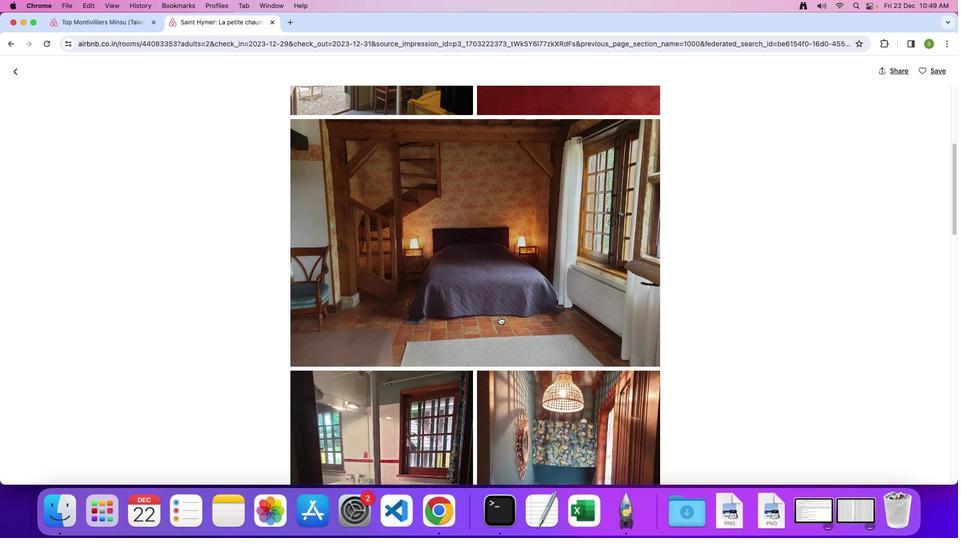 
Action: Mouse scrolled (499, 317) with delta (0, 0)
Screenshot: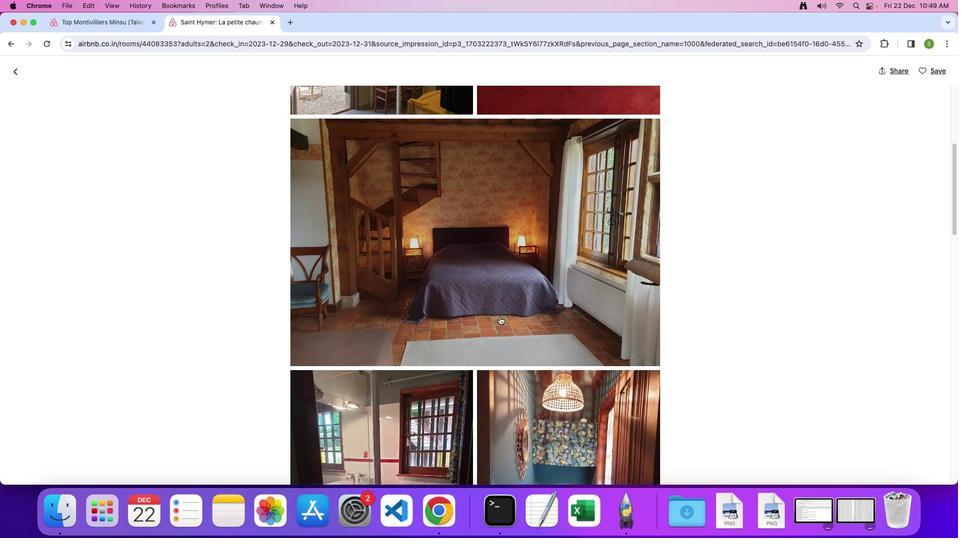 
Action: Mouse scrolled (499, 317) with delta (0, 0)
Screenshot: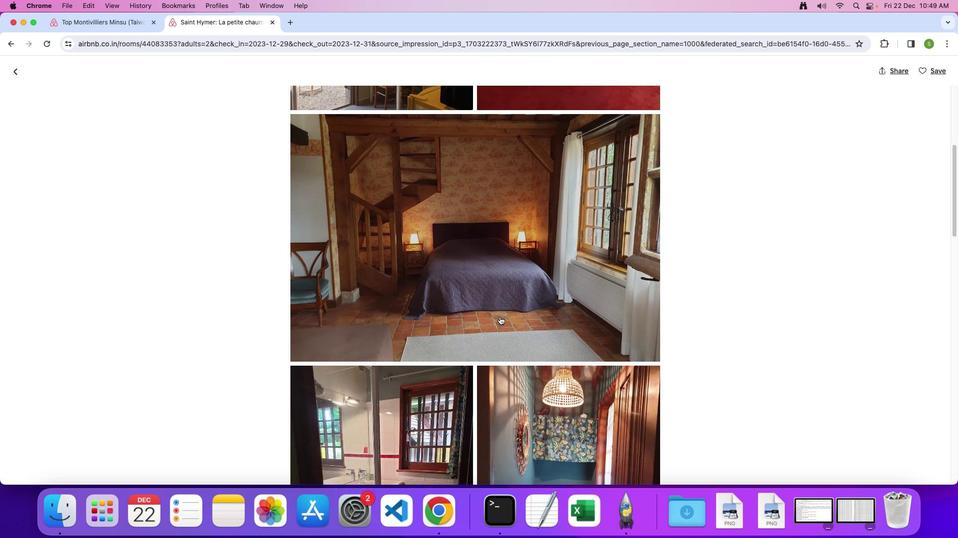 
Action: Mouse scrolled (499, 317) with delta (0, 0)
Screenshot: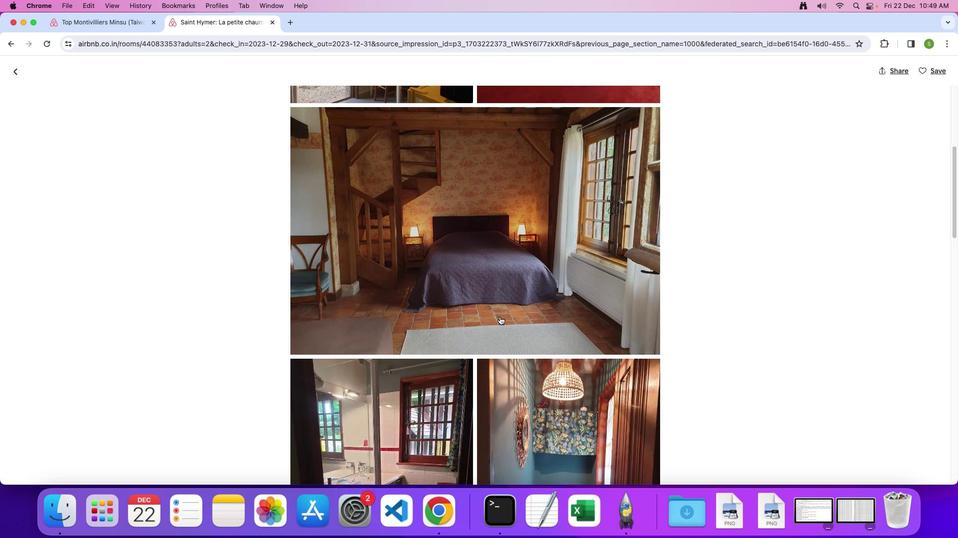 
Action: Mouse scrolled (499, 317) with delta (0, 0)
Screenshot: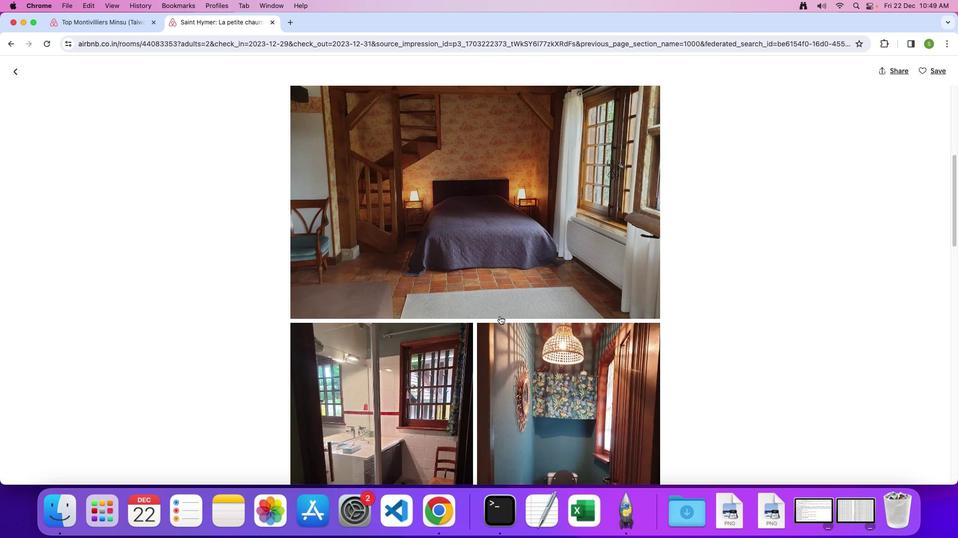 
Action: Mouse moved to (499, 316)
Screenshot: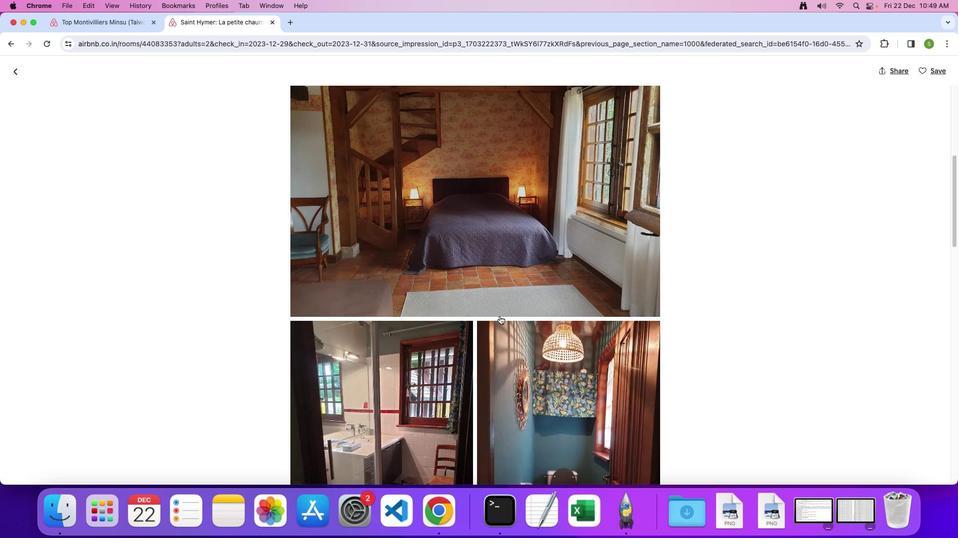 
Action: Mouse scrolled (499, 316) with delta (0, 0)
Screenshot: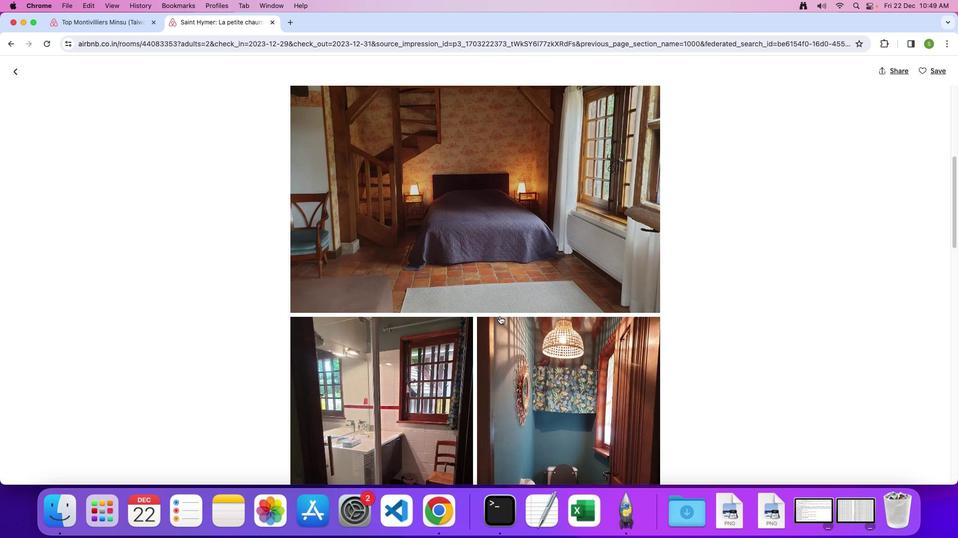
Action: Mouse scrolled (499, 316) with delta (0, 0)
Screenshot: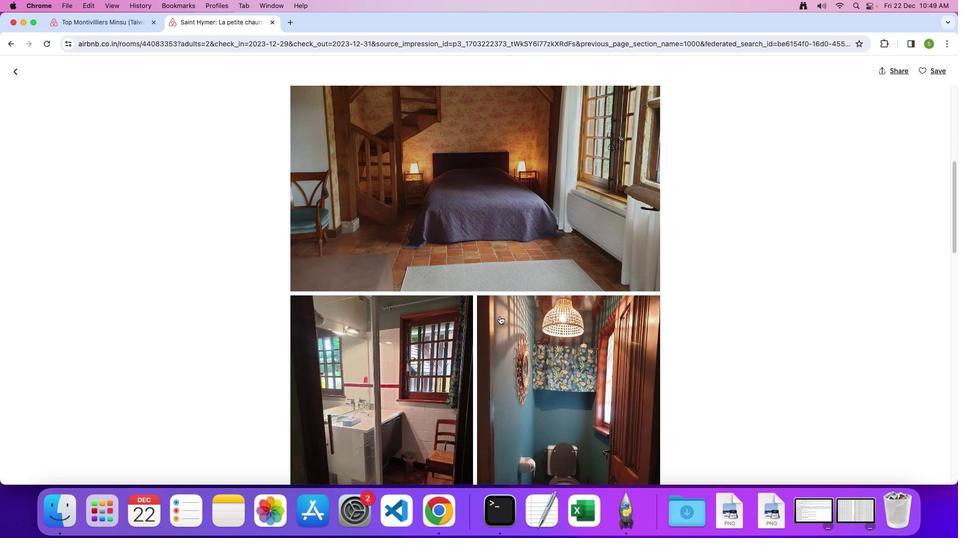 
Action: Mouse moved to (530, 264)
Screenshot: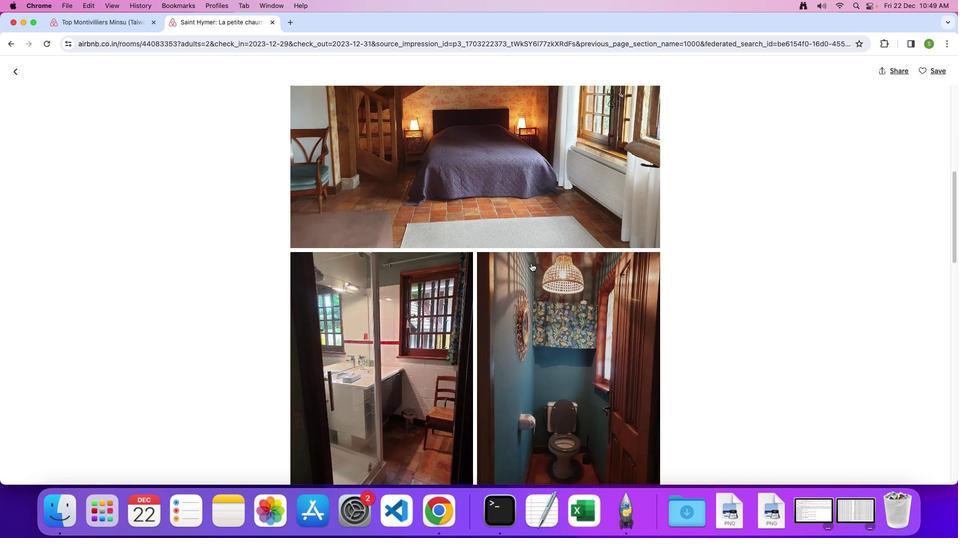 
Action: Mouse scrolled (530, 264) with delta (0, 0)
Screenshot: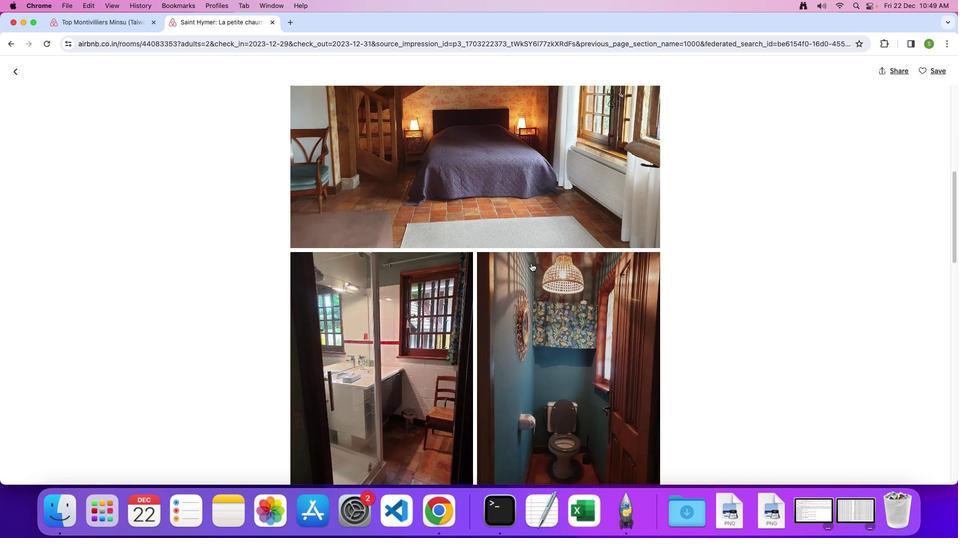 
Action: Mouse moved to (530, 263)
Screenshot: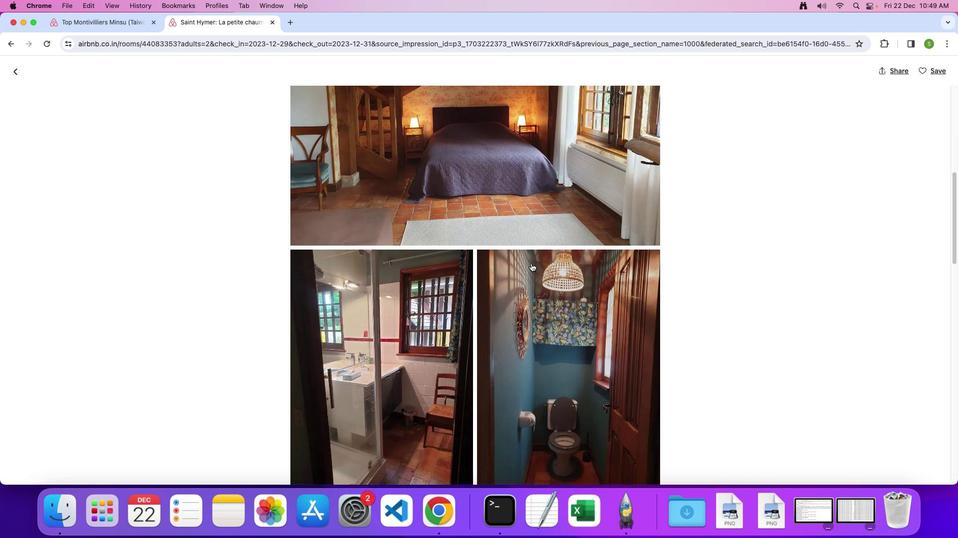 
Action: Mouse scrolled (530, 263) with delta (0, 0)
Screenshot: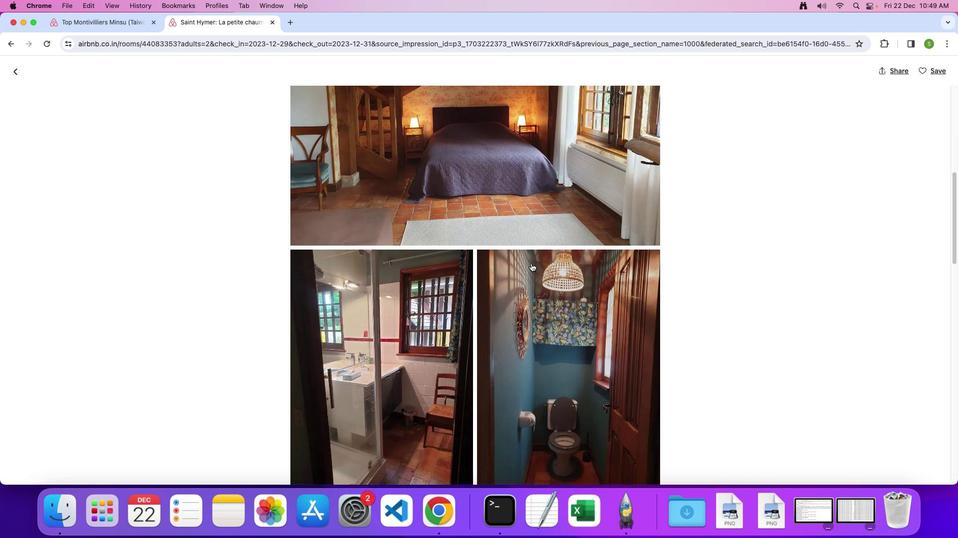 
Action: Mouse scrolled (530, 263) with delta (0, 0)
Screenshot: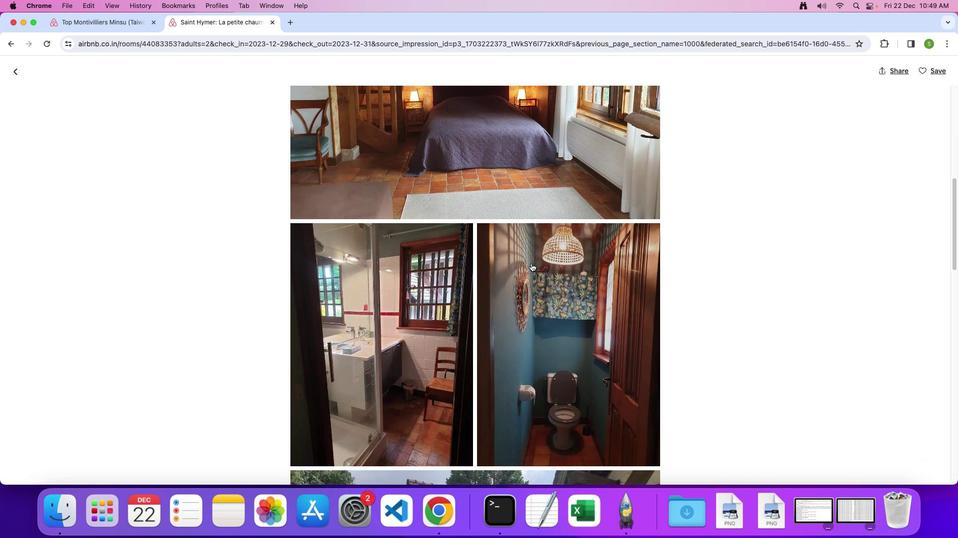 
Action: Mouse scrolled (530, 263) with delta (0, 0)
Screenshot: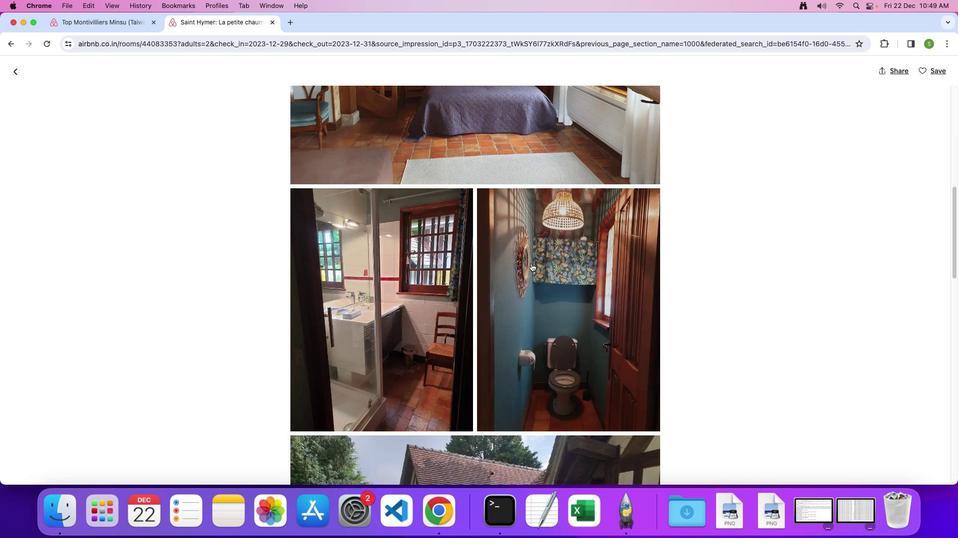
Action: Mouse scrolled (530, 263) with delta (0, 0)
Screenshot: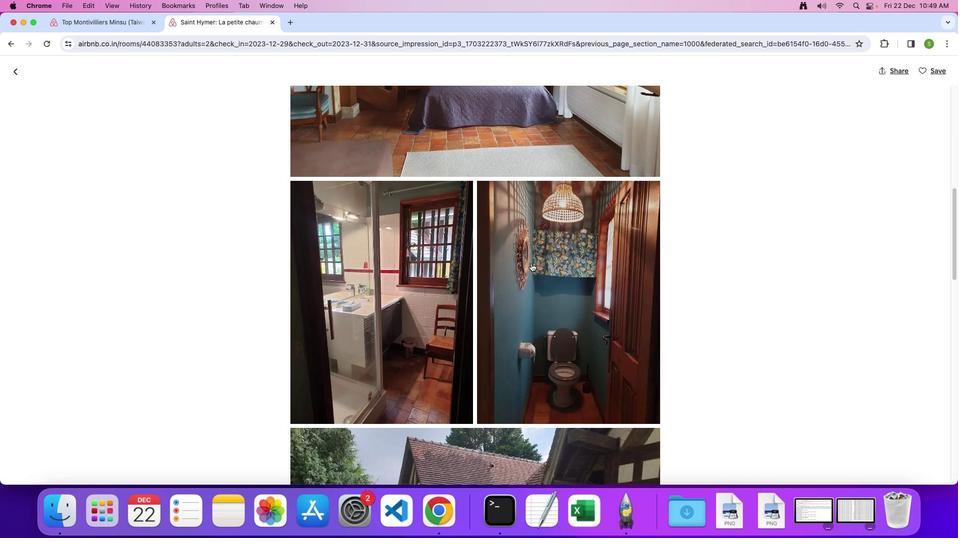 
Action: Mouse scrolled (530, 263) with delta (0, 0)
Screenshot: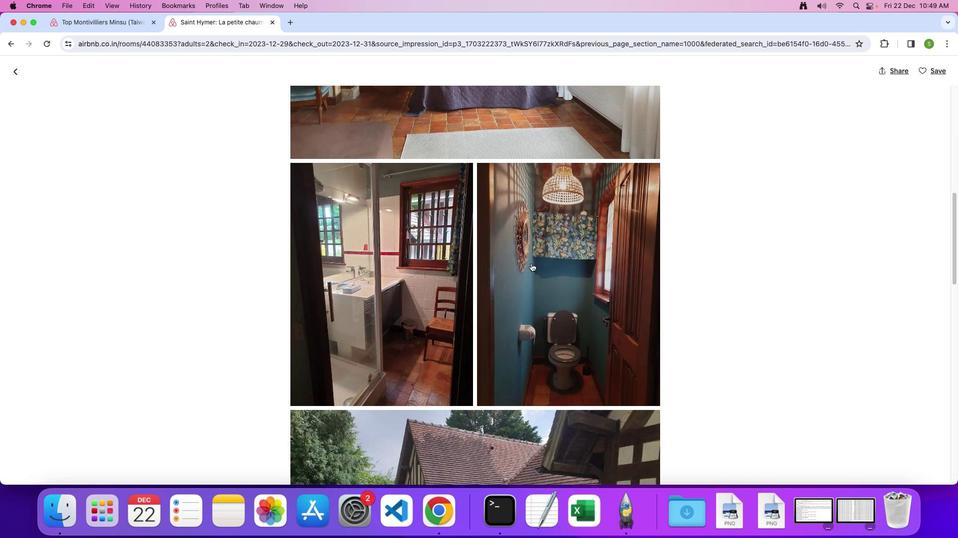 
Action: Mouse moved to (531, 263)
Screenshot: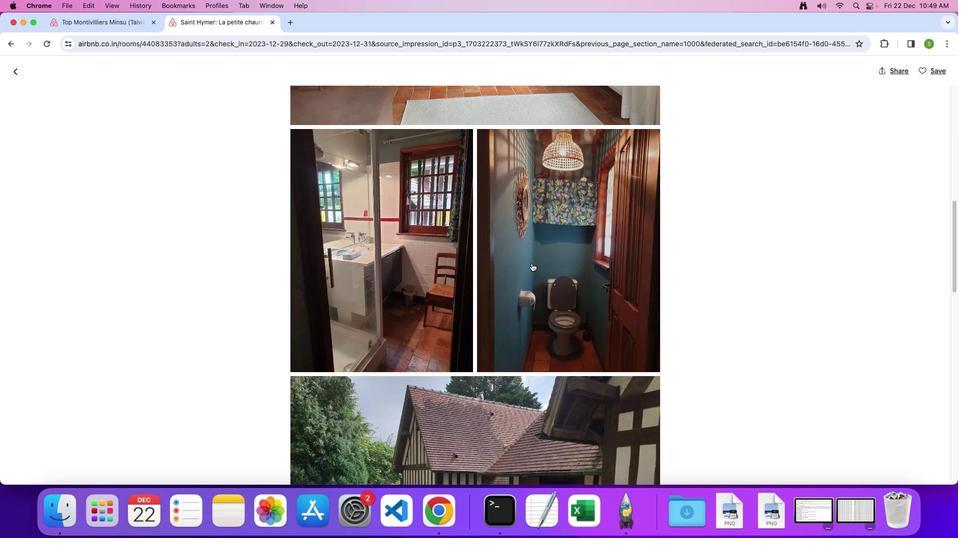 
Action: Mouse scrolled (531, 263) with delta (0, 0)
Screenshot: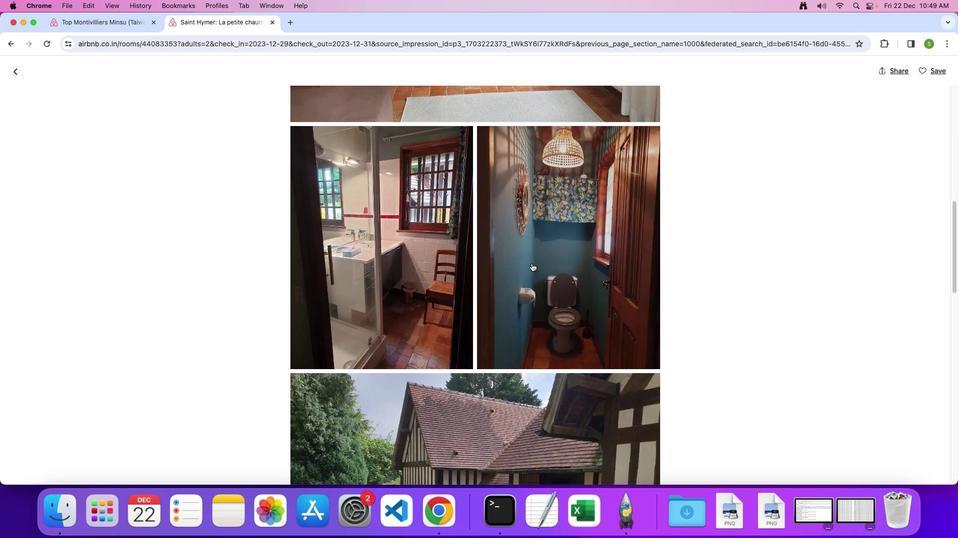 
Action: Mouse scrolled (531, 263) with delta (0, 0)
Screenshot: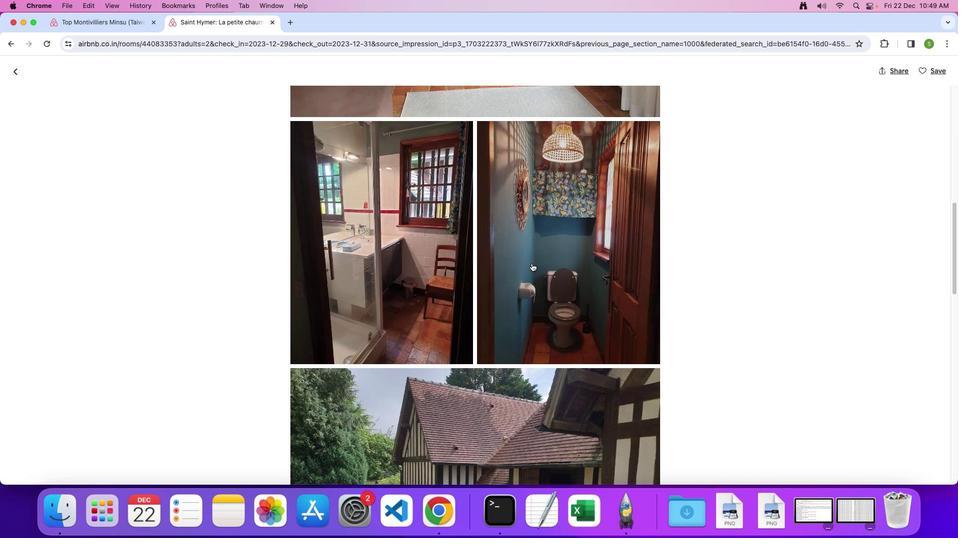 
Action: Mouse scrolled (531, 263) with delta (0, -1)
Screenshot: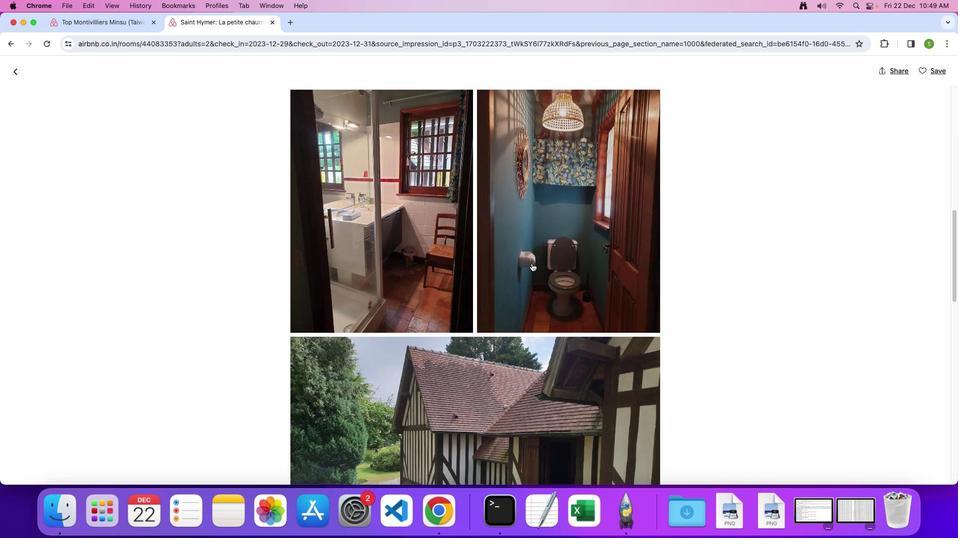 
Action: Mouse scrolled (531, 263) with delta (0, 0)
Screenshot: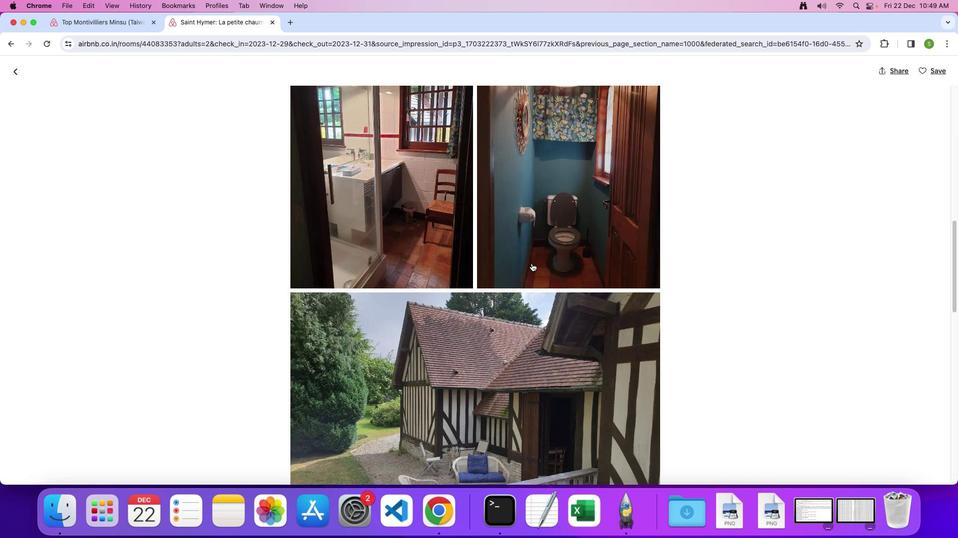 
Action: Mouse scrolled (531, 263) with delta (0, 0)
Screenshot: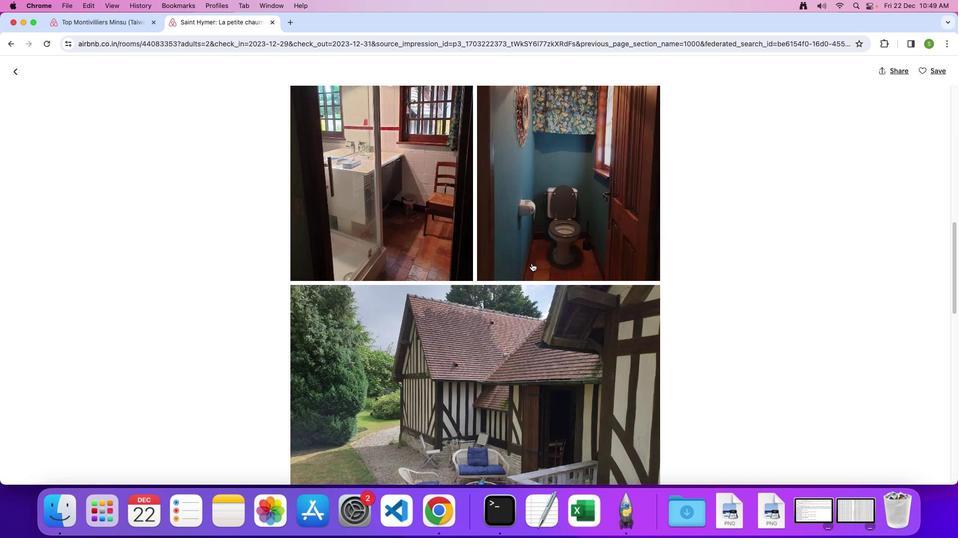 
Action: Mouse scrolled (531, 263) with delta (0, 0)
Screenshot: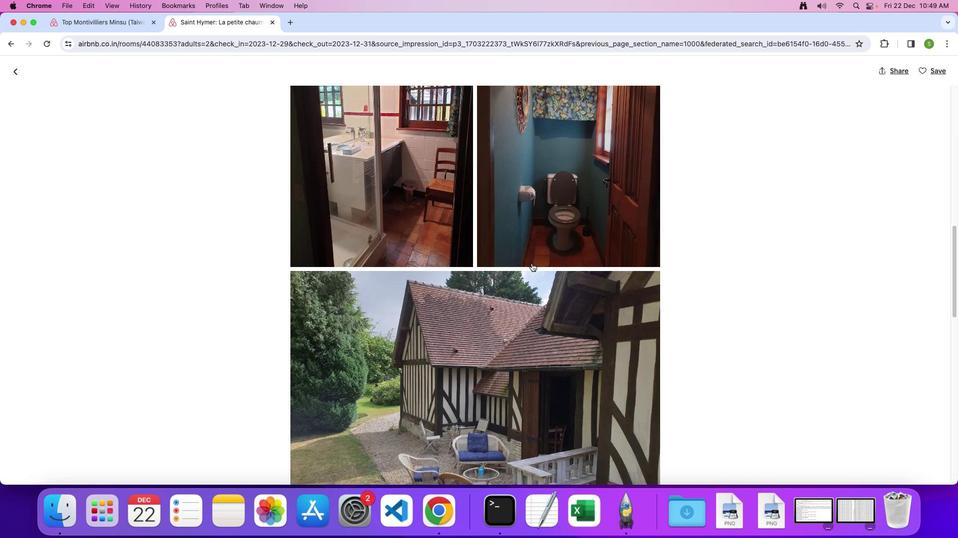 
Action: Mouse scrolled (531, 263) with delta (0, 0)
Screenshot: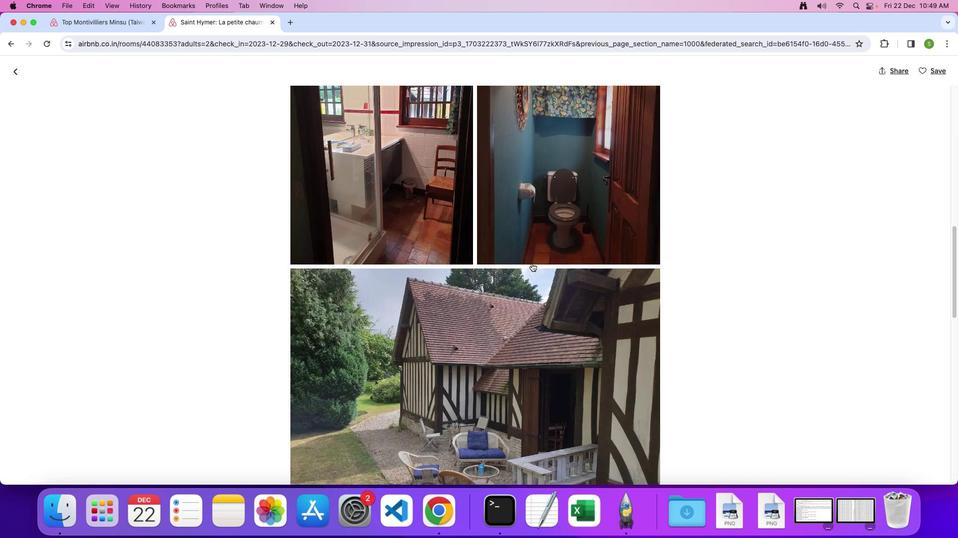 
Action: Mouse scrolled (531, 263) with delta (0, 0)
Screenshot: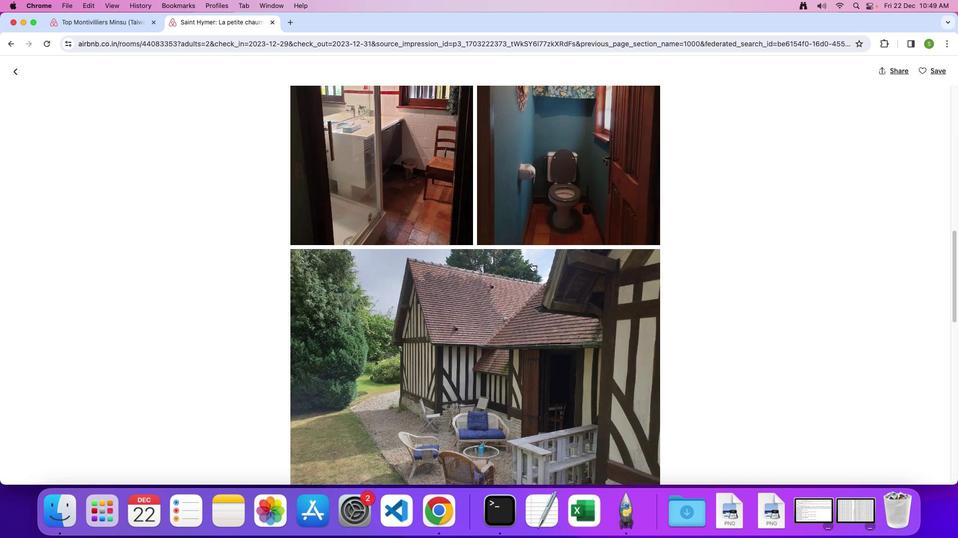 
Action: Mouse scrolled (531, 263) with delta (0, -1)
Screenshot: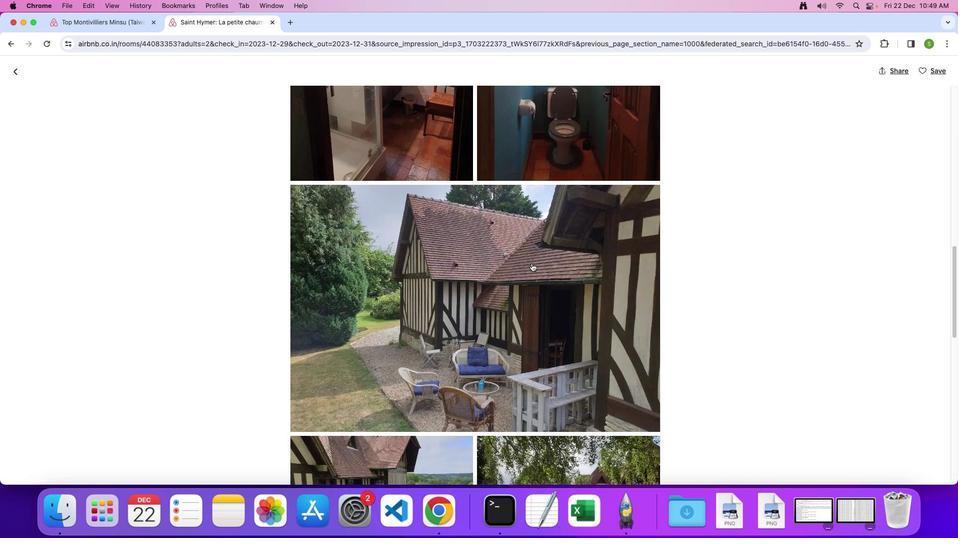 
Action: Mouse scrolled (531, 263) with delta (0, 0)
Screenshot: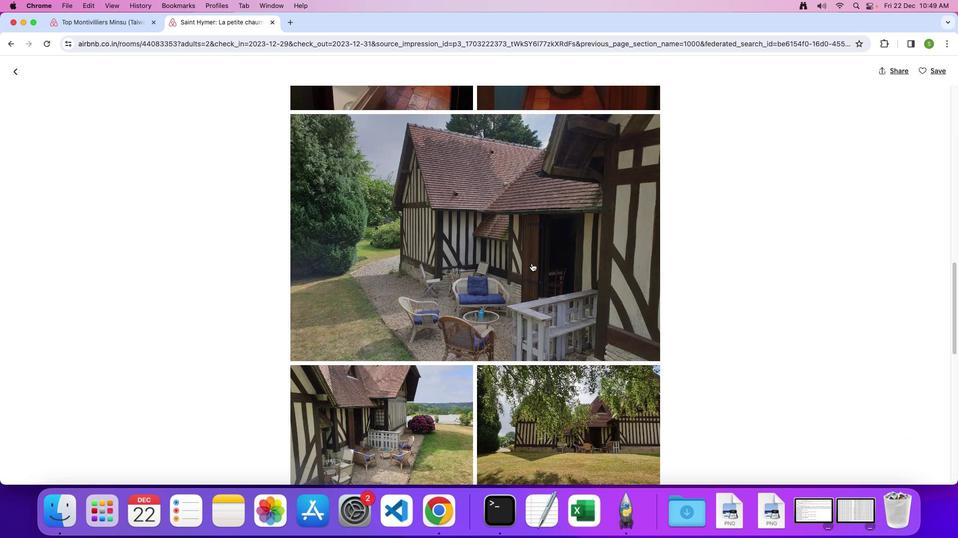 
Action: Mouse scrolled (531, 263) with delta (0, 0)
Screenshot: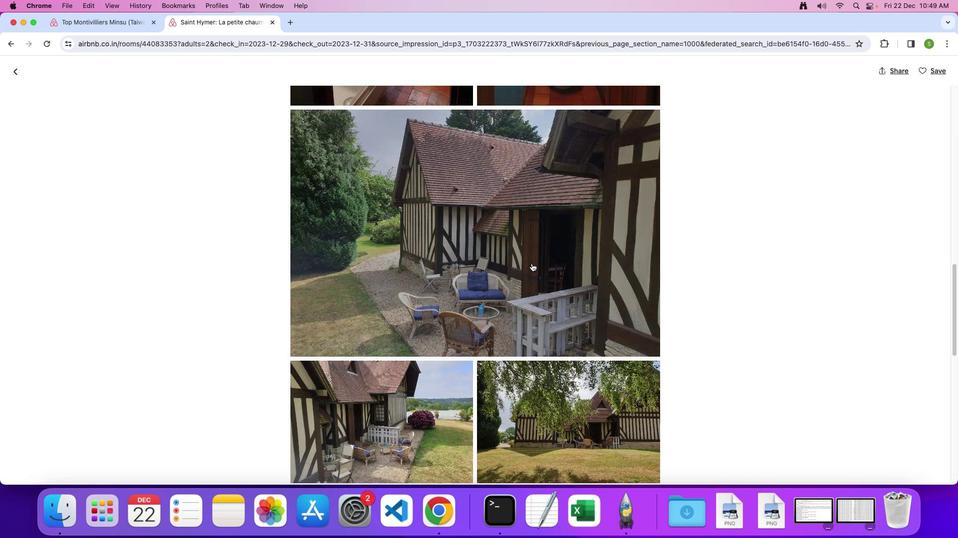 
Action: Mouse moved to (531, 263)
Screenshot: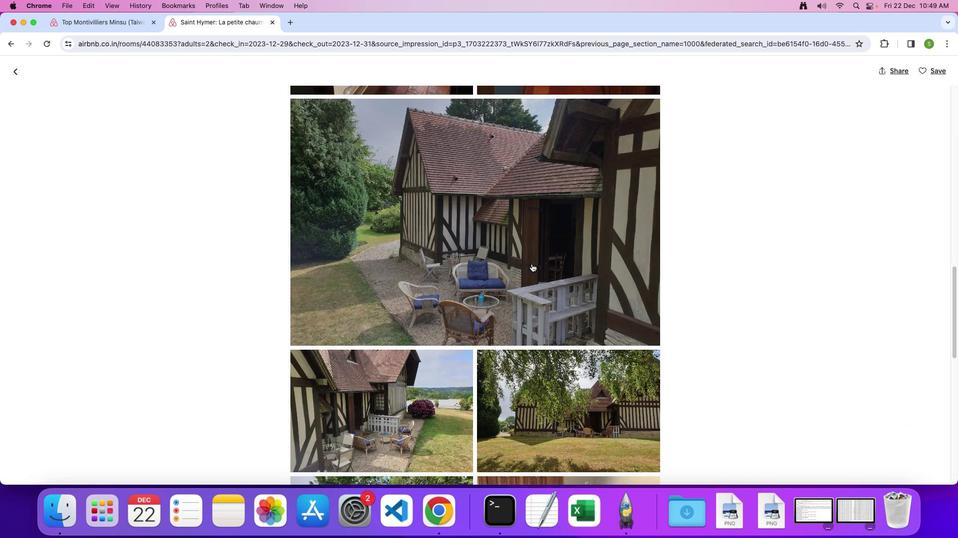 
Action: Mouse scrolled (531, 263) with delta (0, 0)
Screenshot: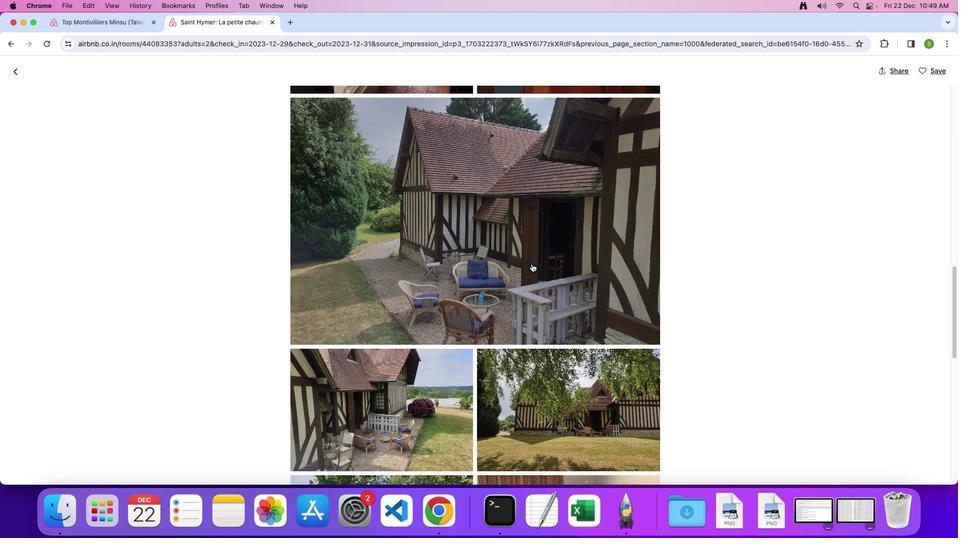 
Action: Mouse scrolled (531, 263) with delta (0, 0)
Screenshot: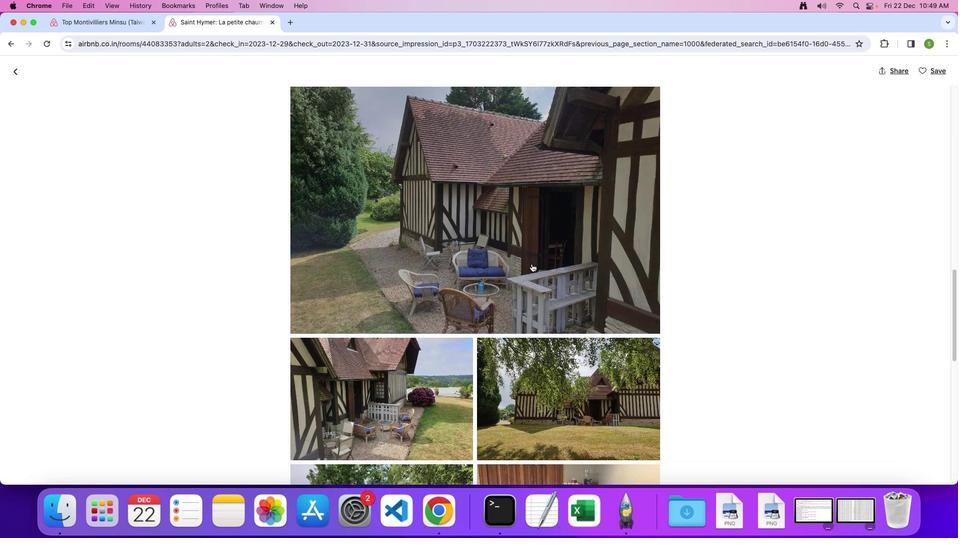 
Action: Mouse scrolled (531, 263) with delta (0, -1)
Screenshot: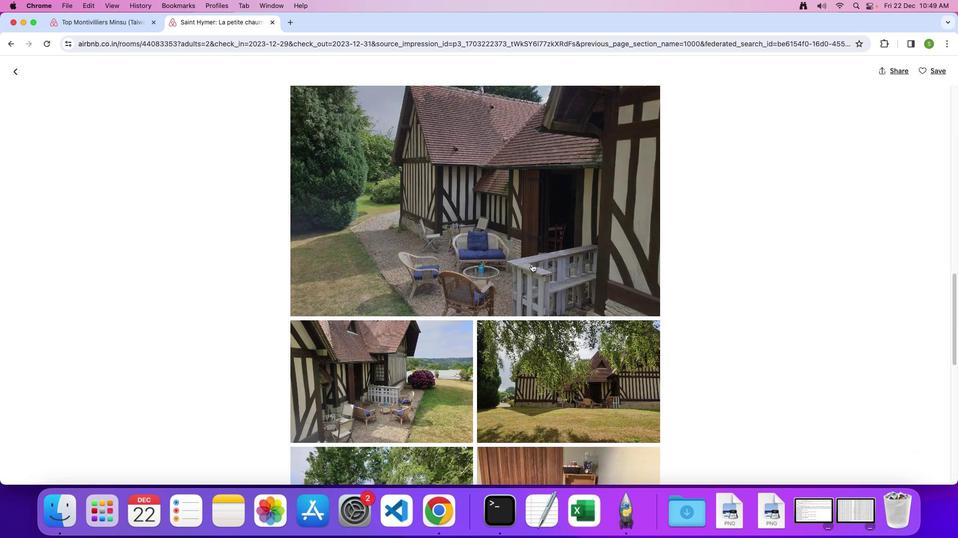
Action: Mouse moved to (530, 264)
Screenshot: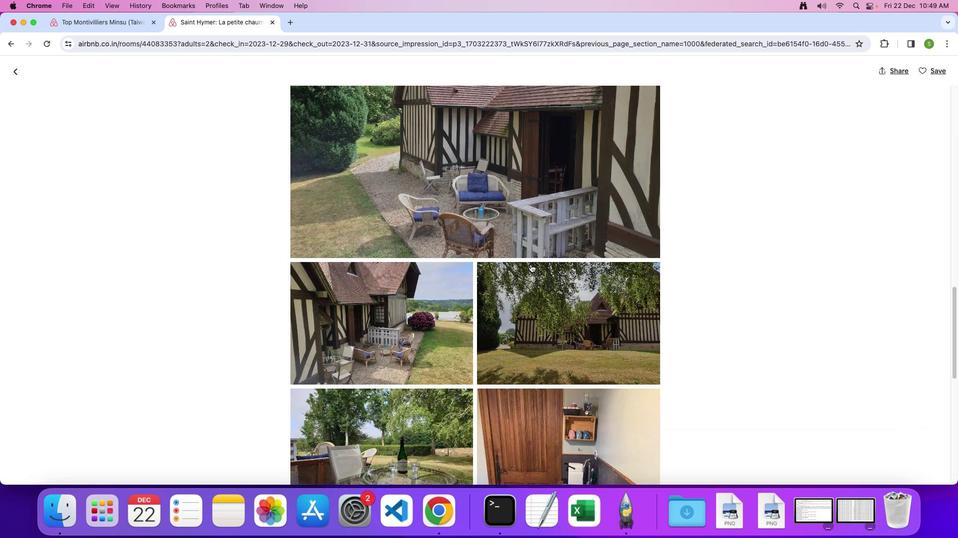 
Action: Mouse scrolled (530, 264) with delta (0, 0)
Screenshot: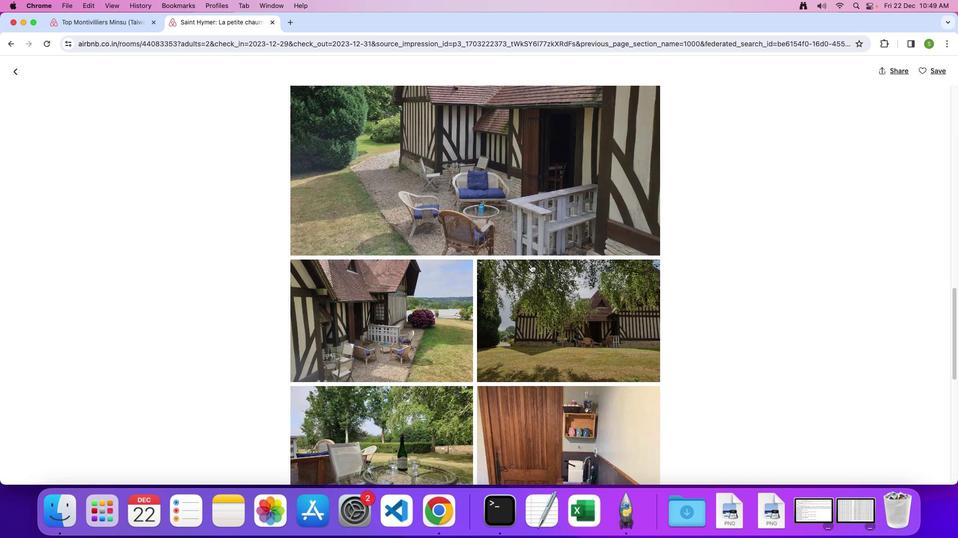 
Action: Mouse scrolled (530, 264) with delta (0, 0)
Screenshot: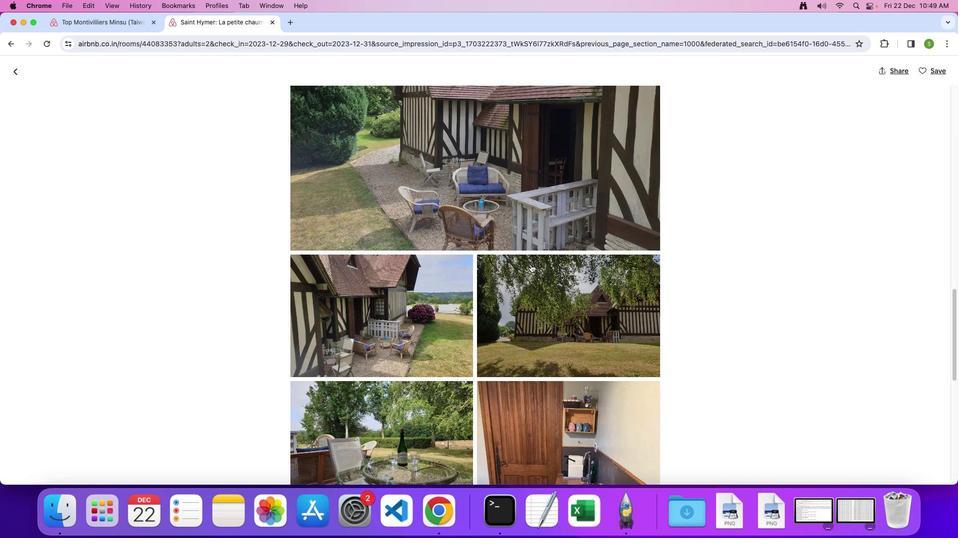 
Action: Mouse scrolled (530, 264) with delta (0, 0)
Screenshot: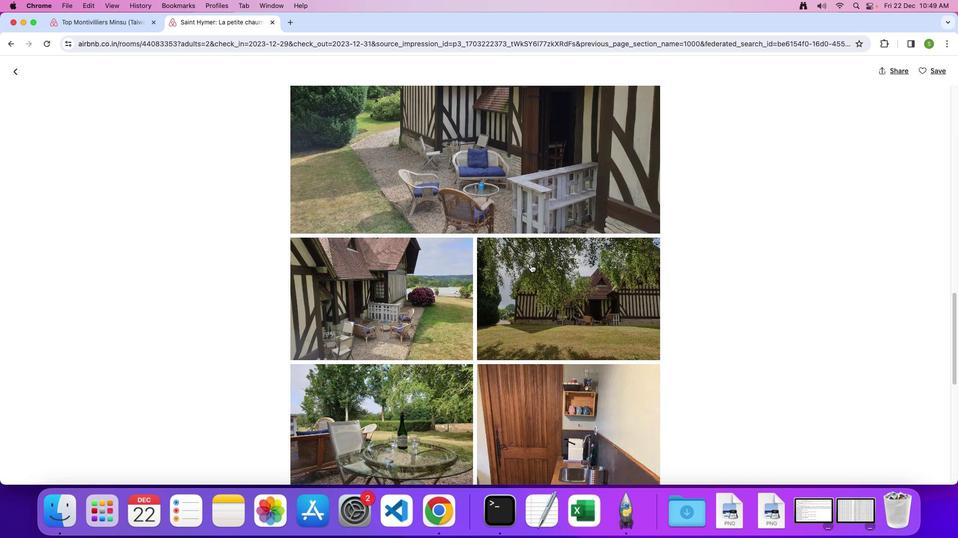 
Action: Mouse scrolled (530, 264) with delta (0, 0)
Screenshot: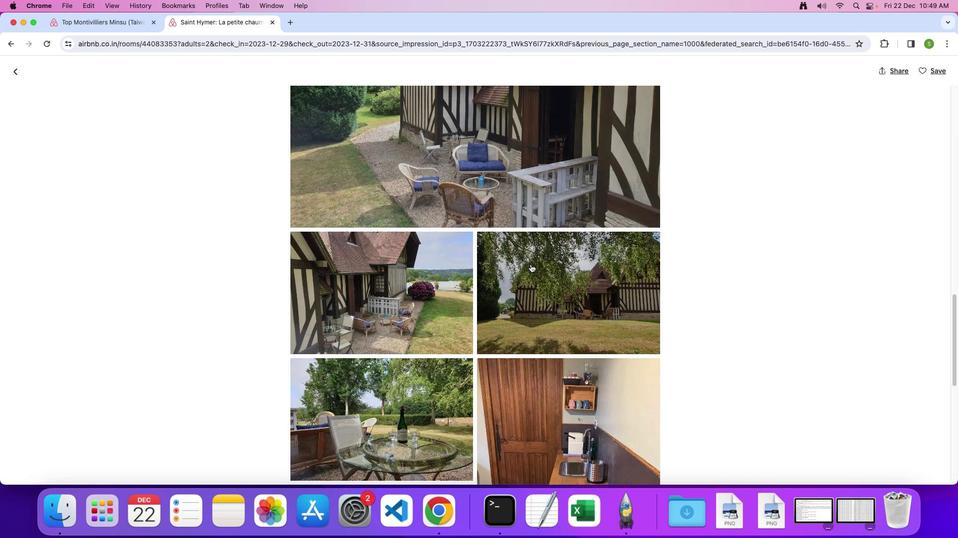 
Action: Mouse scrolled (530, 264) with delta (0, -1)
Screenshot: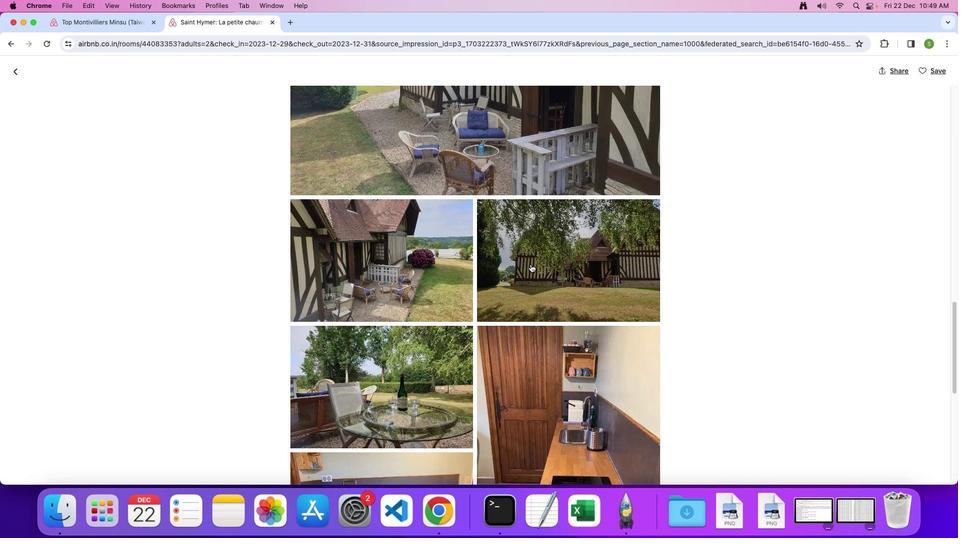 
Action: Mouse moved to (544, 204)
Screenshot: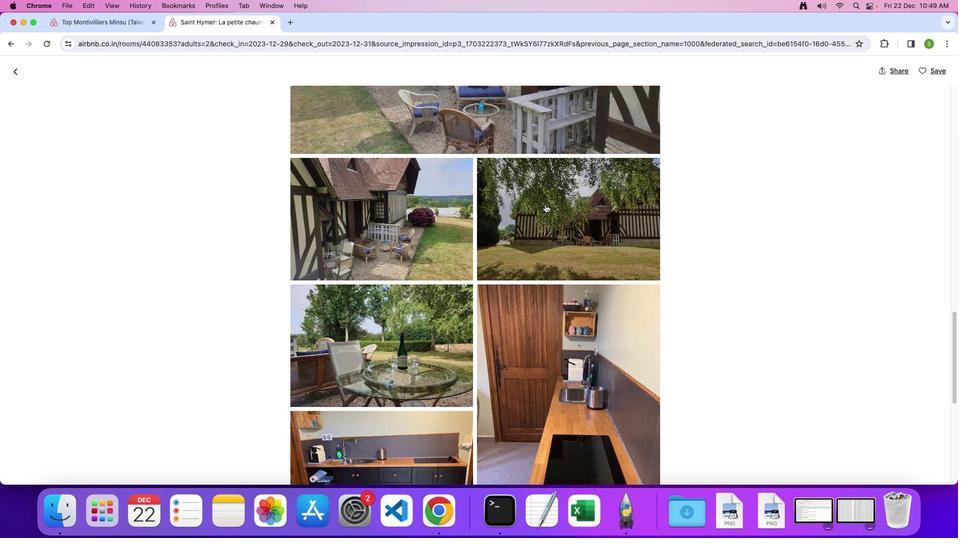 
Action: Mouse scrolled (544, 204) with delta (0, 0)
Screenshot: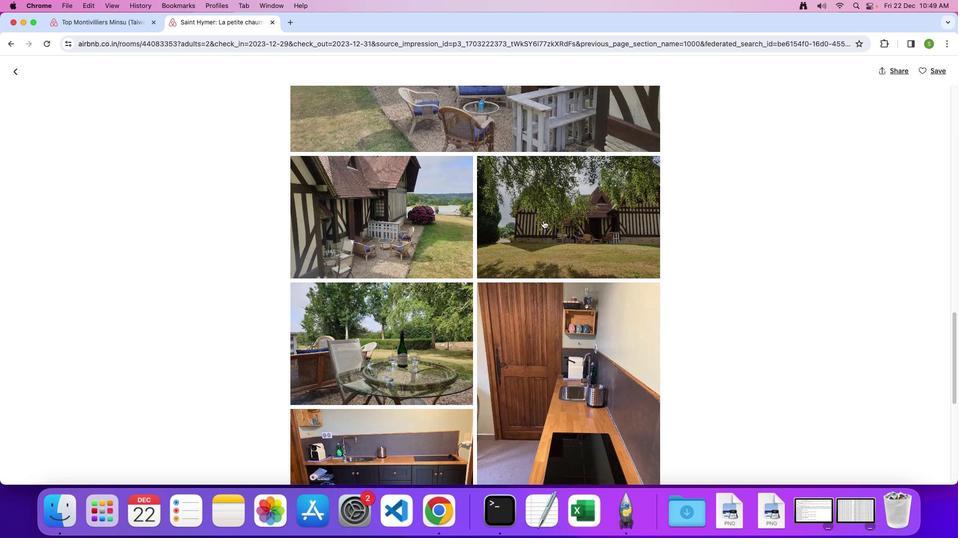 
Action: Mouse moved to (544, 210)
Screenshot: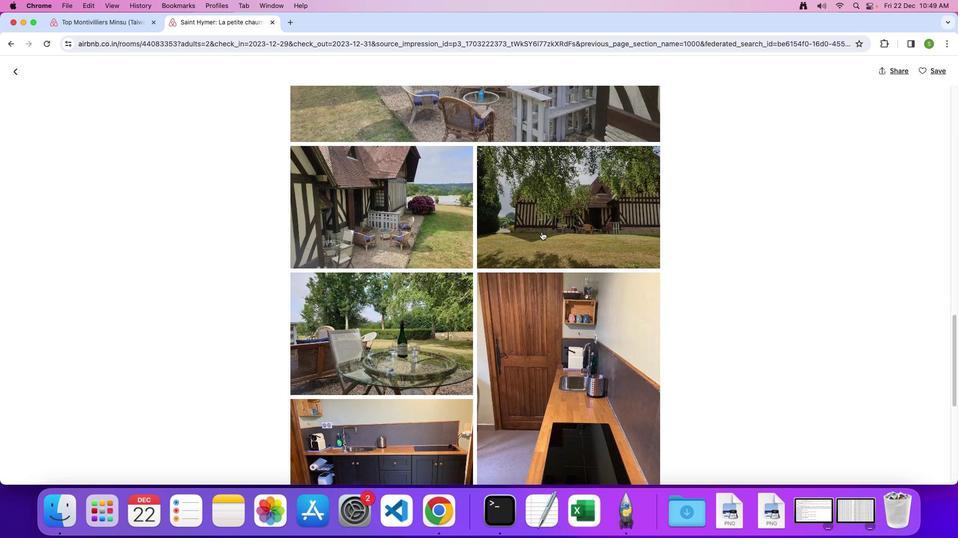 
Action: Mouse scrolled (544, 210) with delta (0, 0)
Screenshot: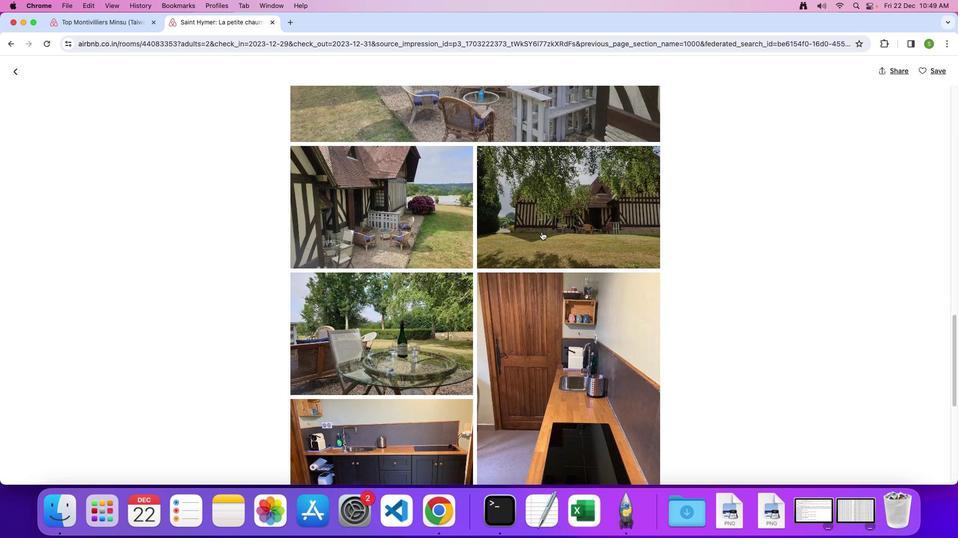 
Action: Mouse moved to (543, 220)
Screenshot: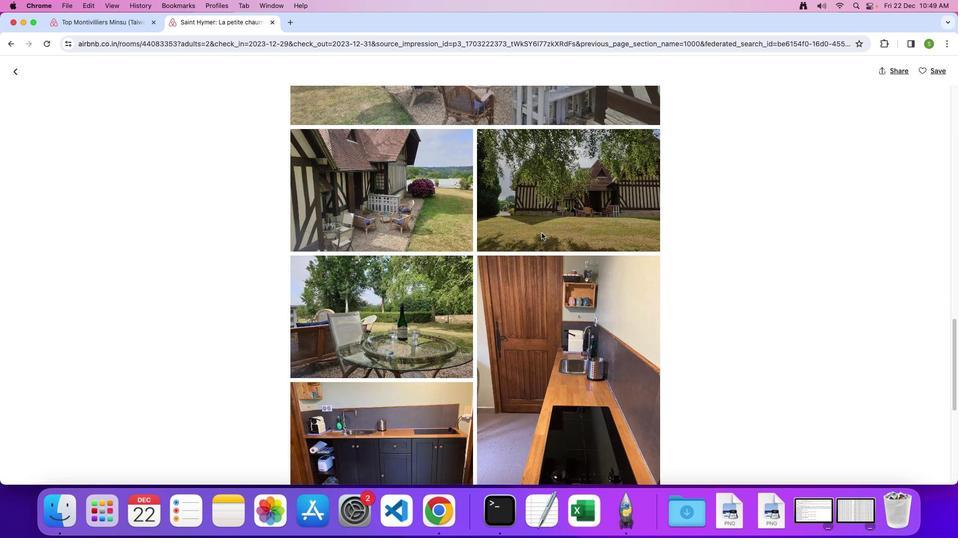 
Action: Mouse scrolled (543, 220) with delta (0, -1)
Screenshot: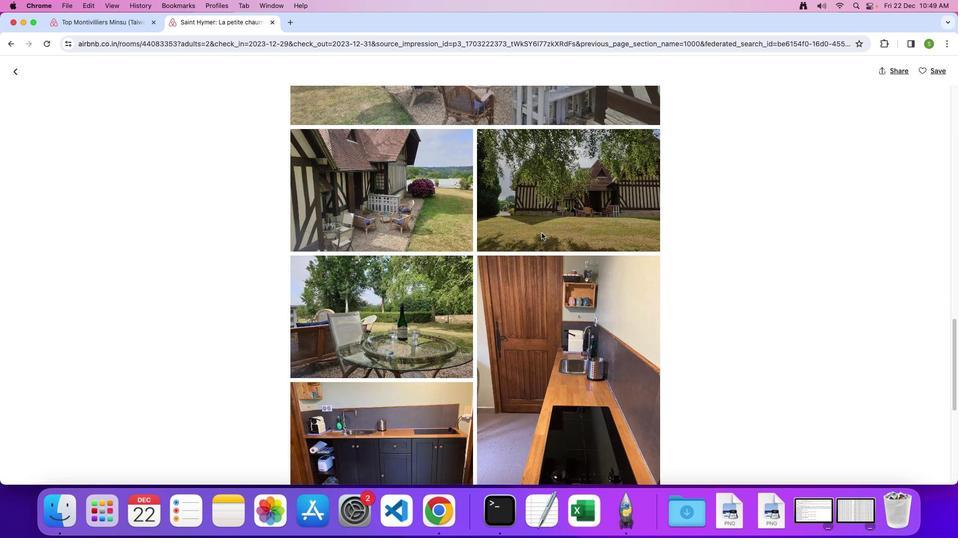 
Action: Mouse moved to (543, 244)
Screenshot: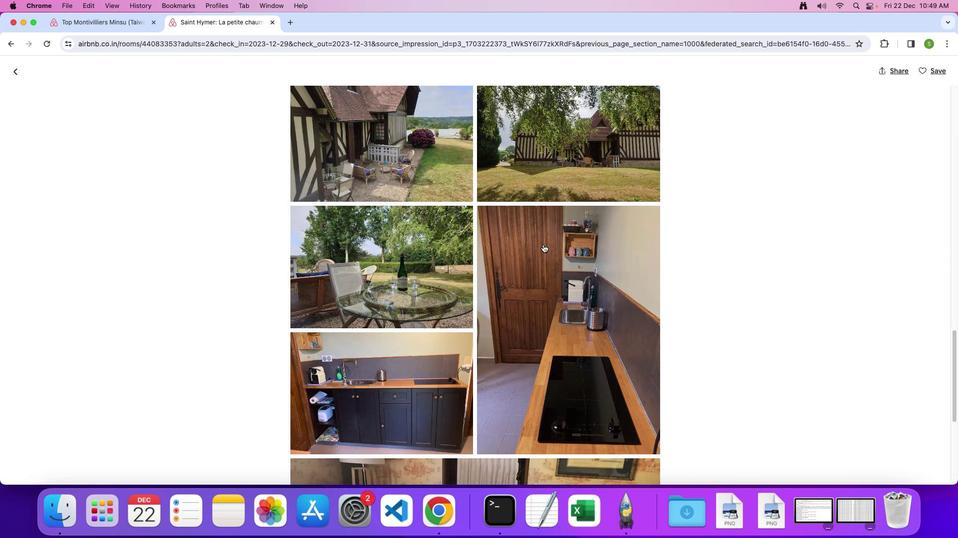 
Action: Mouse scrolled (543, 244) with delta (0, 0)
Screenshot: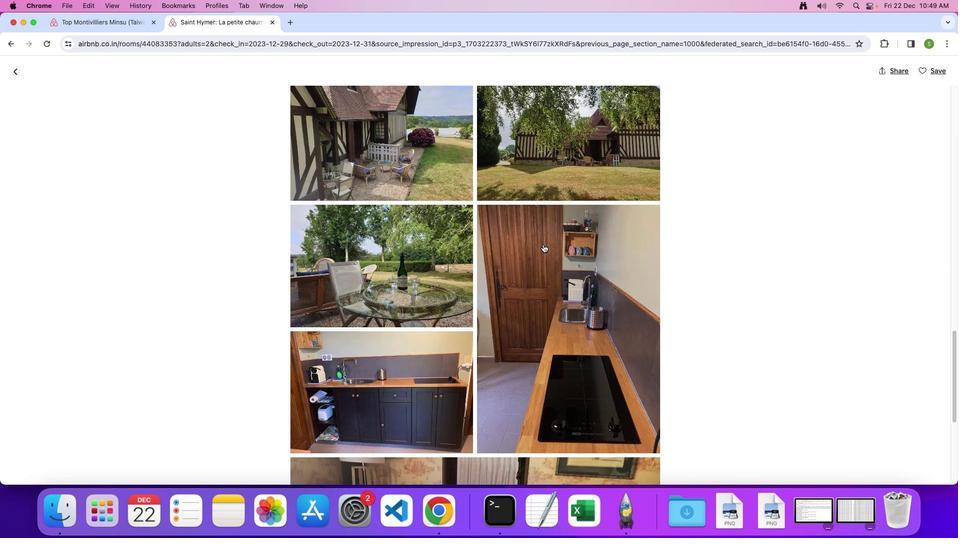 
Action: Mouse scrolled (543, 244) with delta (0, 0)
Screenshot: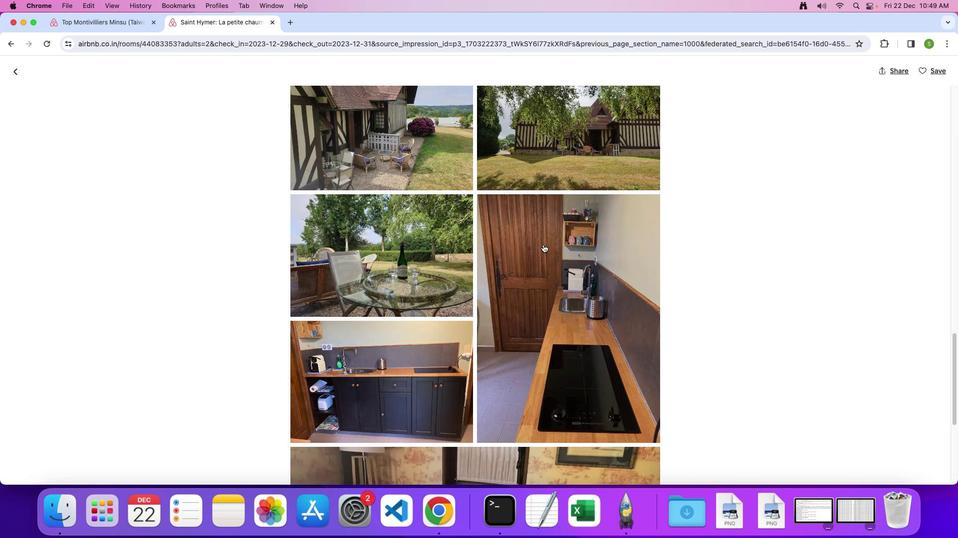 
Action: Mouse scrolled (543, 244) with delta (0, -1)
Screenshot: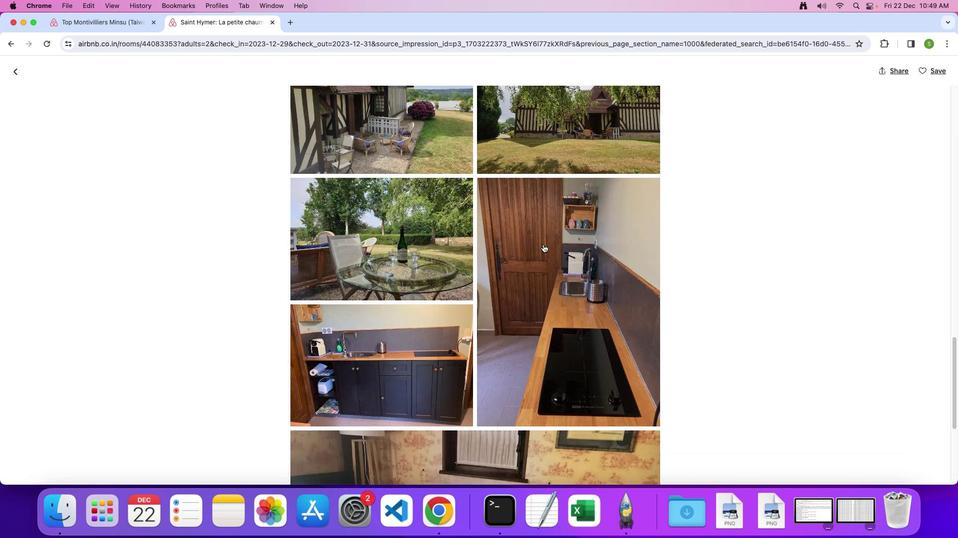 
Action: Mouse scrolled (543, 244) with delta (0, 0)
Screenshot: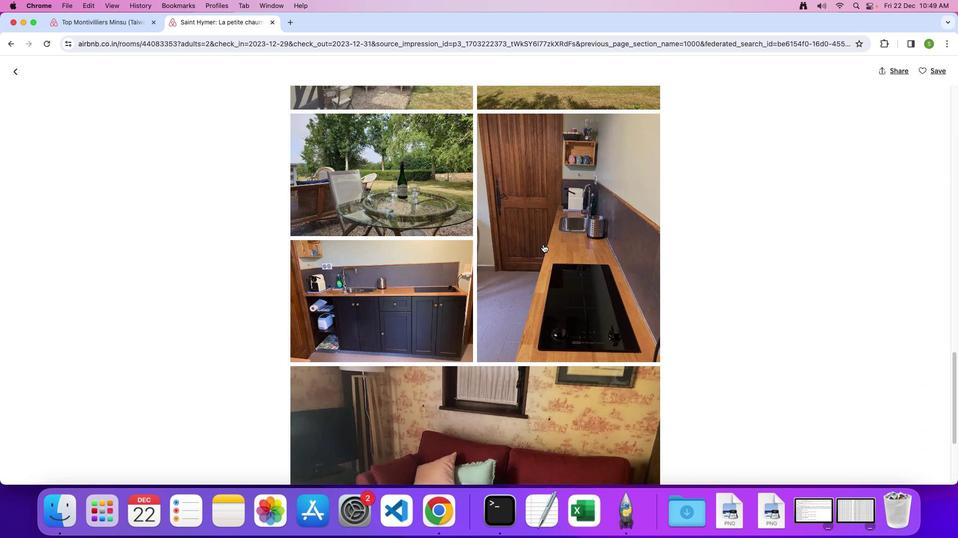 
Action: Mouse scrolled (543, 244) with delta (0, 0)
Screenshot: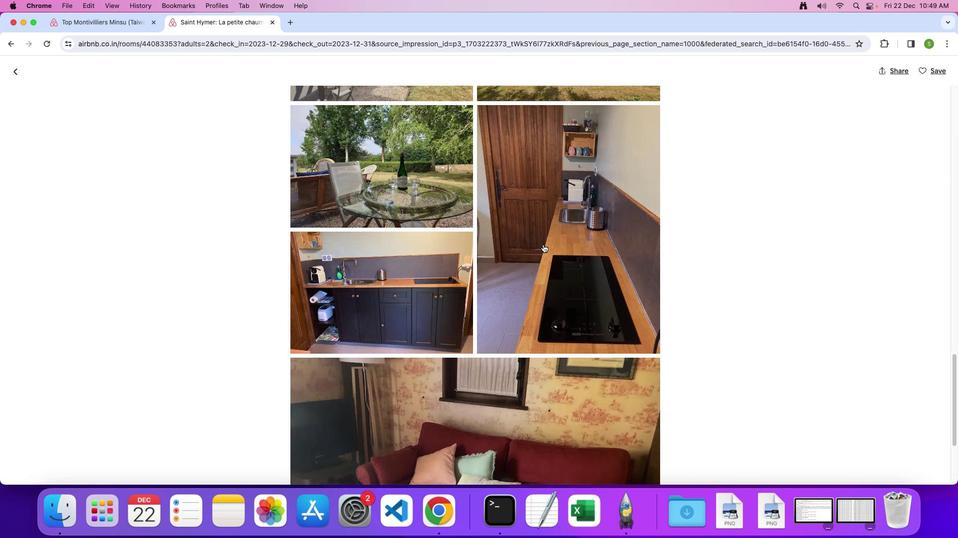 
Action: Mouse scrolled (543, 244) with delta (0, 0)
Screenshot: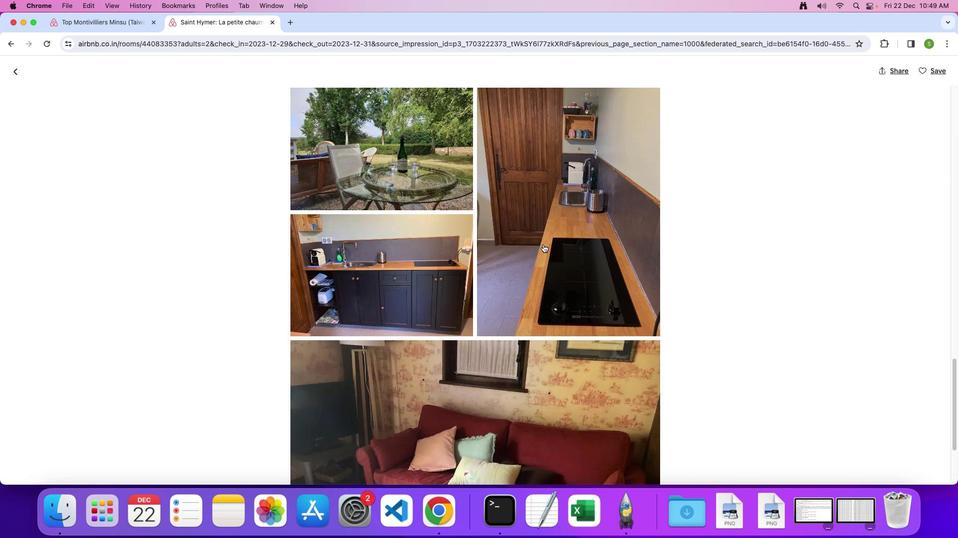 
Action: Mouse scrolled (543, 244) with delta (0, 0)
Screenshot: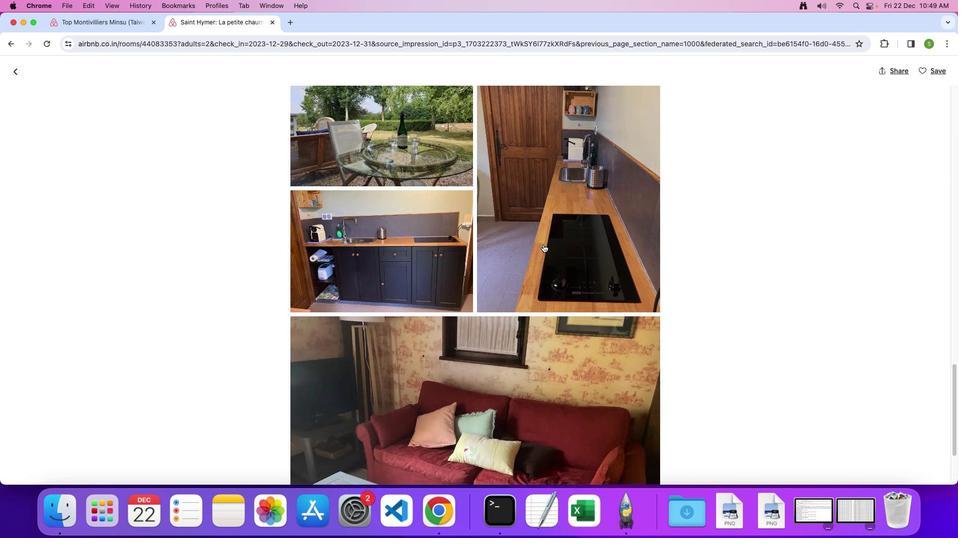 
Action: Mouse scrolled (543, 244) with delta (0, 0)
Screenshot: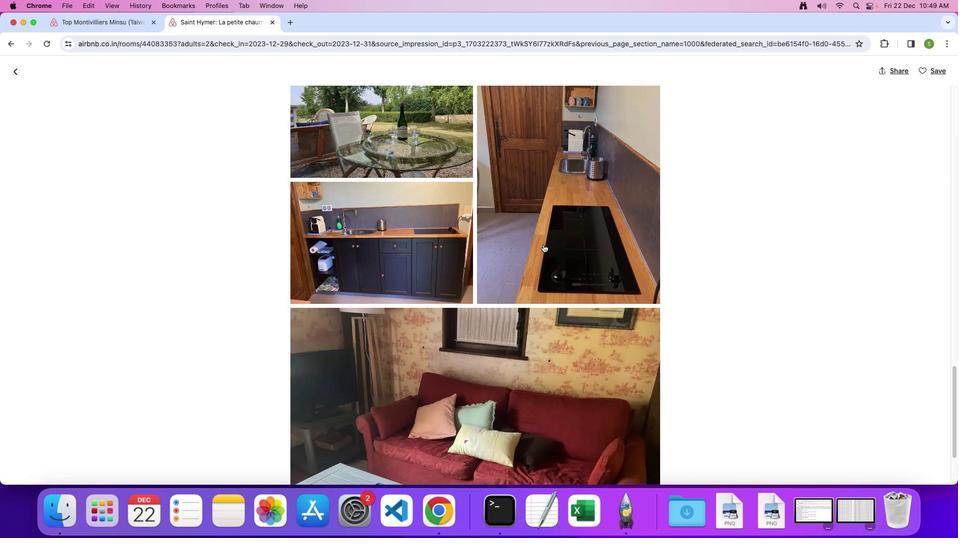 
Action: Mouse scrolled (543, 244) with delta (0, -1)
Screenshot: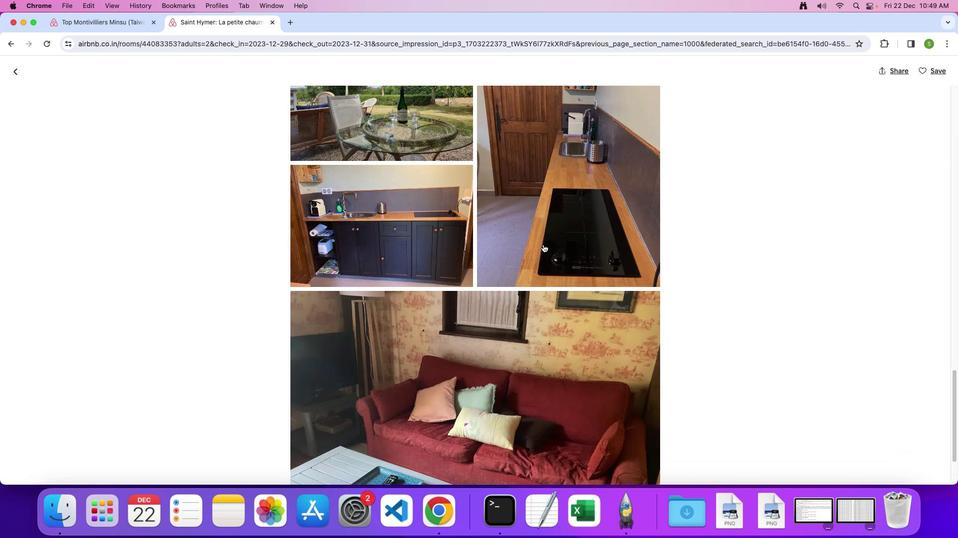 
Action: Mouse scrolled (543, 244) with delta (0, 0)
Screenshot: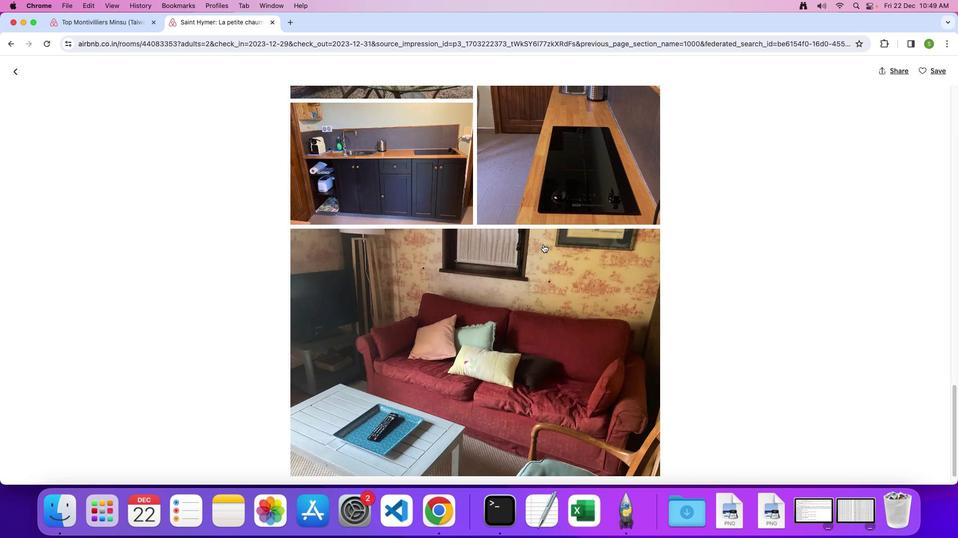 
Action: Mouse scrolled (543, 244) with delta (0, 0)
Screenshot: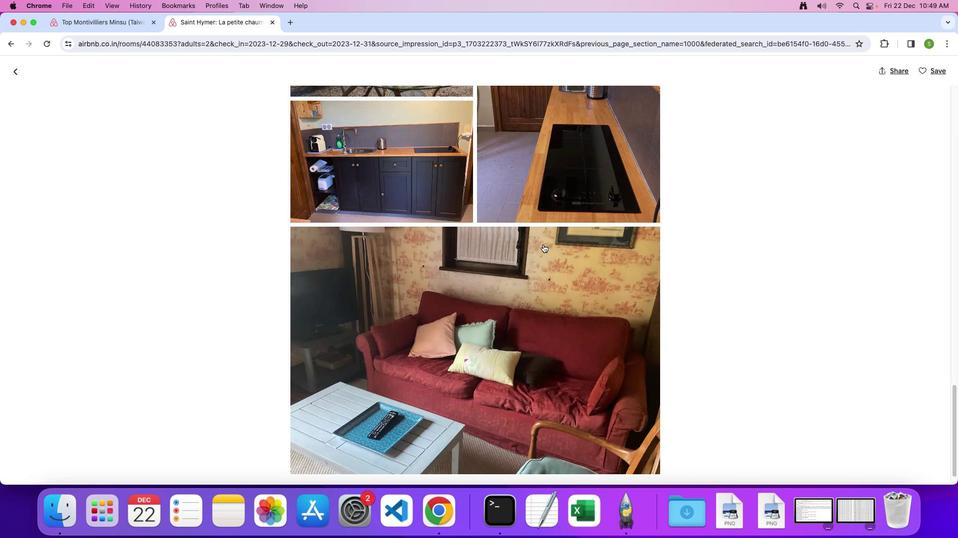 
Action: Mouse scrolled (543, 244) with delta (0, -1)
Screenshot: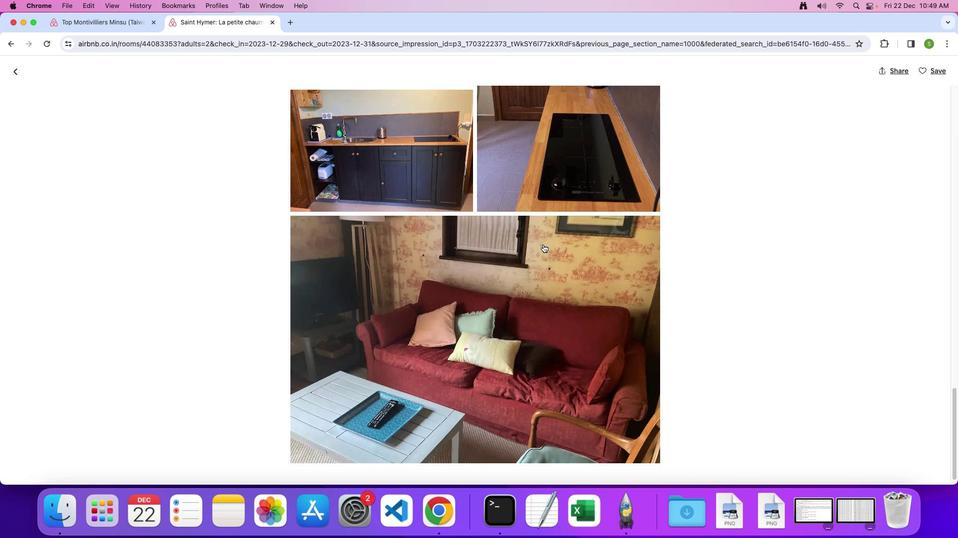 
Action: Mouse scrolled (543, 244) with delta (0, 0)
Screenshot: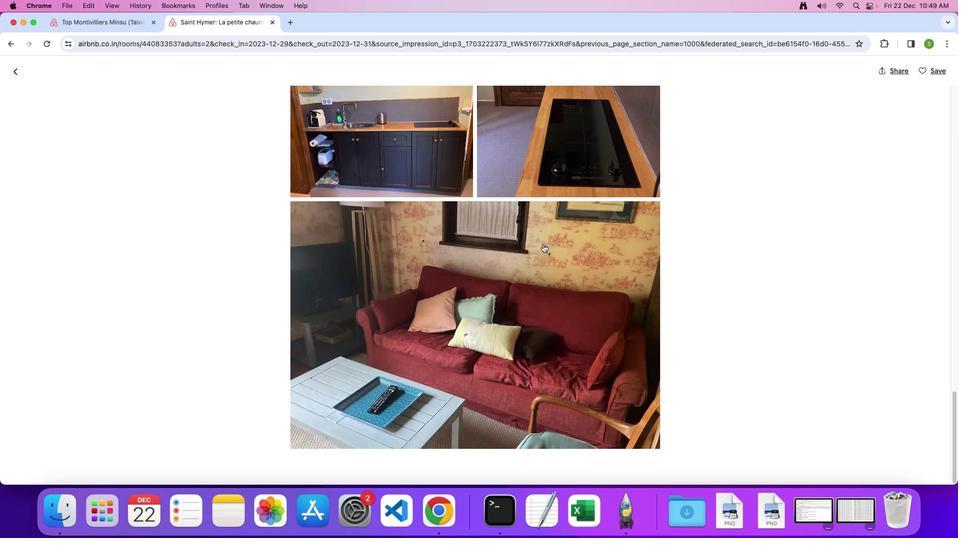 
Action: Mouse scrolled (543, 244) with delta (0, 0)
Screenshot: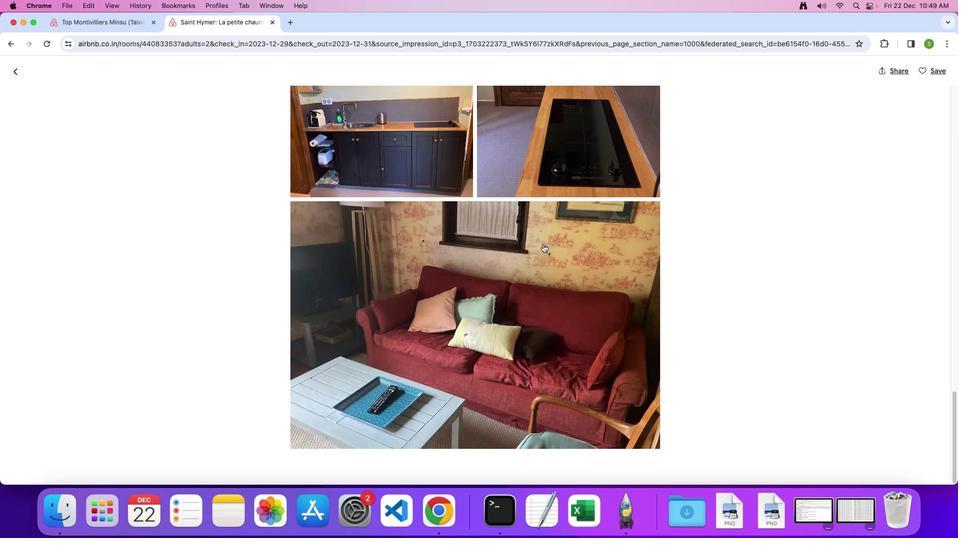 
Action: Mouse scrolled (543, 244) with delta (0, -1)
Screenshot: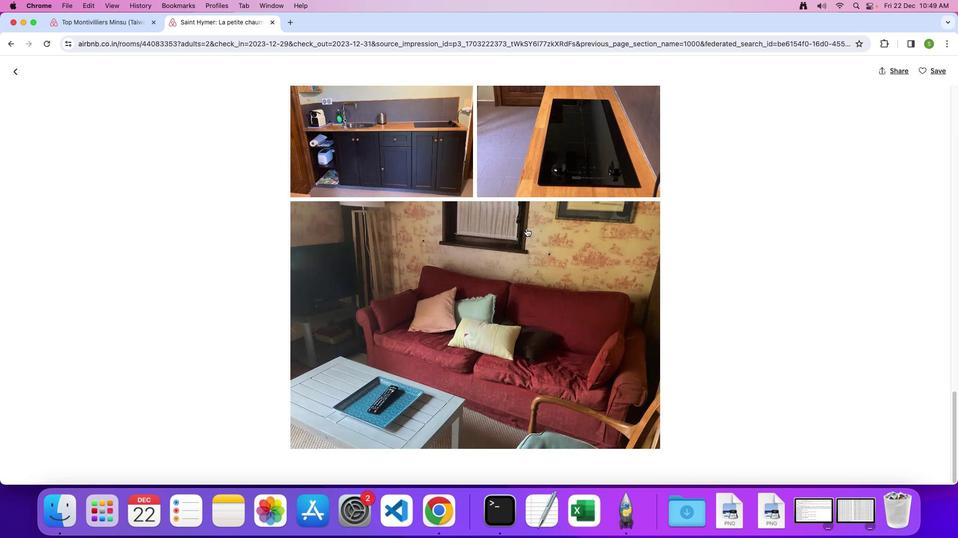 
Action: Mouse moved to (11, 72)
Screenshot: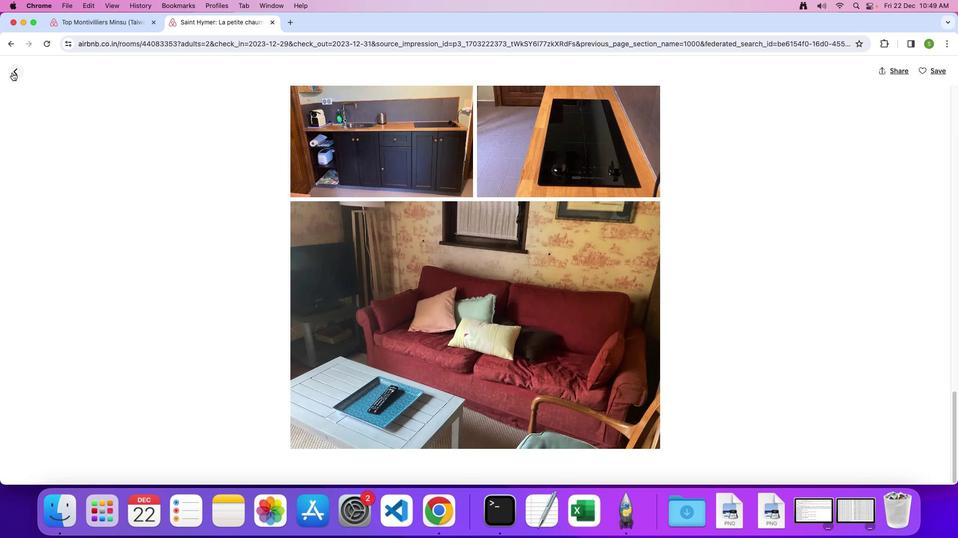 
Action: Mouse pressed left at (11, 72)
Screenshot: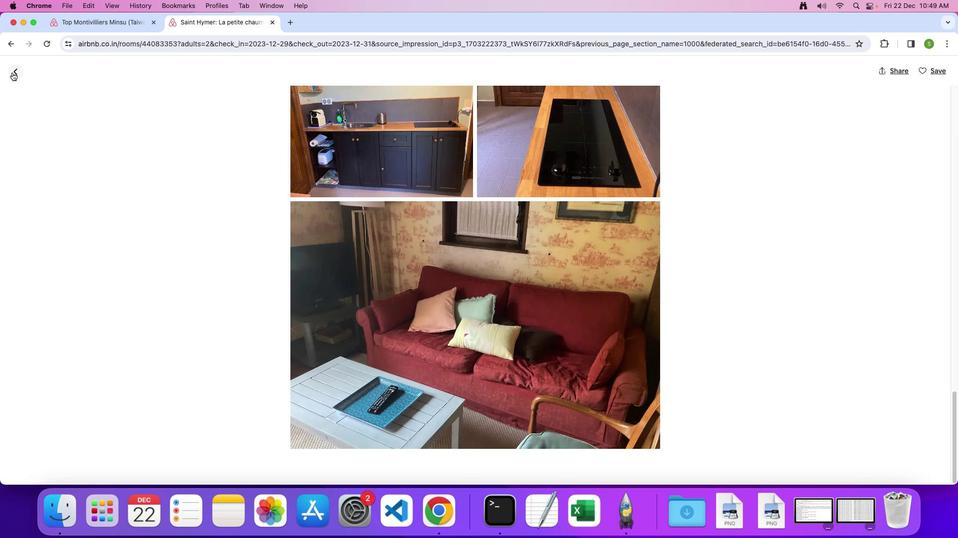 
Action: Mouse moved to (393, 253)
Screenshot: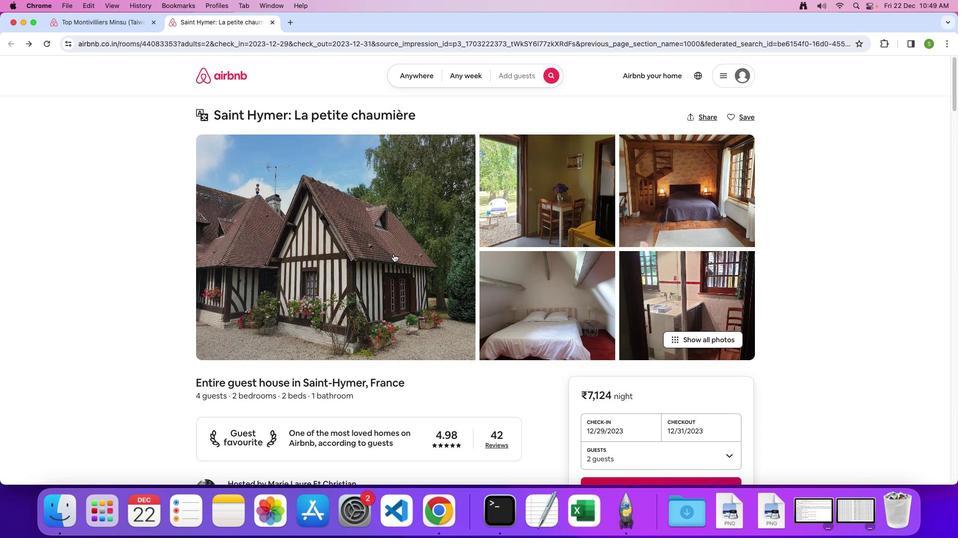 
Action: Mouse scrolled (393, 253) with delta (0, 0)
Screenshot: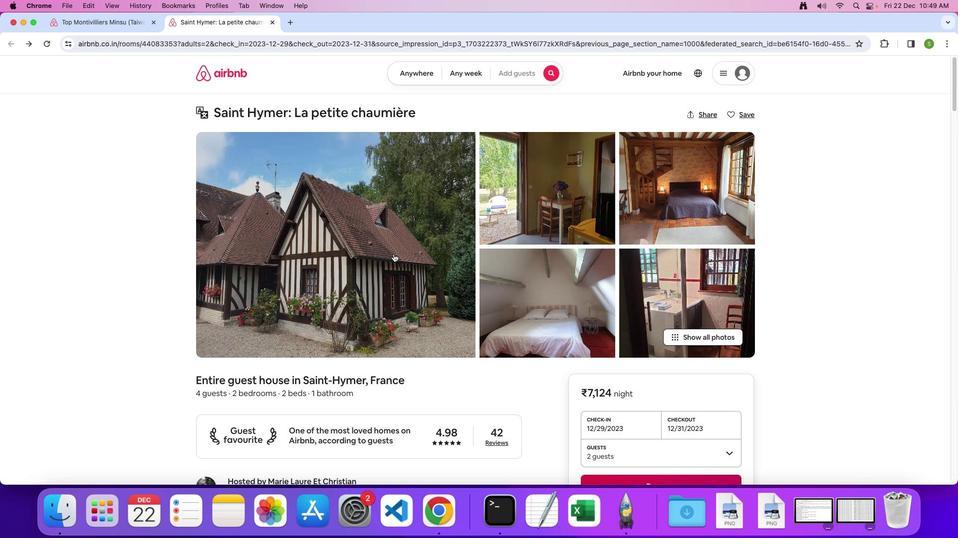 
Action: Mouse scrolled (393, 253) with delta (0, 0)
Screenshot: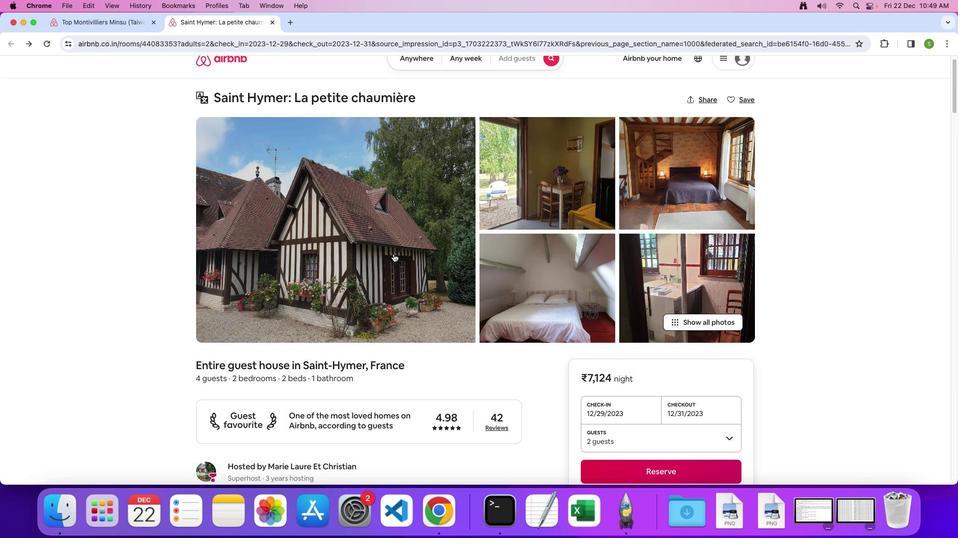
Action: Mouse scrolled (393, 253) with delta (0, -1)
Screenshot: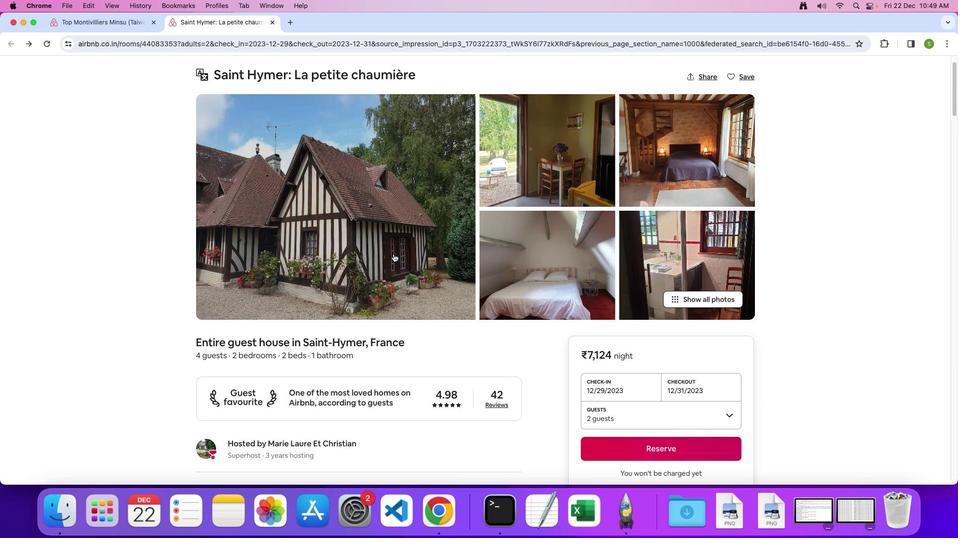 
Action: Mouse scrolled (393, 253) with delta (0, 0)
Screenshot: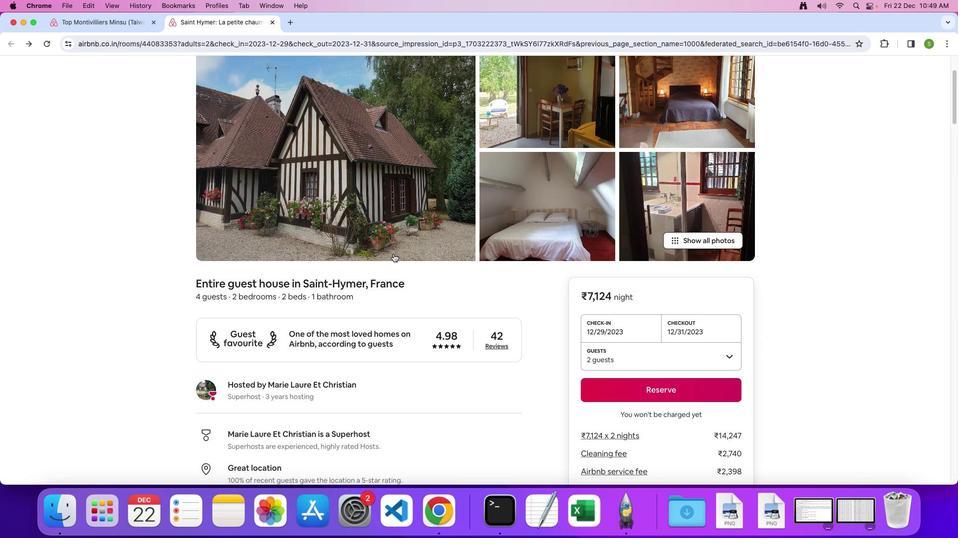 
Action: Mouse scrolled (393, 253) with delta (0, 0)
Screenshot: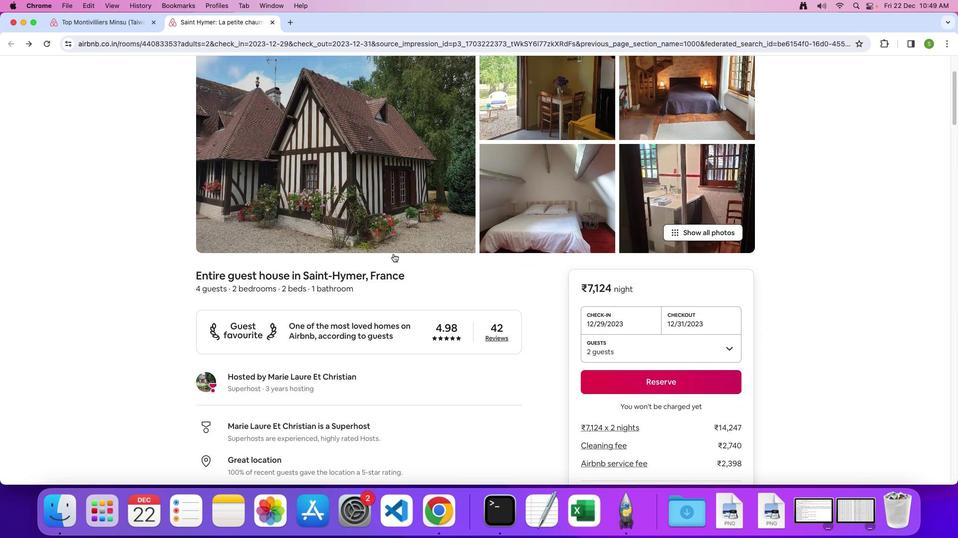 
Action: Mouse scrolled (393, 253) with delta (0, -1)
Screenshot: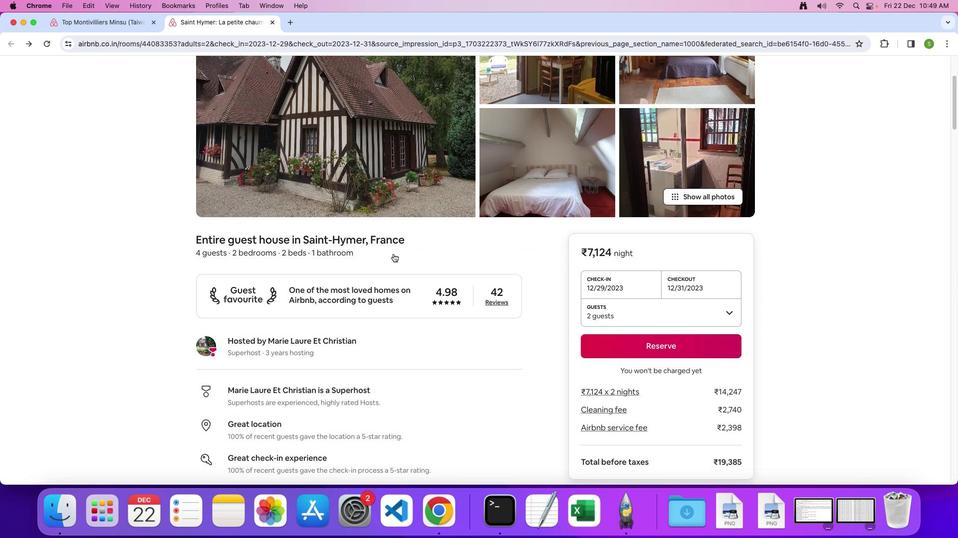 
Action: Mouse scrolled (393, 253) with delta (0, 0)
Screenshot: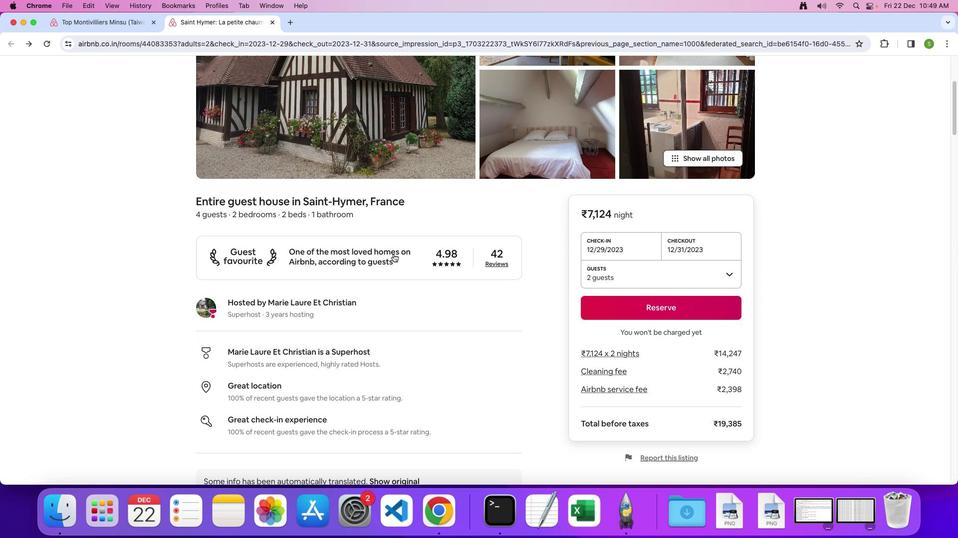 
Action: Mouse scrolled (393, 253) with delta (0, 0)
Screenshot: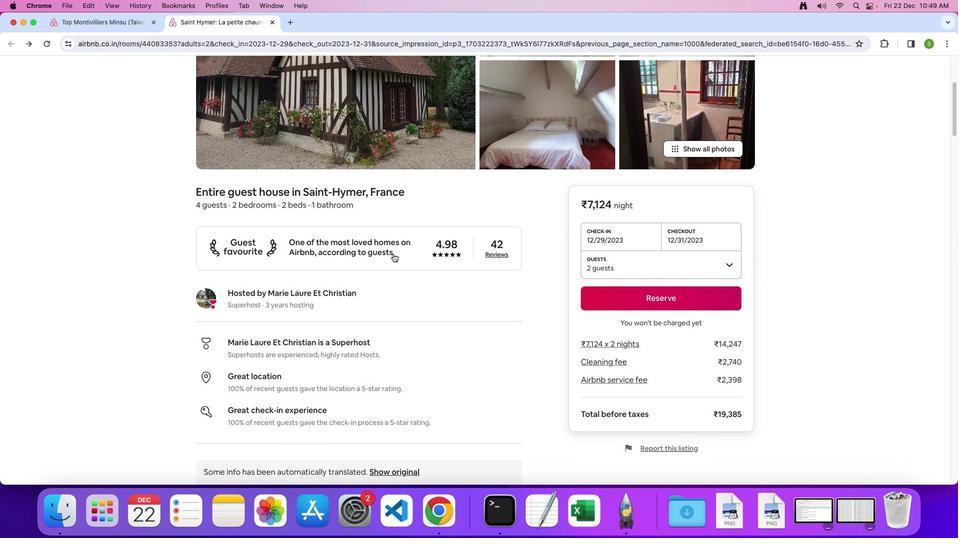 
Action: Mouse scrolled (393, 253) with delta (0, -1)
Screenshot: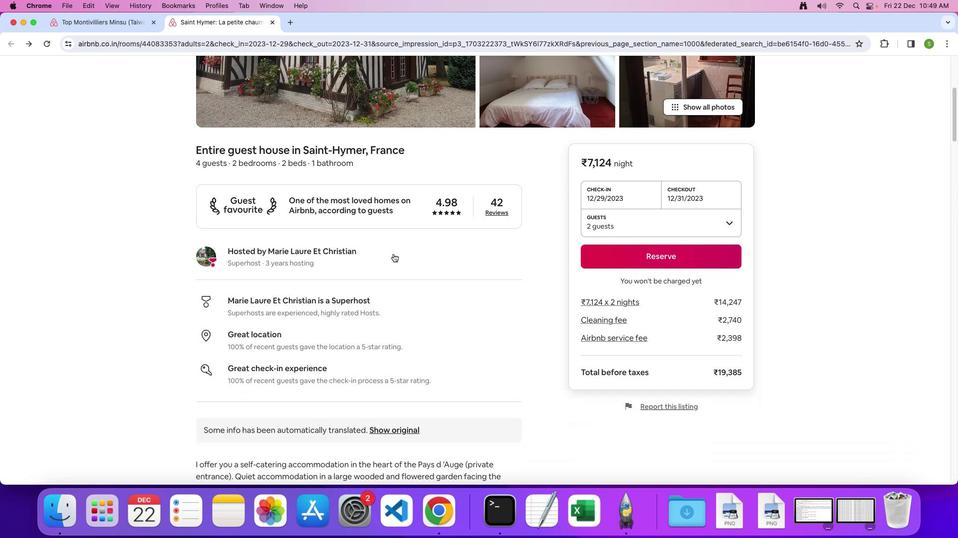 
Action: Mouse scrolled (393, 253) with delta (0, 0)
Screenshot: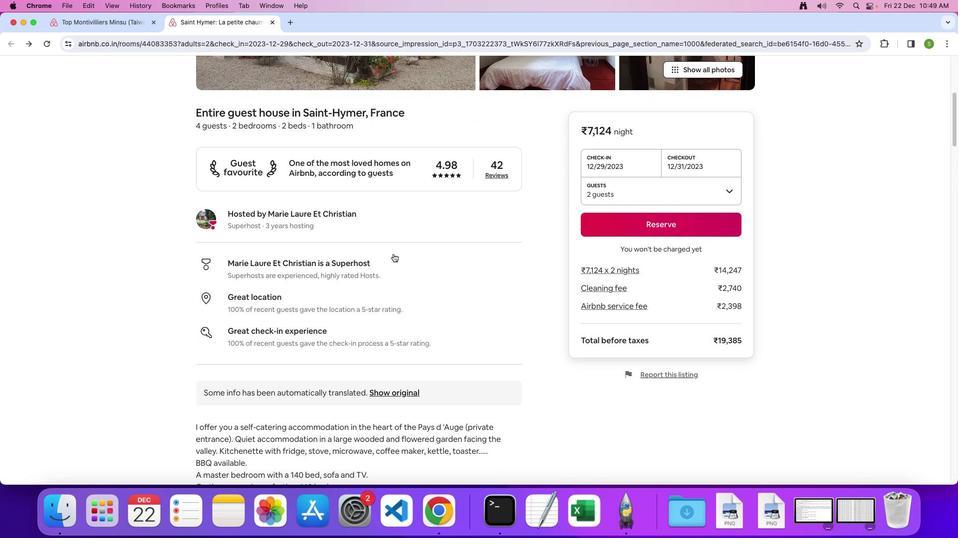 
Action: Mouse scrolled (393, 253) with delta (0, 0)
Screenshot: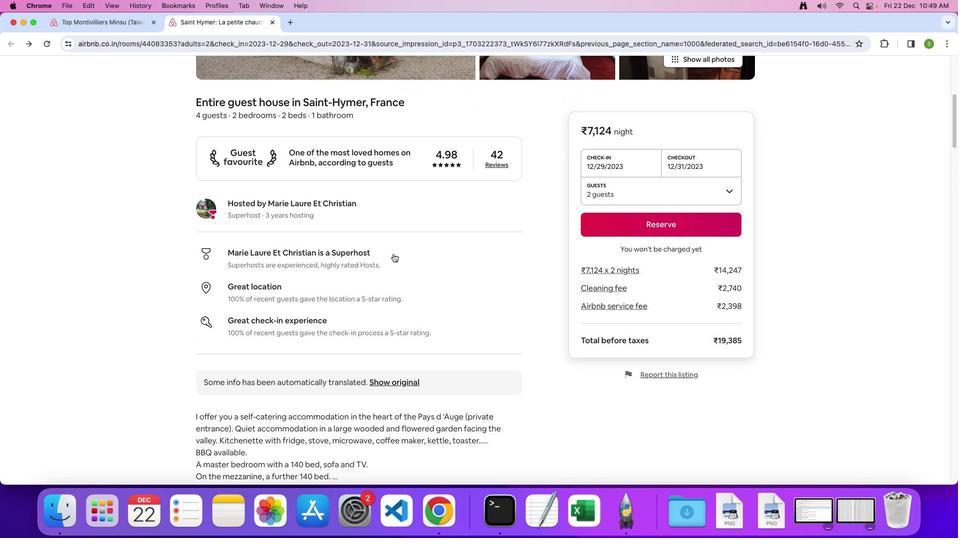 
Action: Mouse scrolled (393, 253) with delta (0, -1)
Screenshot: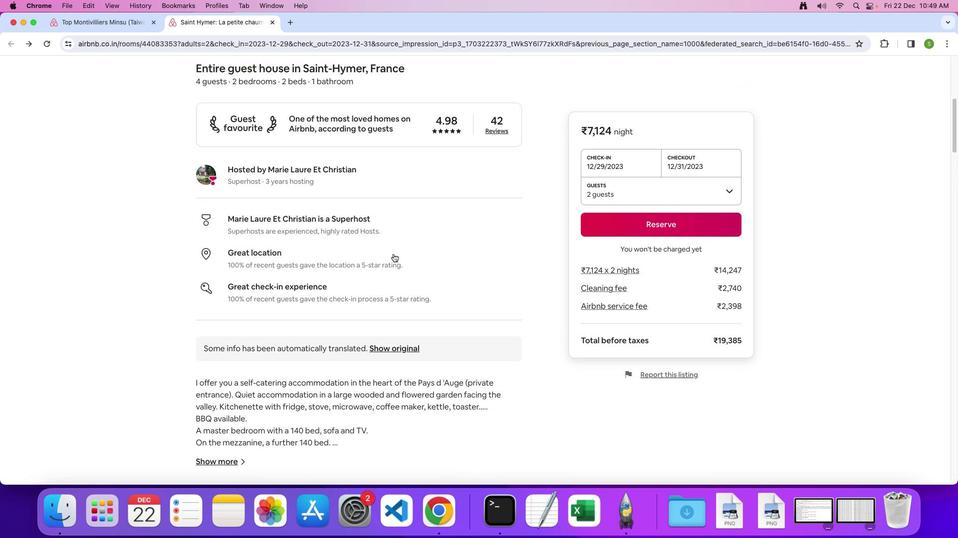 
Action: Mouse moved to (470, 277)
Screenshot: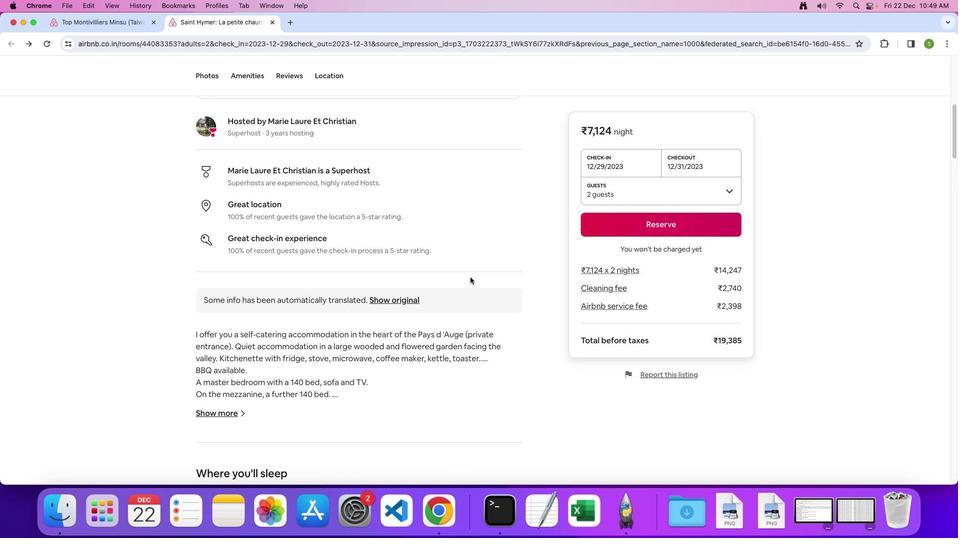 
Action: Mouse scrolled (470, 277) with delta (0, 0)
Screenshot: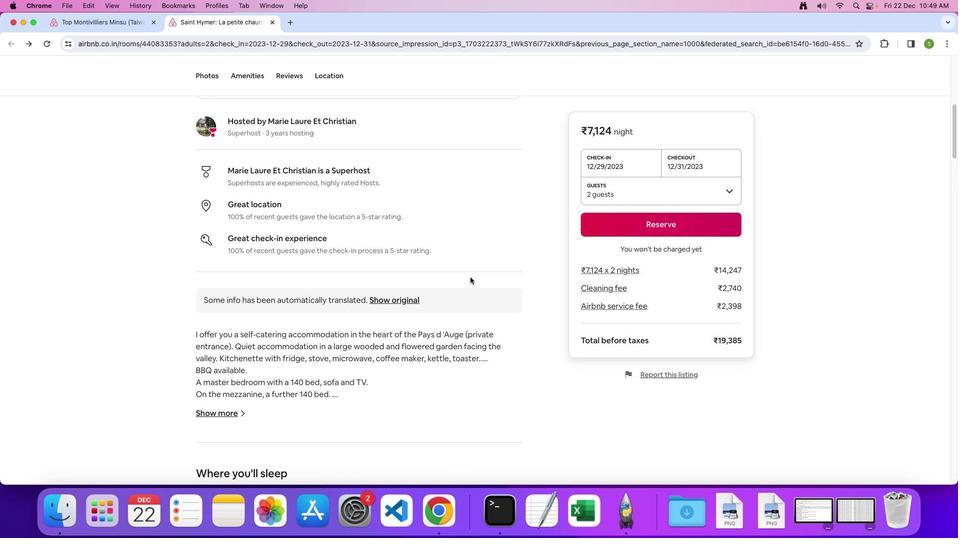 
Action: Mouse scrolled (470, 277) with delta (0, 0)
Screenshot: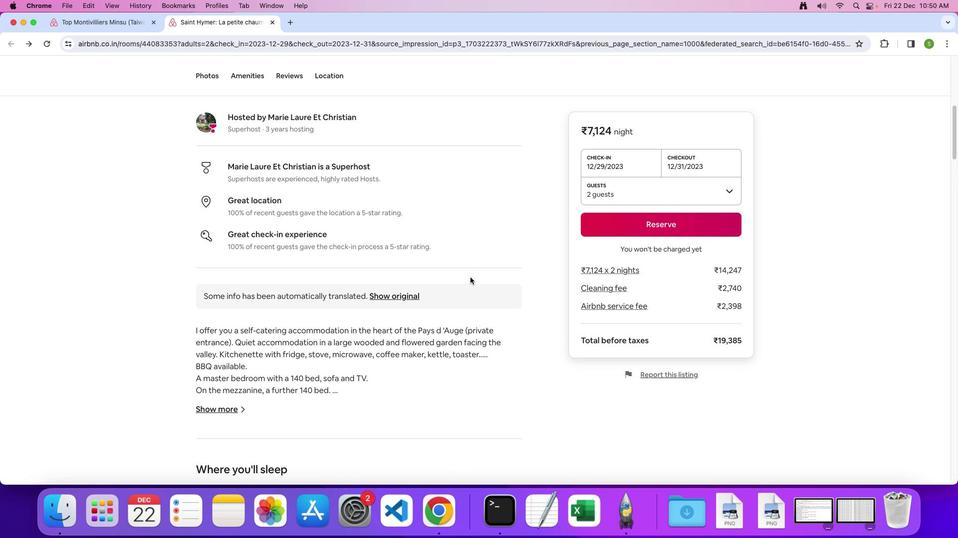 
Action: Mouse scrolled (470, 277) with delta (0, 0)
Screenshot: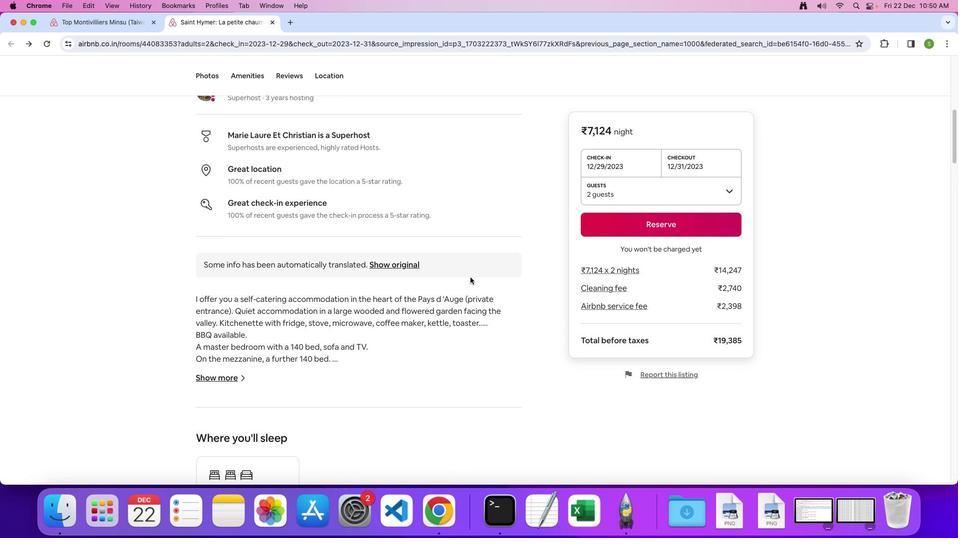 
Action: Mouse scrolled (470, 277) with delta (0, 0)
Screenshot: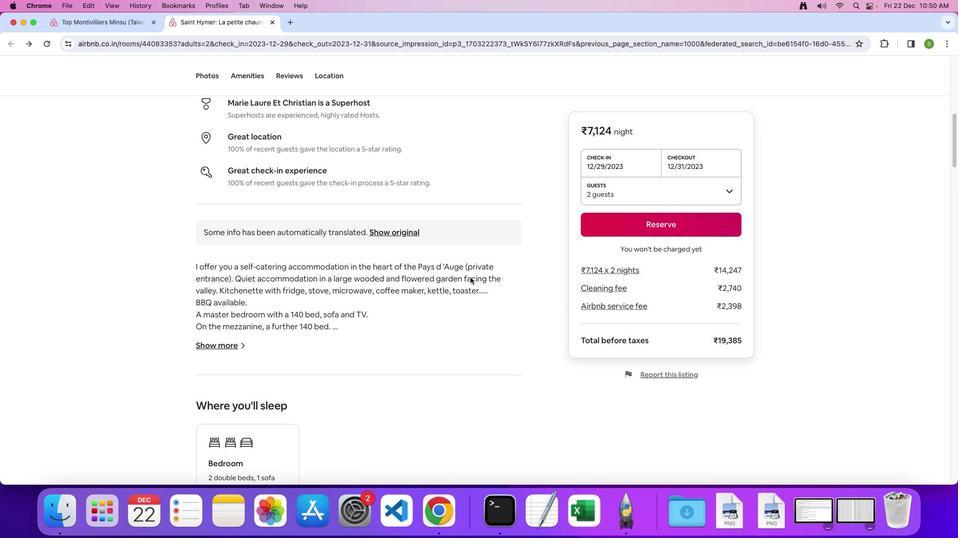 
Action: Mouse scrolled (470, 277) with delta (0, 0)
Screenshot: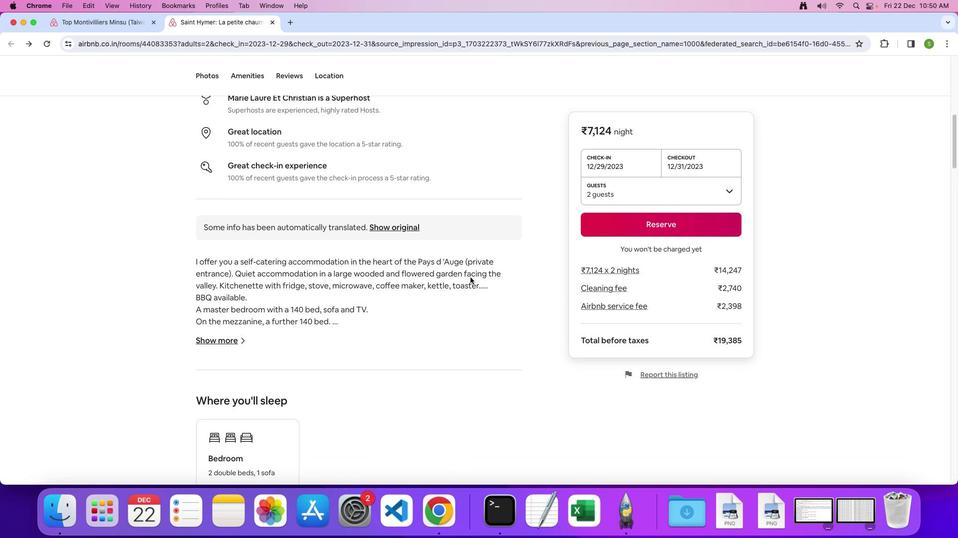 
Action: Mouse scrolled (470, 277) with delta (0, 0)
Screenshot: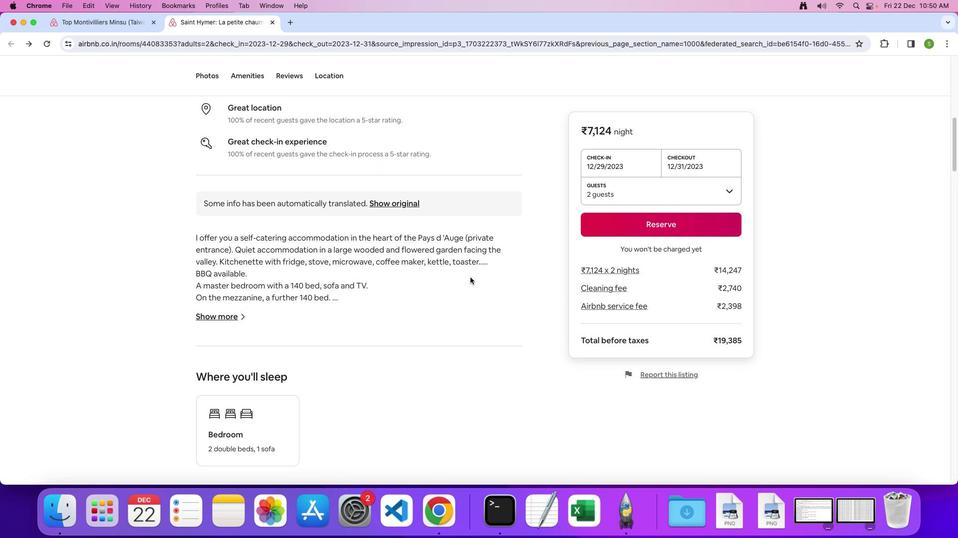 
Action: Mouse scrolled (470, 277) with delta (0, 0)
Screenshot: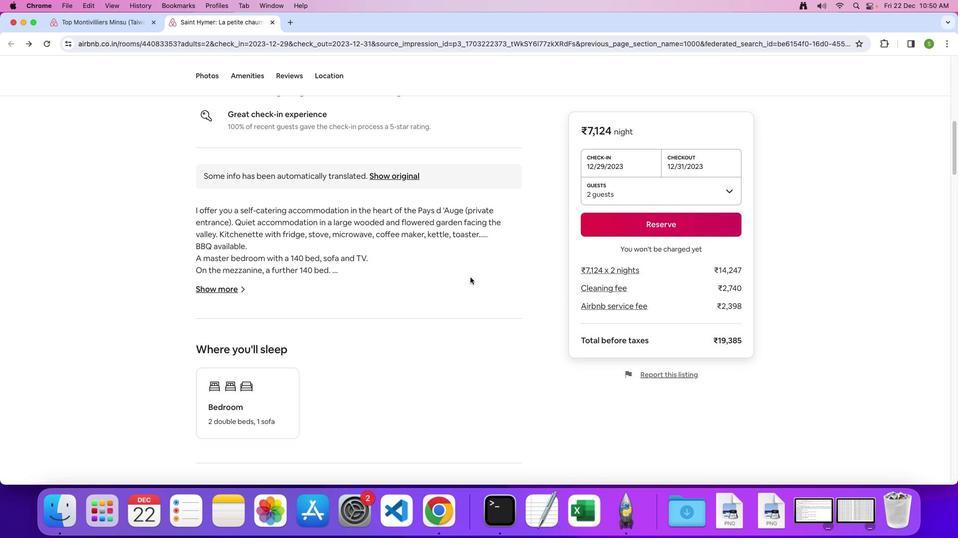 
Action: Mouse scrolled (470, 277) with delta (0, 0)
Screenshot: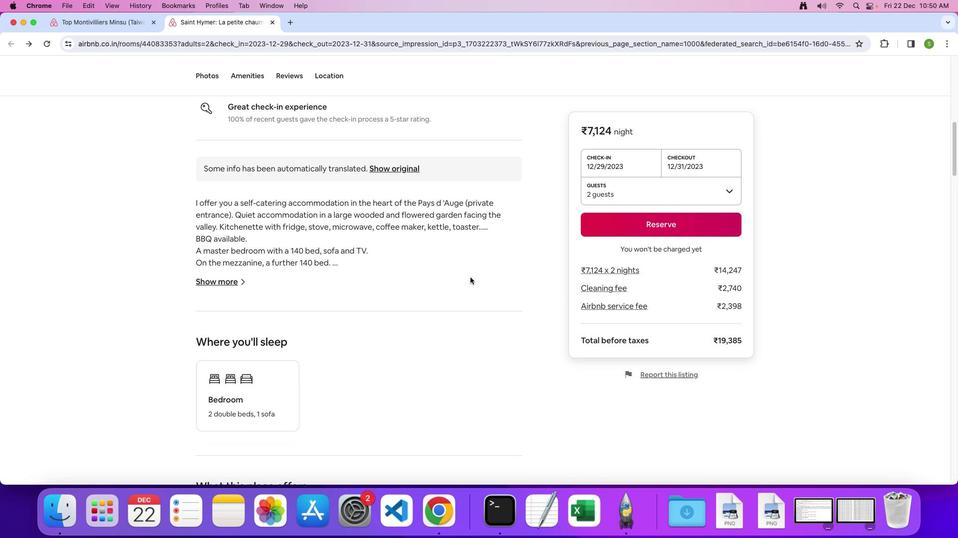
Action: Mouse scrolled (470, 277) with delta (0, 0)
Screenshot: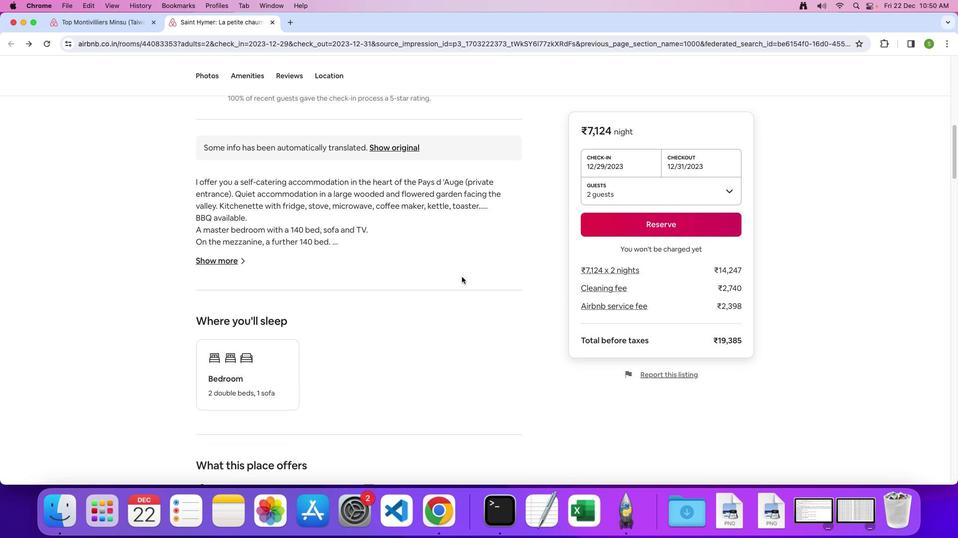
Action: Mouse moved to (215, 227)
Screenshot: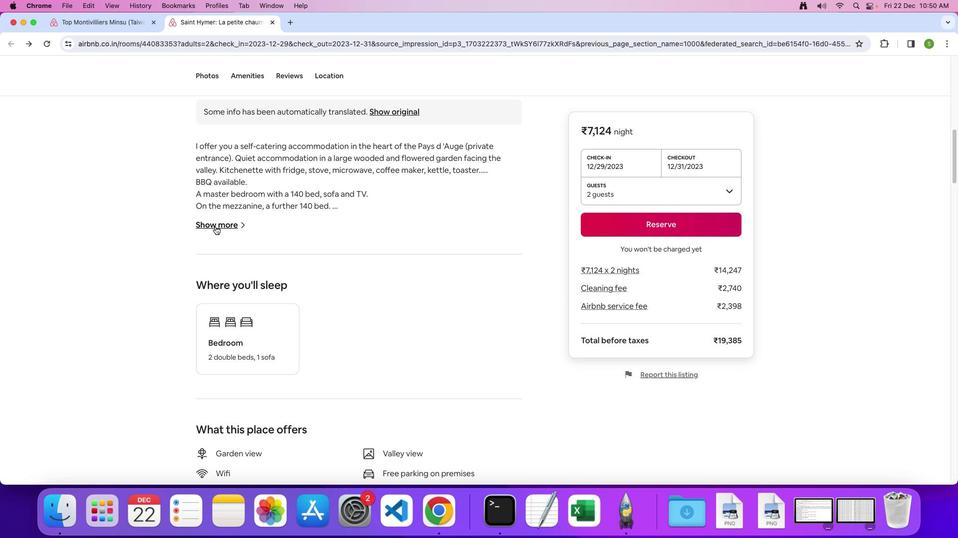 
Action: Mouse pressed left at (215, 227)
Screenshot: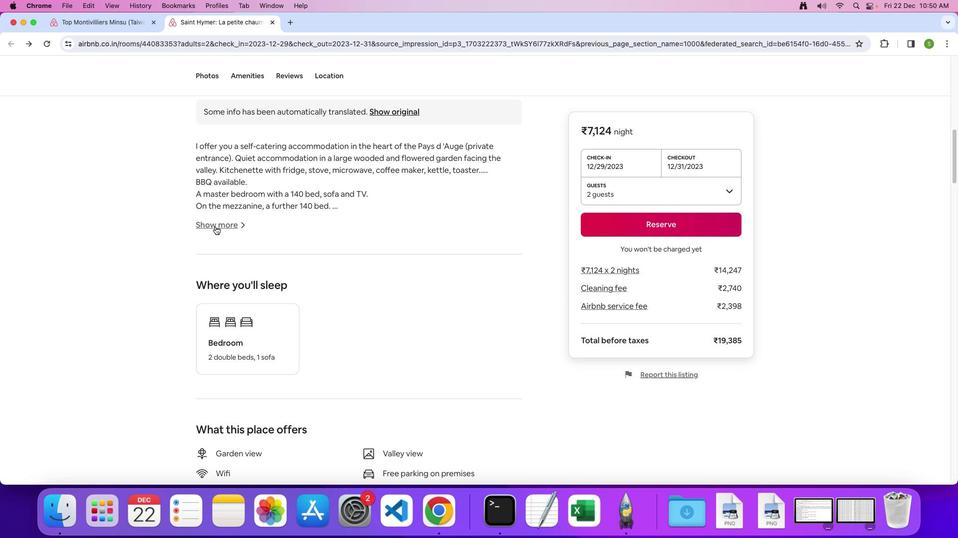 
Action: Mouse moved to (492, 261)
Screenshot: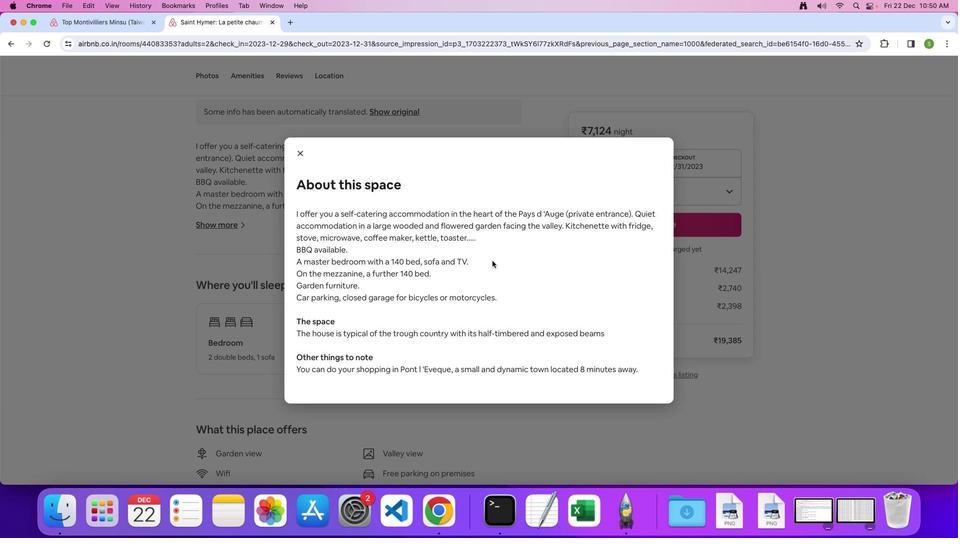 
Action: Mouse scrolled (492, 261) with delta (0, 0)
Screenshot: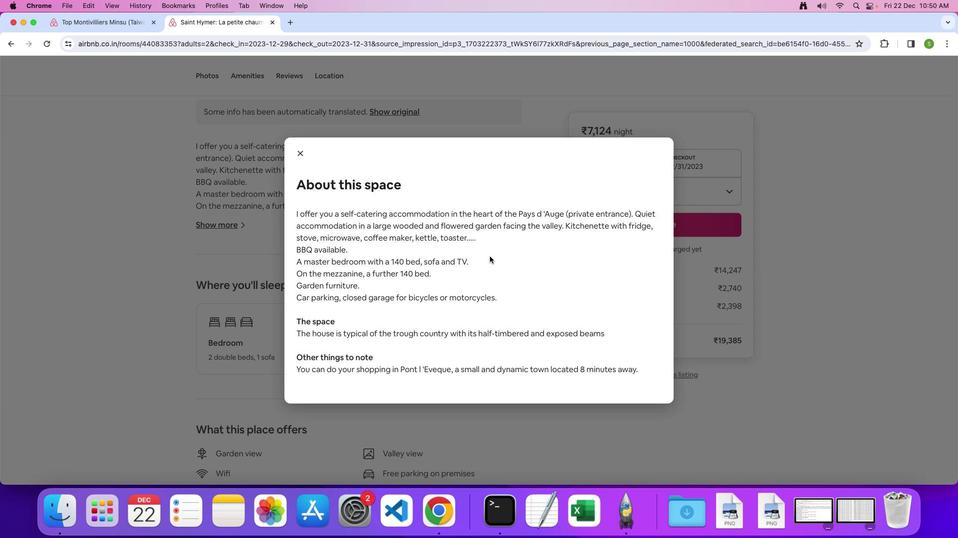
Action: Mouse moved to (492, 261)
Screenshot: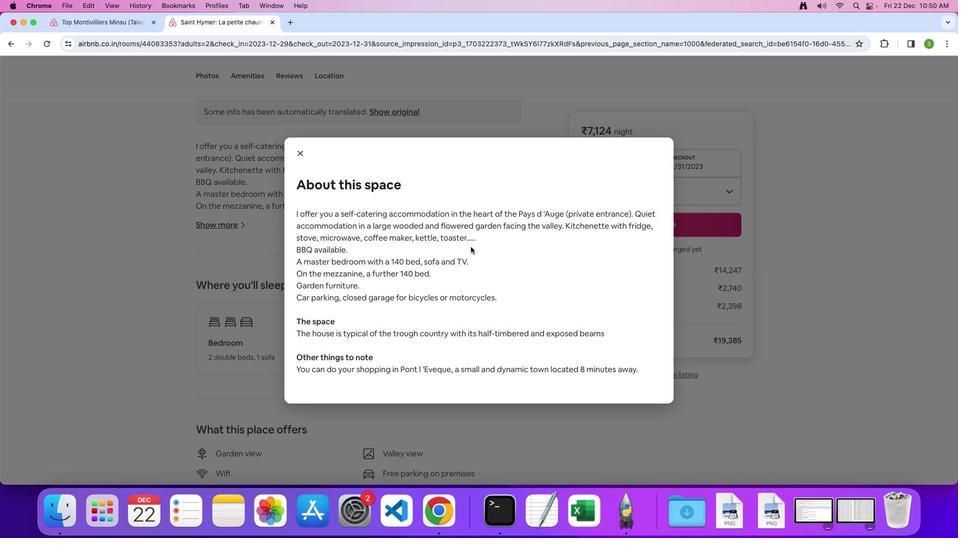 
Action: Mouse scrolled (492, 261) with delta (0, 0)
Screenshot: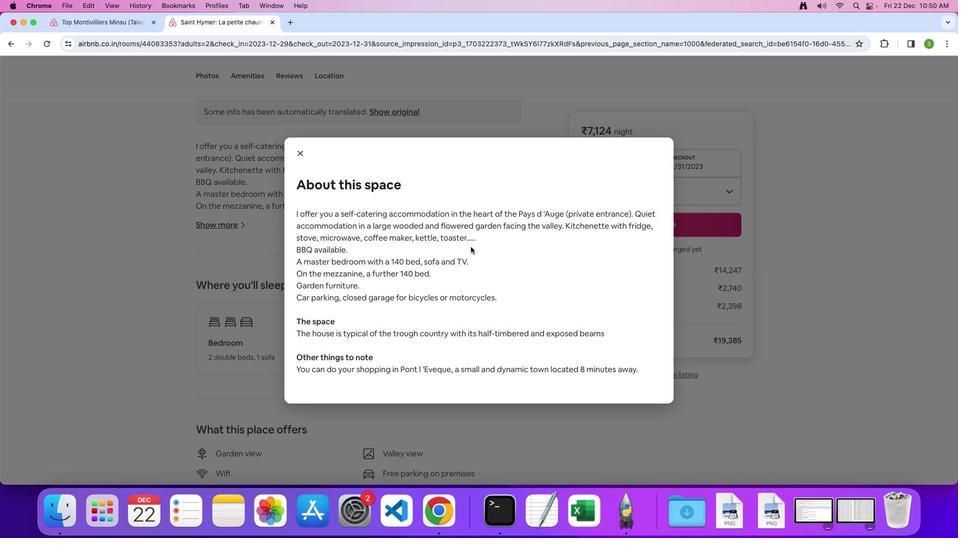 
Action: Mouse moved to (297, 152)
Screenshot: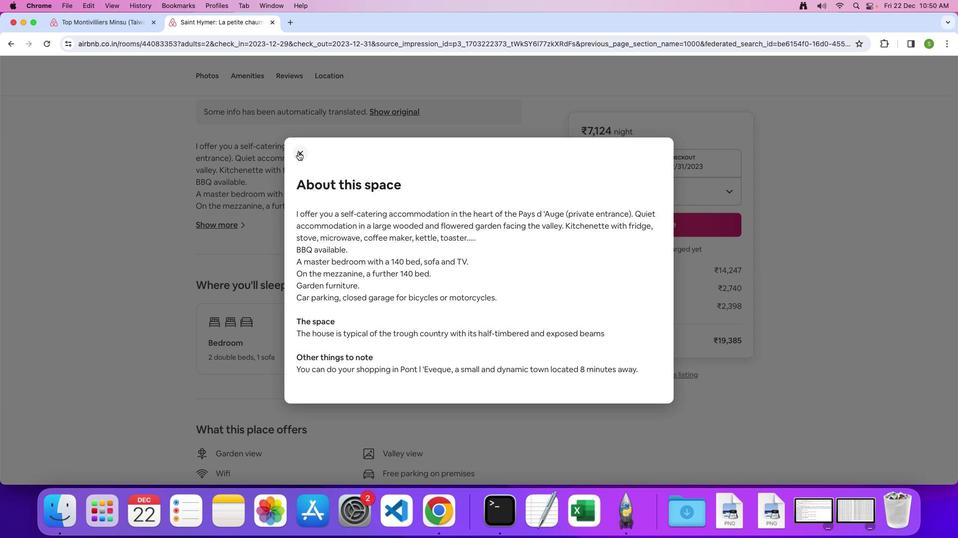 
Action: Mouse pressed left at (297, 152)
Screenshot: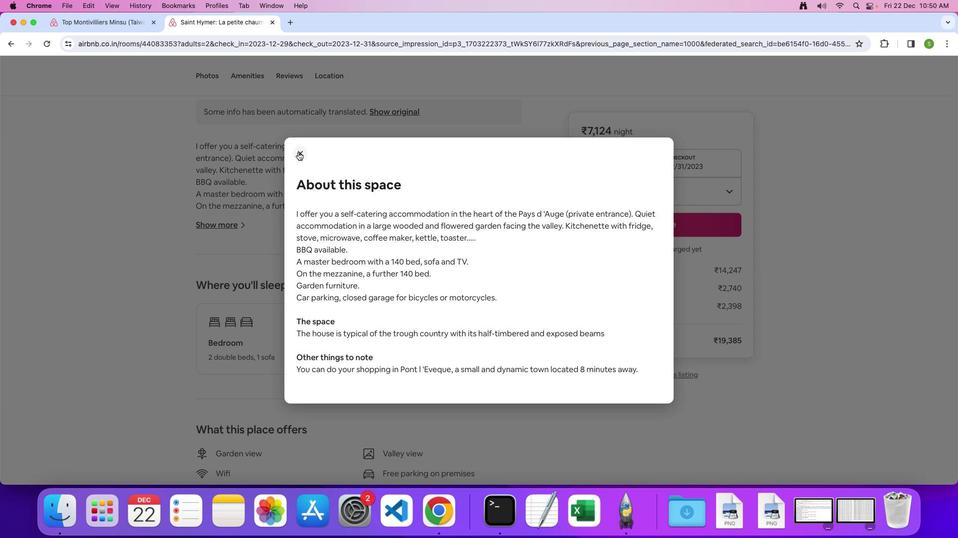 
Action: Mouse moved to (457, 281)
Screenshot: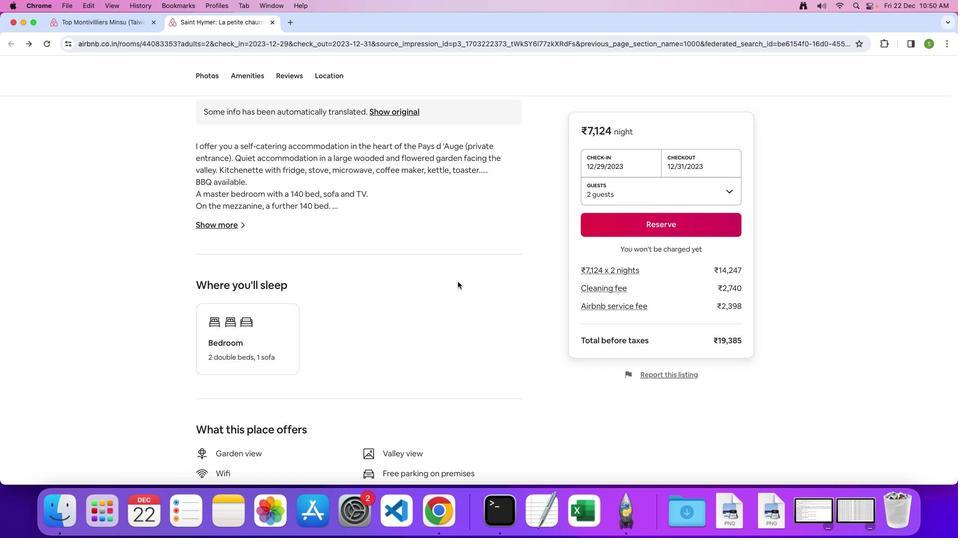 
Action: Mouse scrolled (457, 281) with delta (0, 0)
Screenshot: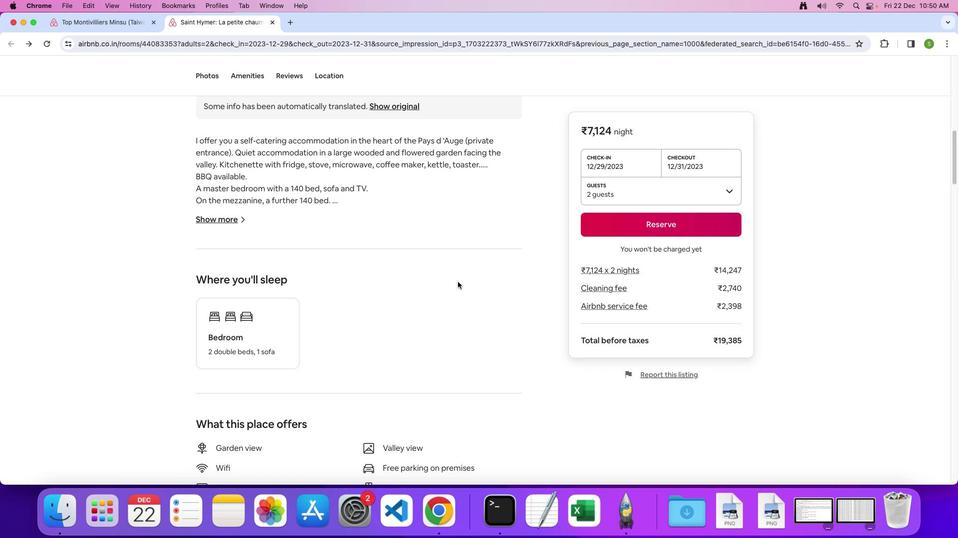 
Action: Mouse scrolled (457, 281) with delta (0, 0)
Screenshot: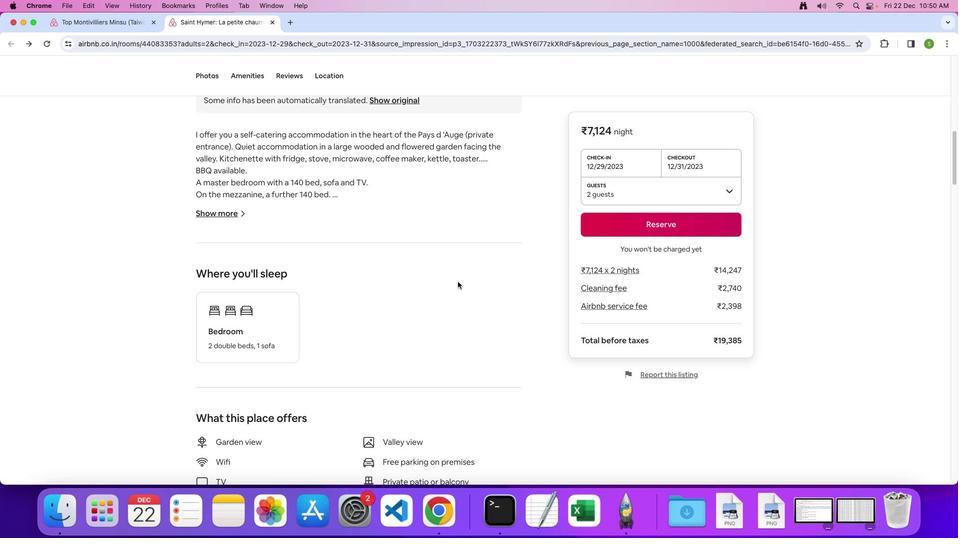 
Action: Mouse scrolled (457, 281) with delta (0, 0)
Screenshot: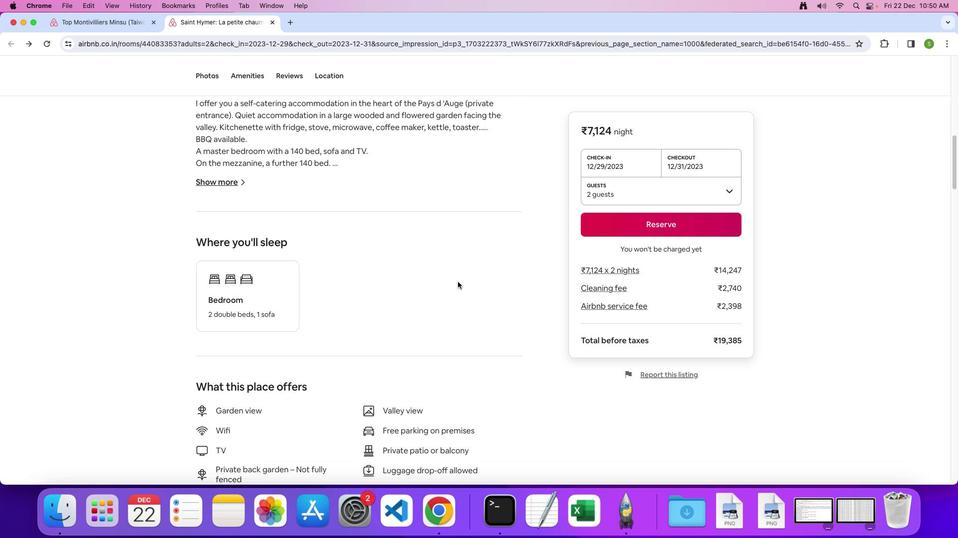 
Action: Mouse scrolled (457, 281) with delta (0, 0)
Screenshot: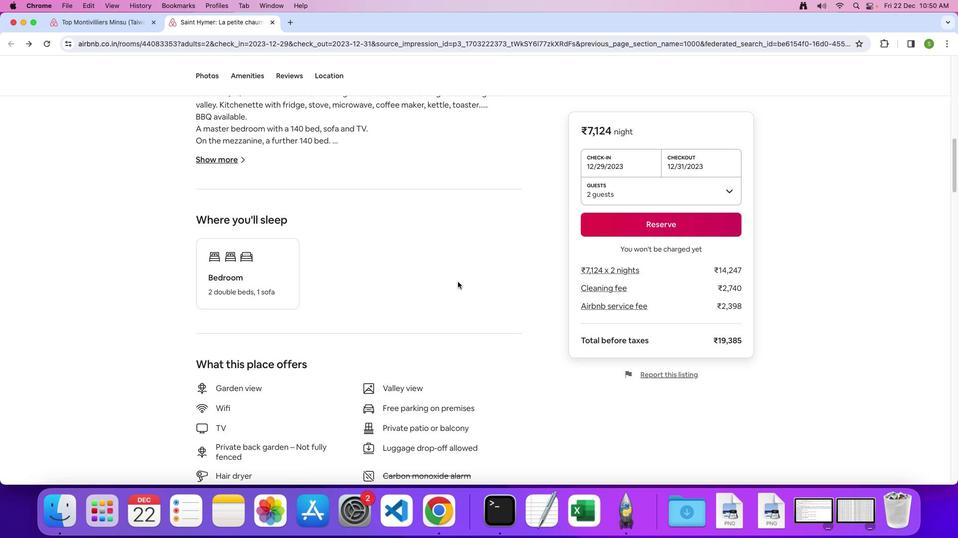 
Action: Mouse scrolled (457, 281) with delta (0, 0)
Screenshot: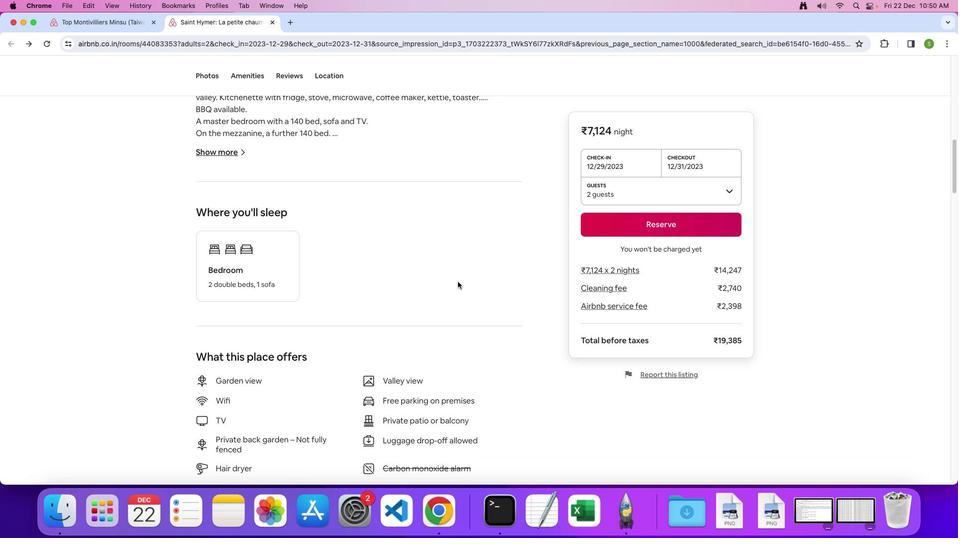 
Action: Mouse scrolled (457, 281) with delta (0, 0)
Screenshot: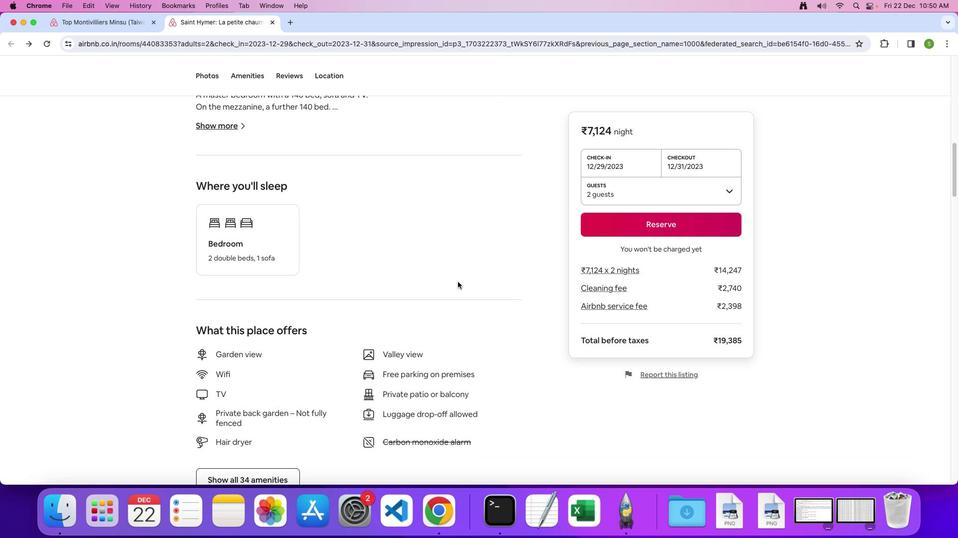 
Action: Mouse scrolled (457, 281) with delta (0, 0)
Screenshot: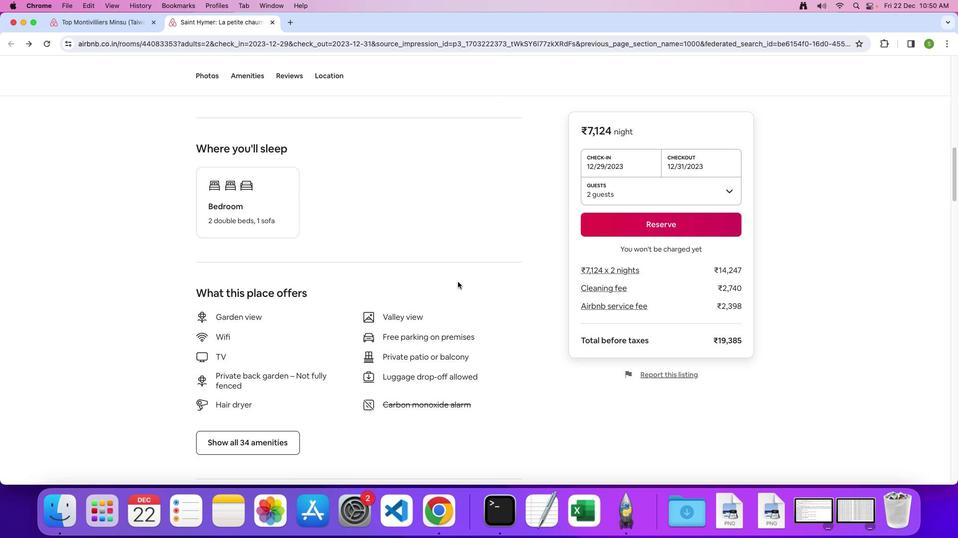 
Action: Mouse scrolled (457, 281) with delta (0, 0)
Screenshot: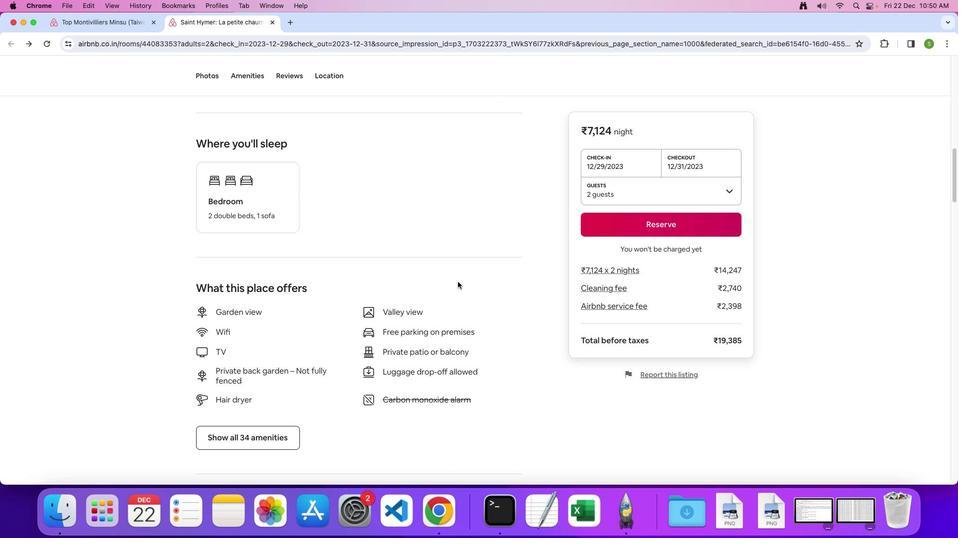 
Action: Mouse scrolled (457, 281) with delta (0, 0)
Screenshot: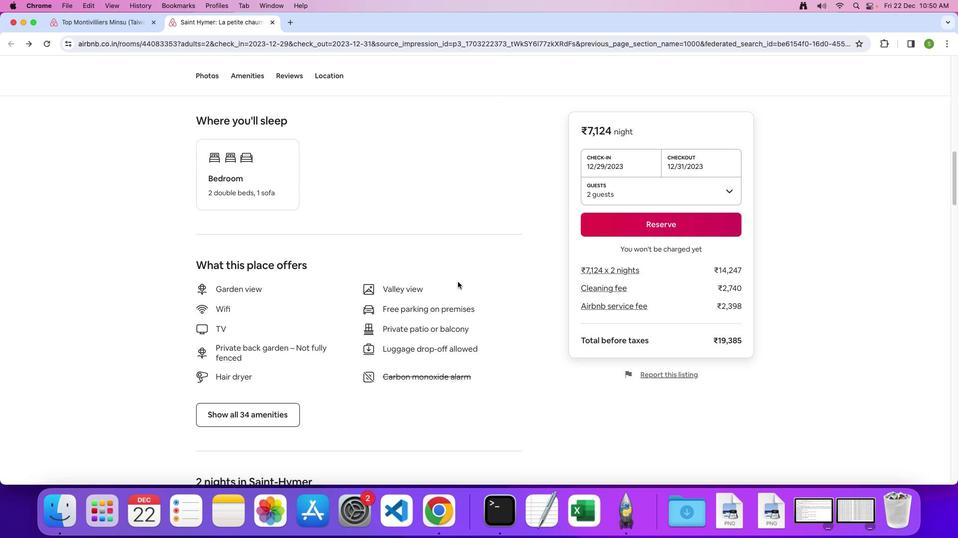 
Action: Mouse scrolled (457, 281) with delta (0, 0)
Screenshot: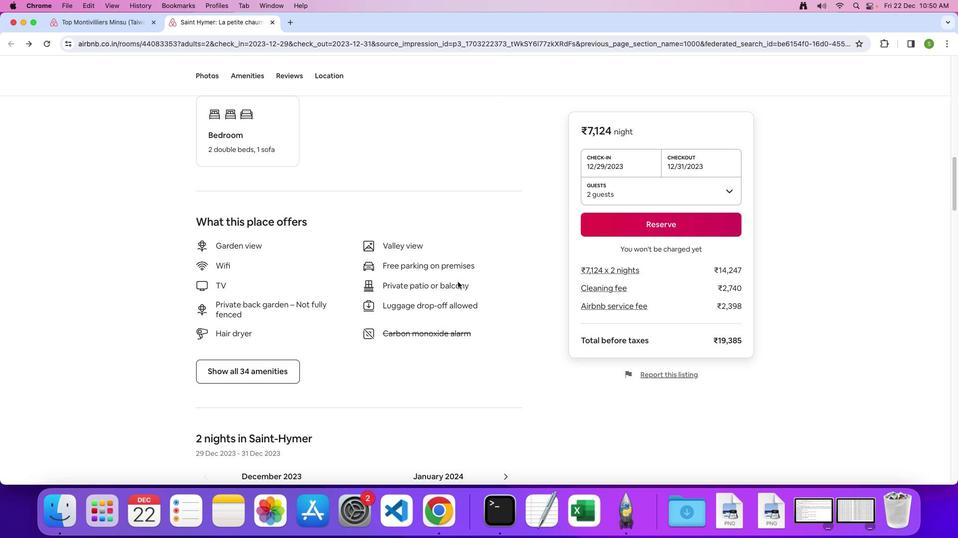 
Action: Mouse scrolled (457, 281) with delta (0, 0)
Screenshot: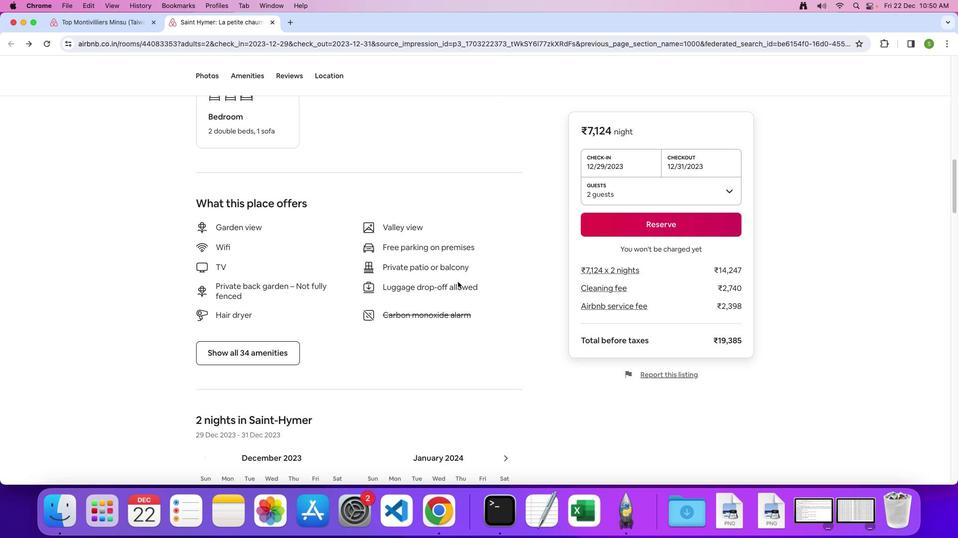 
Action: Mouse scrolled (457, 281) with delta (0, -1)
Screenshot: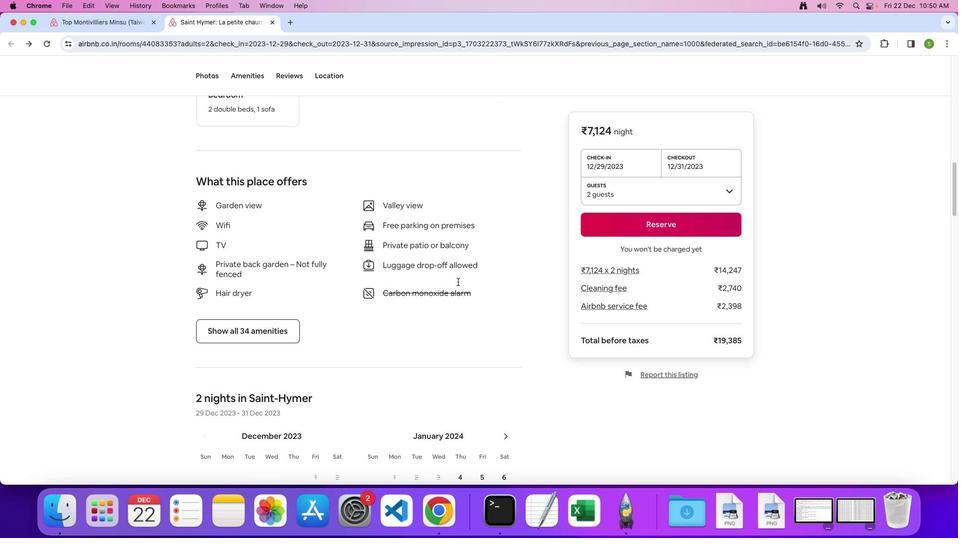 
Action: Mouse moved to (250, 281)
Screenshot: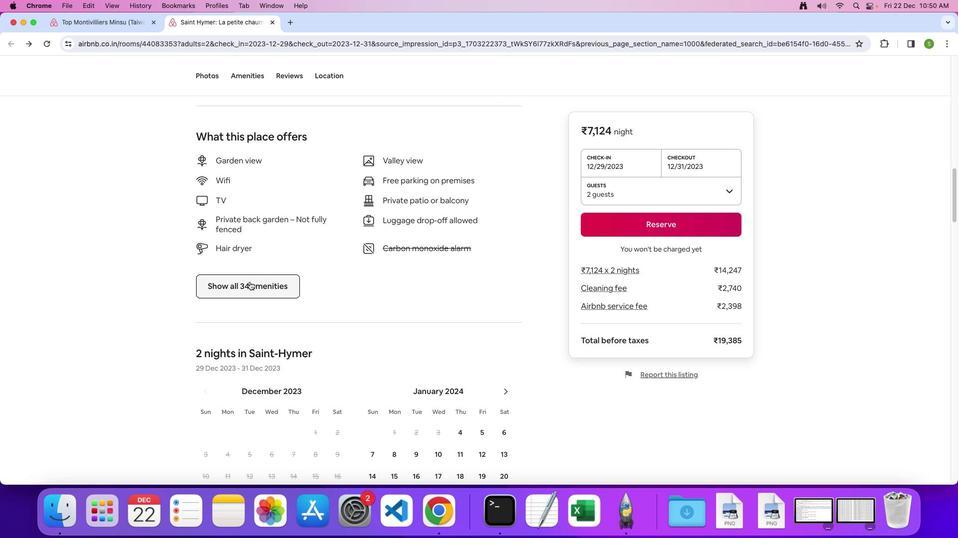 
Action: Mouse pressed left at (250, 281)
Screenshot: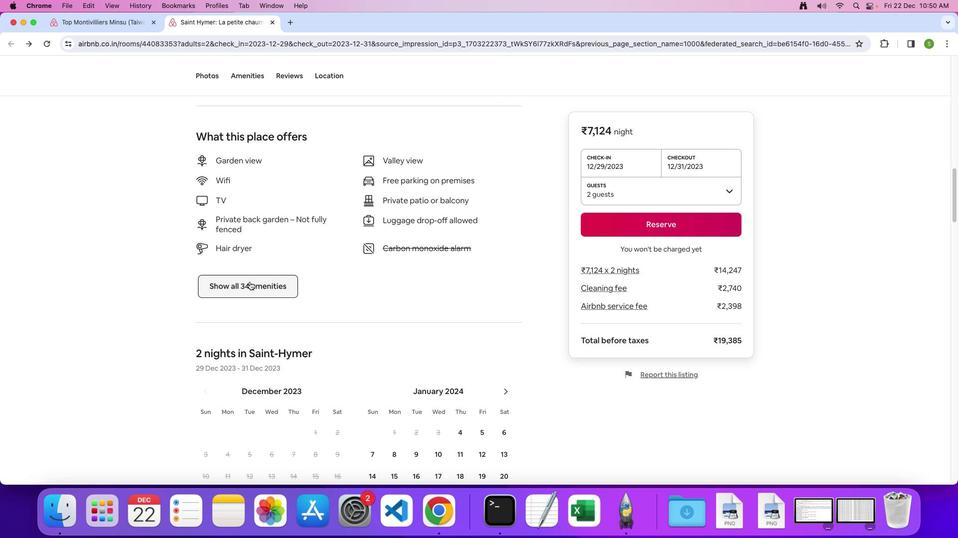 
Action: Mouse moved to (524, 248)
Screenshot: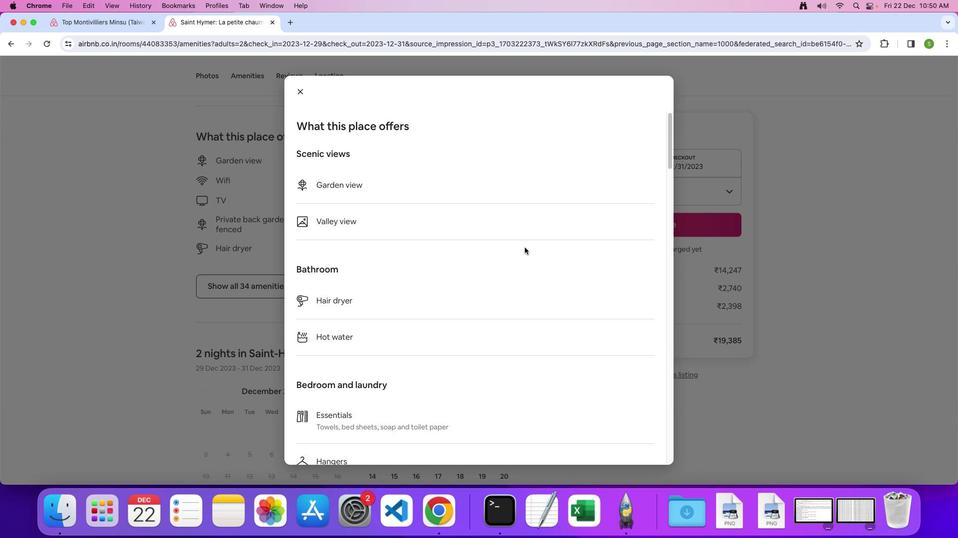
Action: Mouse scrolled (524, 248) with delta (0, 0)
Screenshot: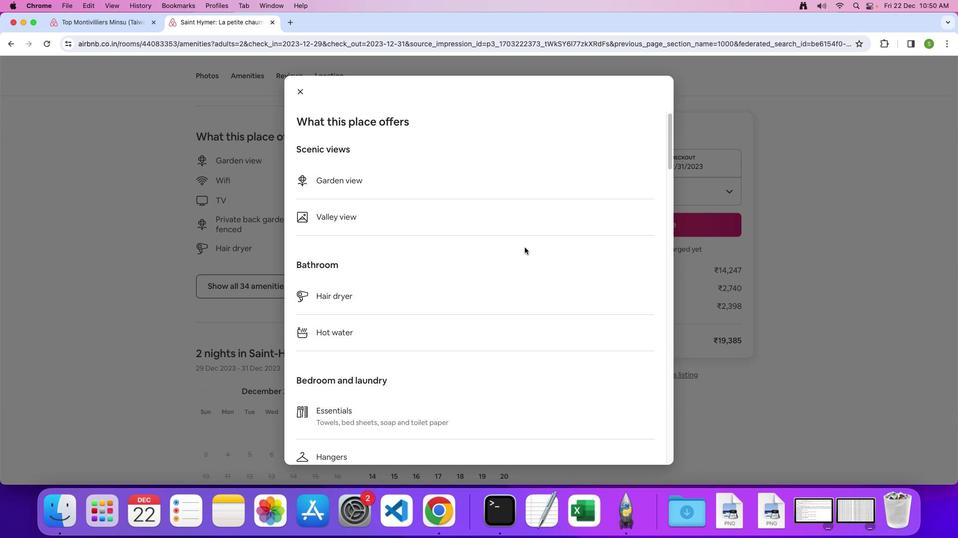 
Action: Mouse scrolled (524, 248) with delta (0, 0)
Screenshot: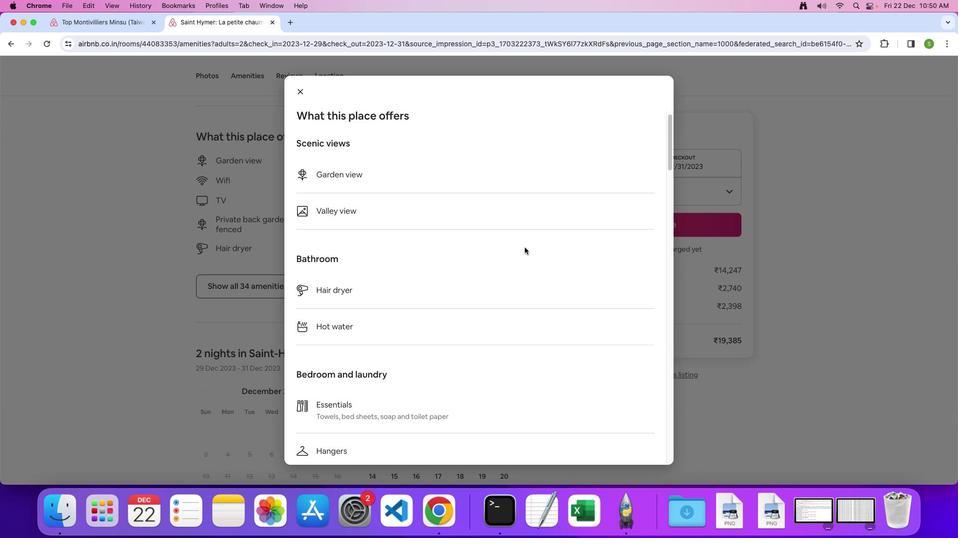 
Action: Mouse scrolled (524, 248) with delta (0, 0)
Screenshot: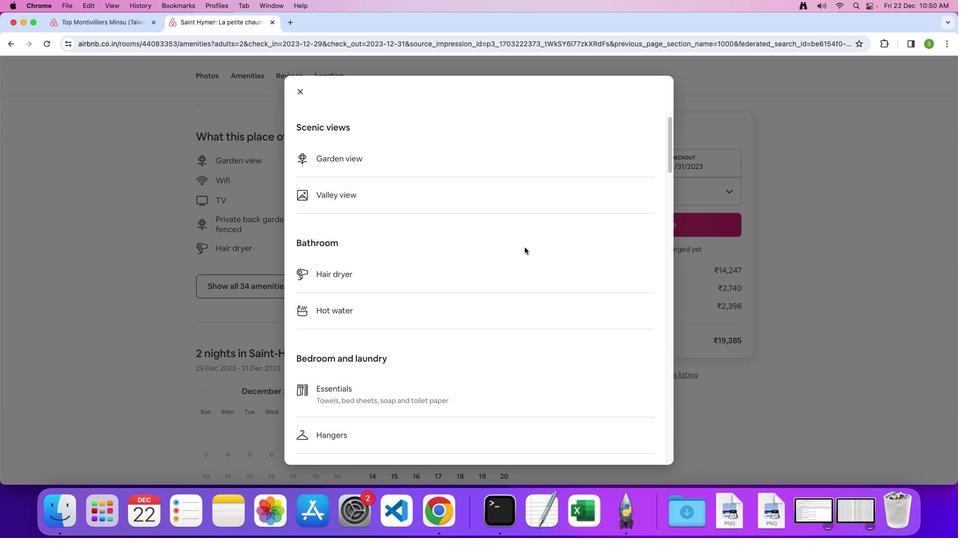 
Action: Mouse scrolled (524, 248) with delta (0, 0)
Screenshot: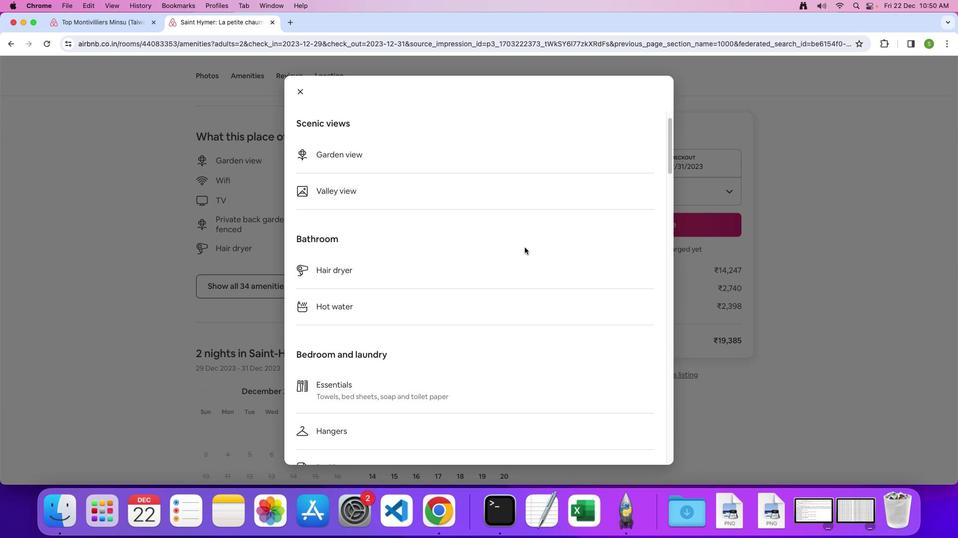 
Action: Mouse scrolled (524, 248) with delta (0, 0)
Screenshot: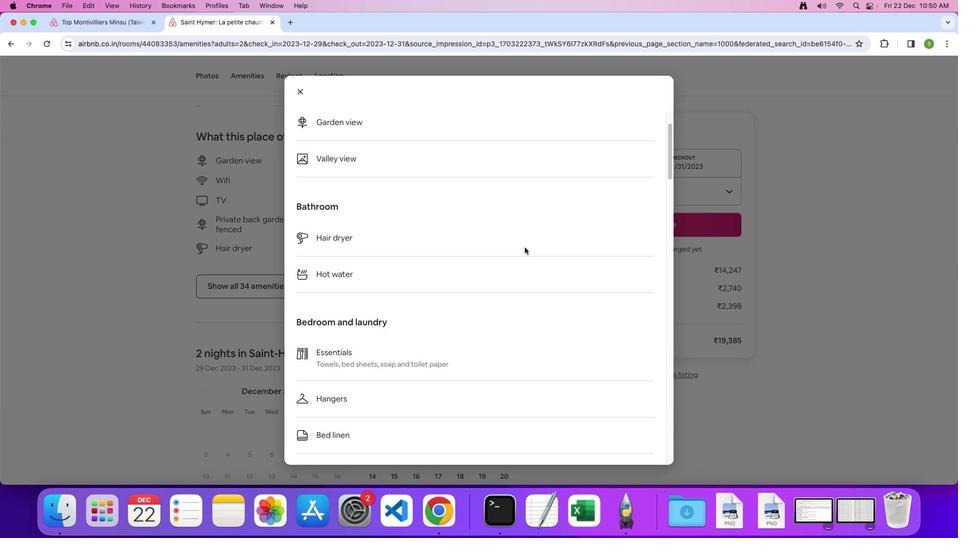 
Action: Mouse scrolled (524, 248) with delta (0, 0)
Screenshot: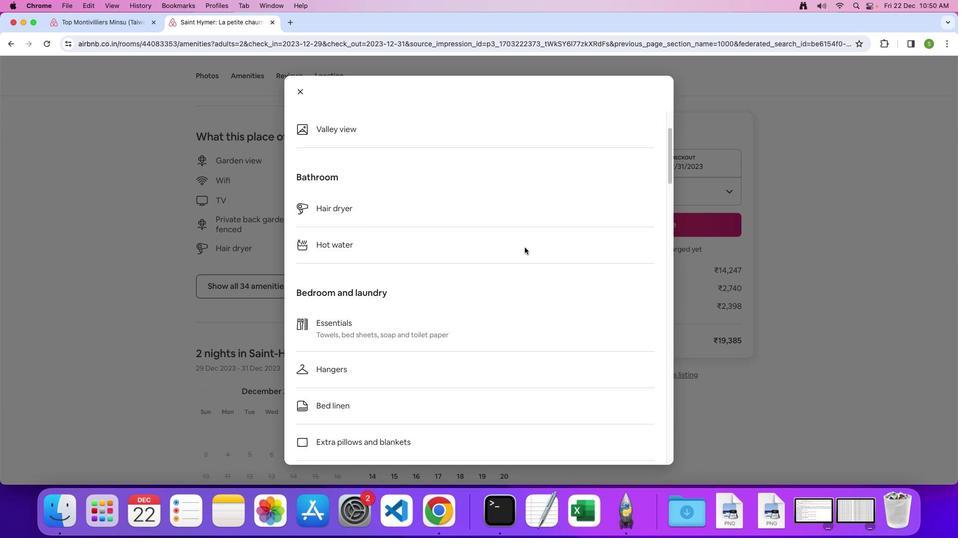 
Action: Mouse scrolled (524, 248) with delta (0, 0)
Screenshot: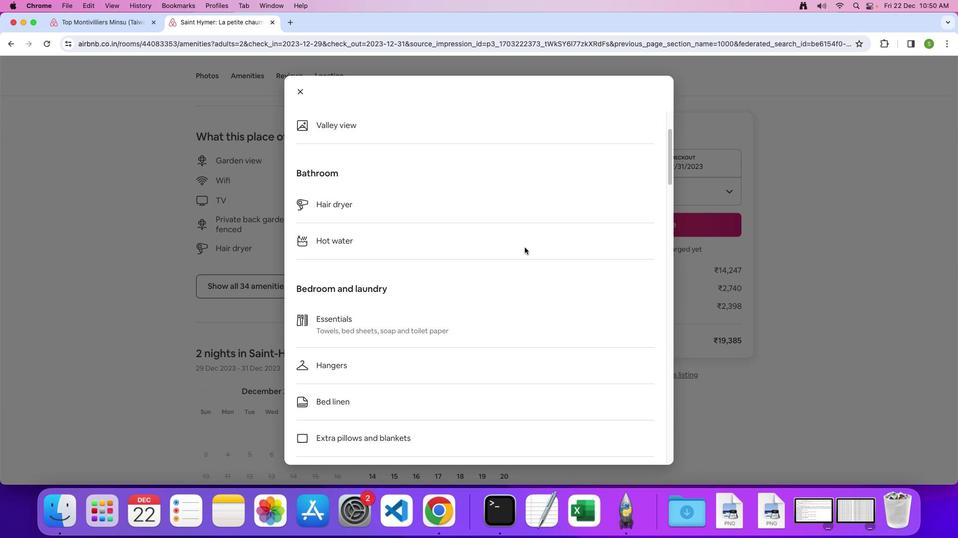 
Action: Mouse scrolled (524, 248) with delta (0, 0)
Screenshot: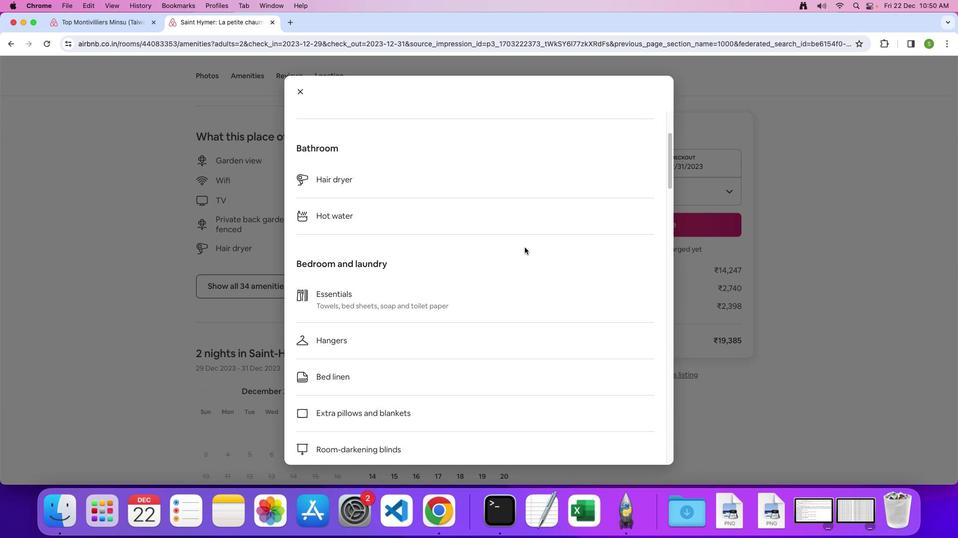 
Action: Mouse scrolled (524, 248) with delta (0, 0)
Screenshot: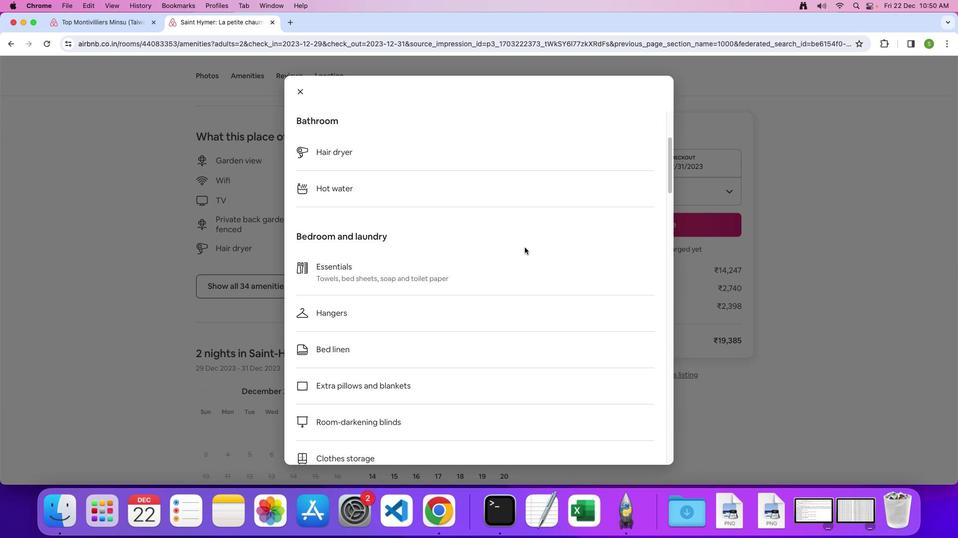 
Action: Mouse scrolled (524, 248) with delta (0, 0)
Screenshot: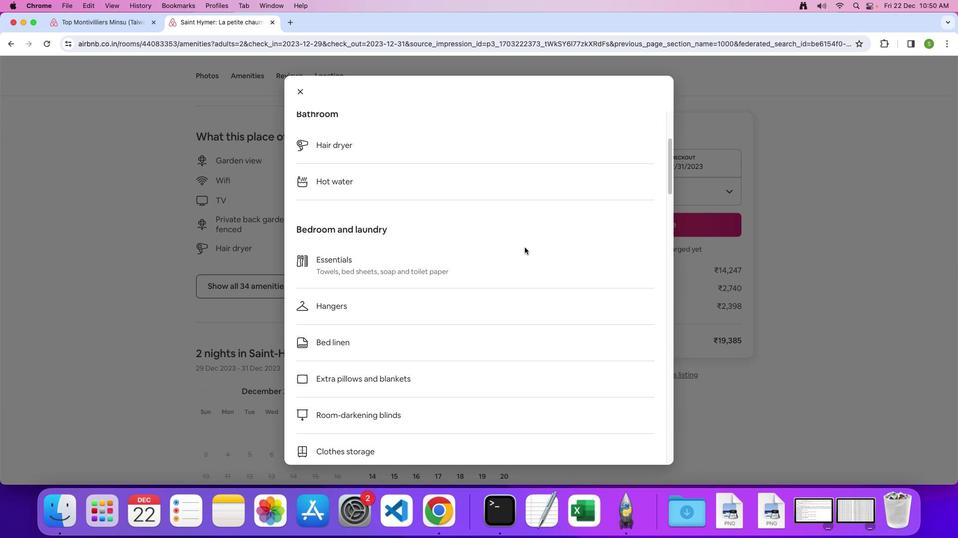 
Action: Mouse scrolled (524, 248) with delta (0, 0)
Screenshot: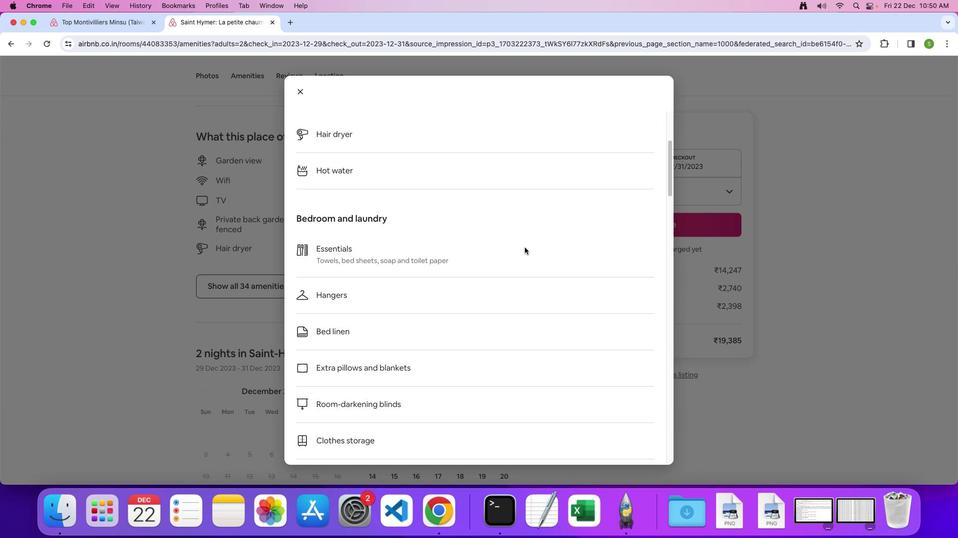 
Action: Mouse scrolled (524, 248) with delta (0, 0)
Screenshot: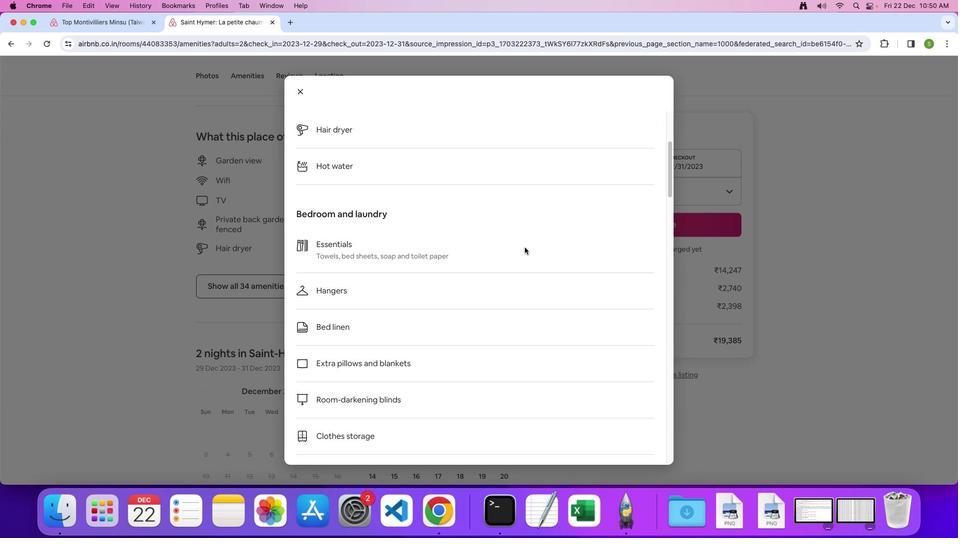 
Action: Mouse scrolled (524, 248) with delta (0, -1)
Screenshot: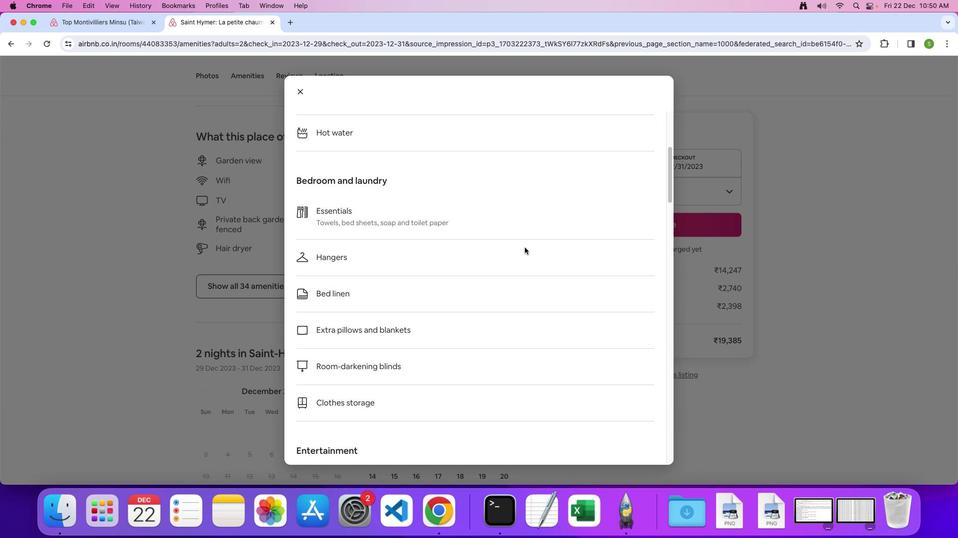 
Action: Mouse scrolled (524, 248) with delta (0, 0)
Screenshot: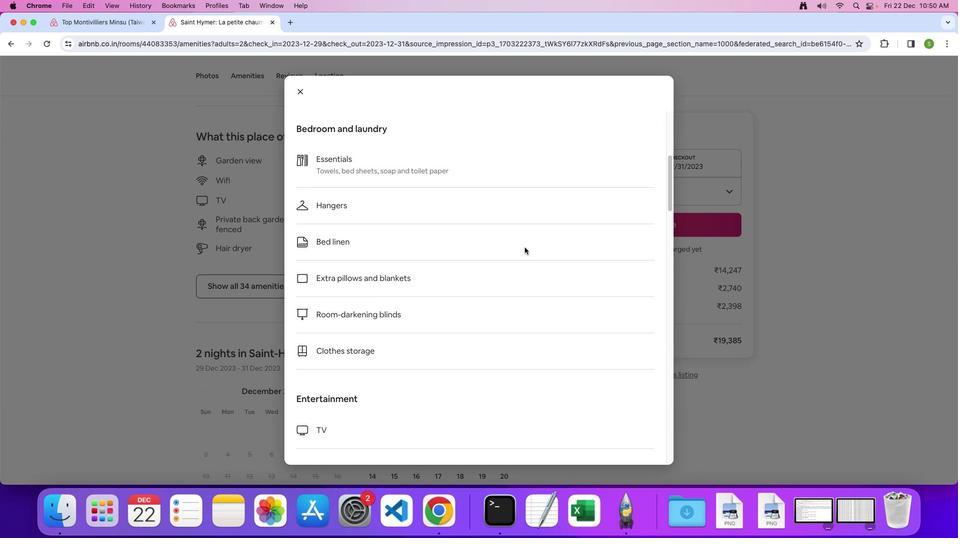 
Action: Mouse scrolled (524, 248) with delta (0, 0)
Screenshot: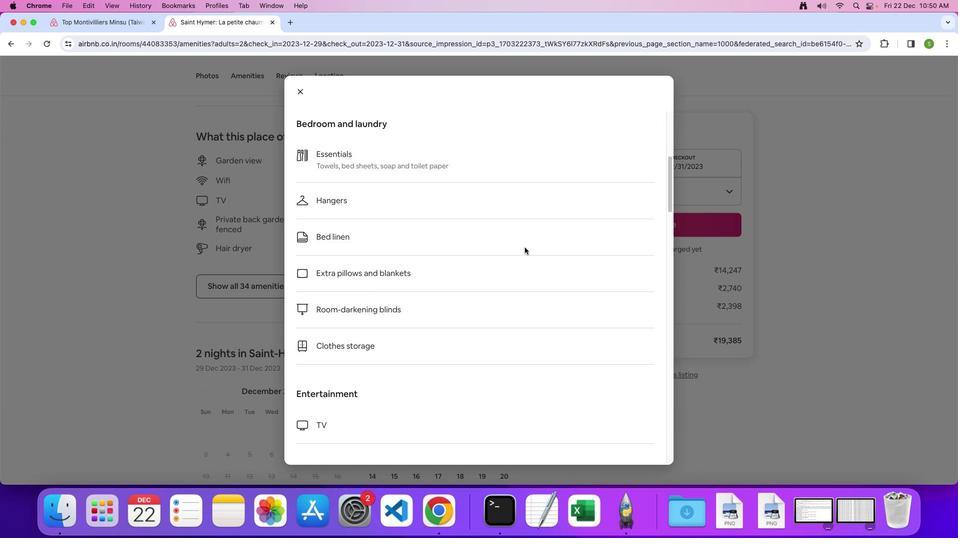 
Action: Mouse scrolled (524, 248) with delta (0, 0)
Screenshot: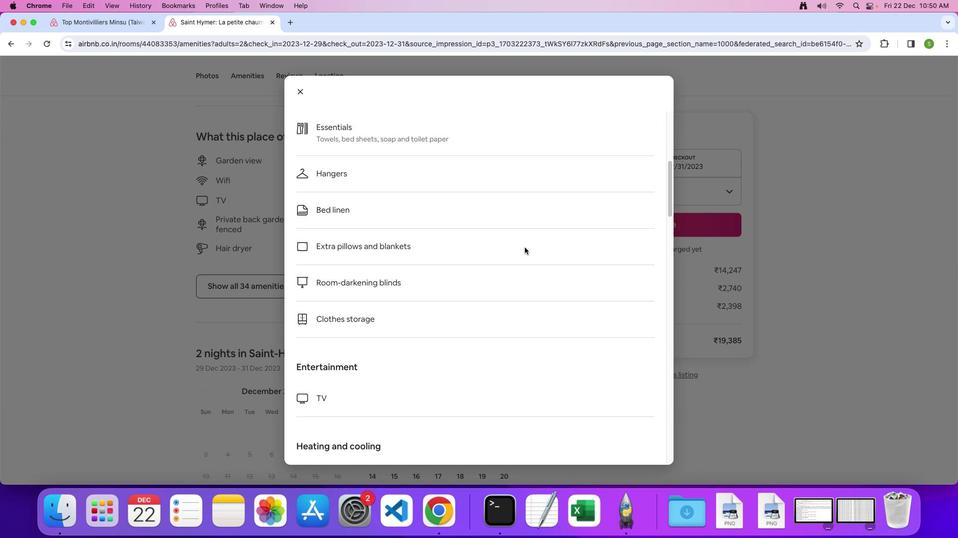
Action: Mouse scrolled (524, 248) with delta (0, 0)
Screenshot: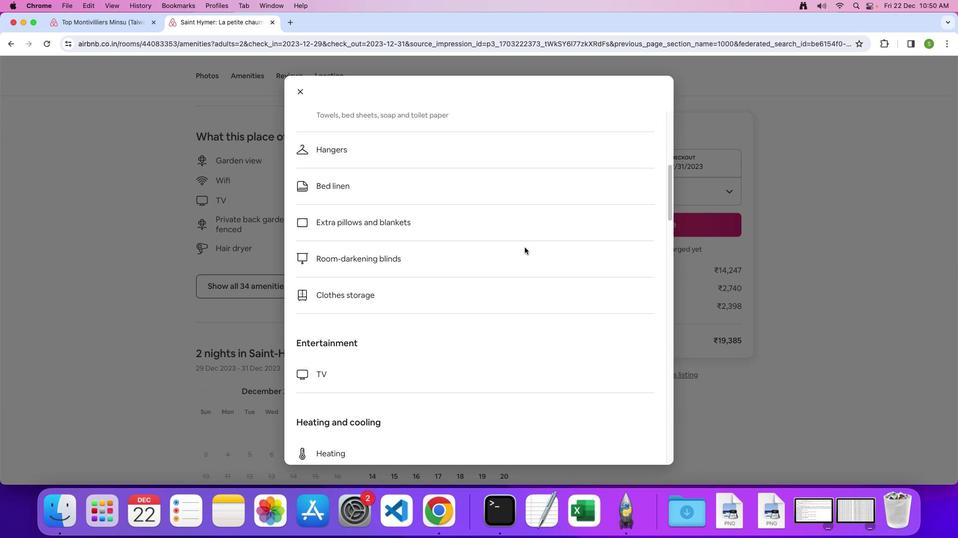 
Action: Mouse scrolled (524, 248) with delta (0, 0)
